 Task: Look for space in Mossendjo, Republic of the Congo from 9th June, 2023 to 16th June, 2023 for 2 adults in price range Rs.8000 to Rs.16000. Place can be entire place with 2 bedrooms having 2 beds and 1 bathroom. Property type can be house, flat, guest house. Booking option can be shelf check-in. Required host language is English.
Action: Mouse moved to (544, 102)
Screenshot: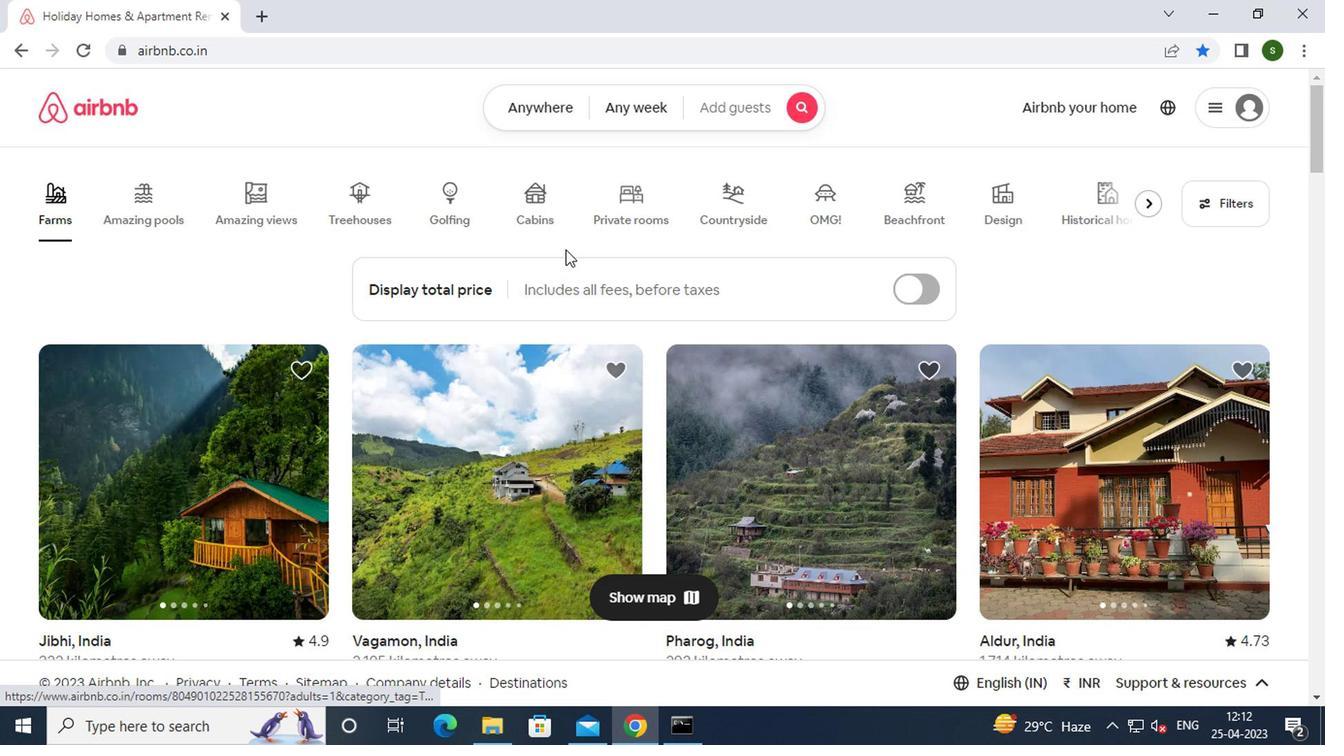 
Action: Mouse pressed left at (544, 102)
Screenshot: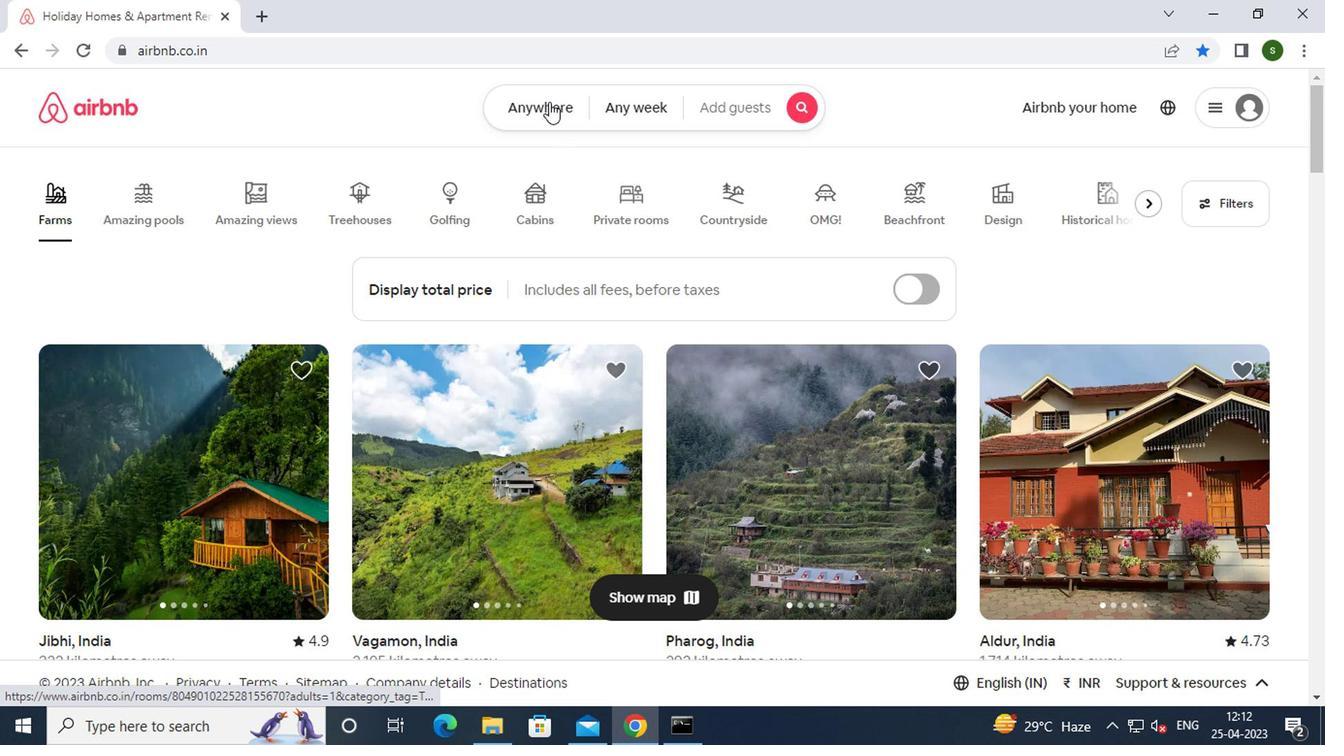 
Action: Mouse moved to (411, 193)
Screenshot: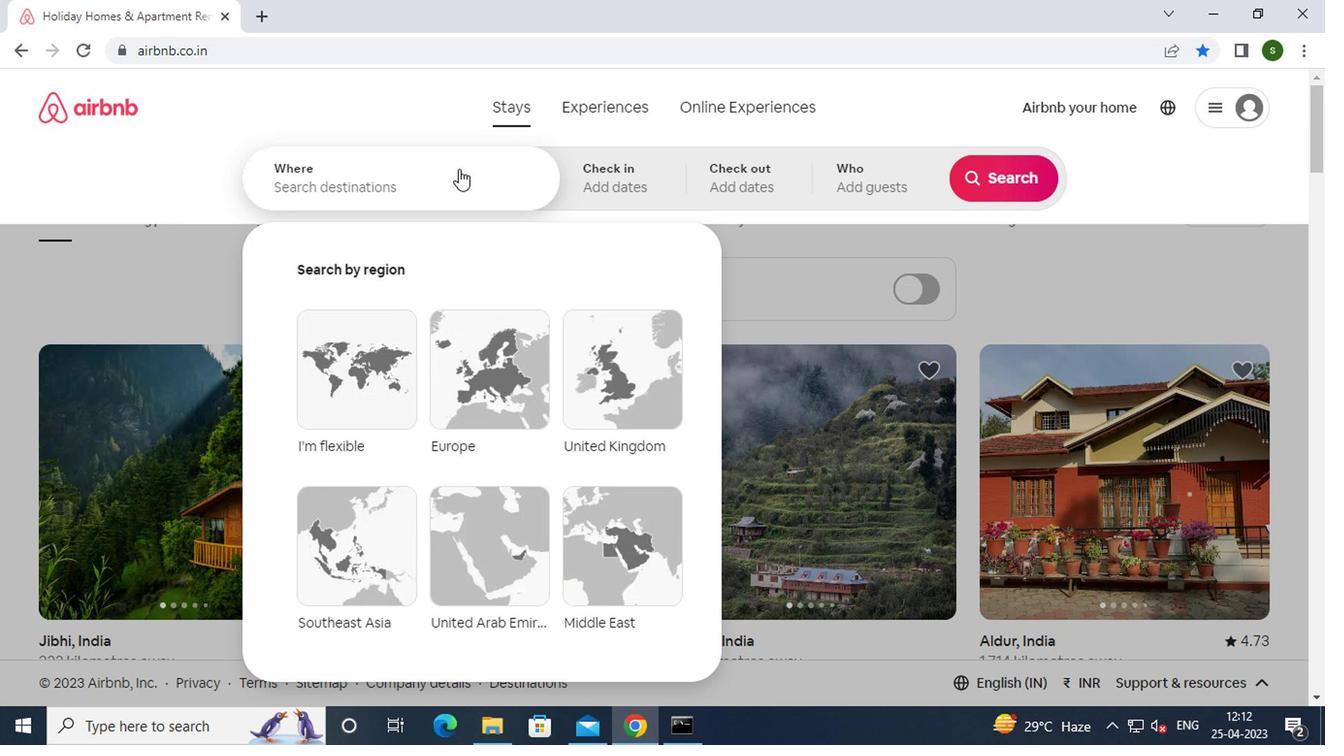
Action: Mouse pressed left at (411, 193)
Screenshot: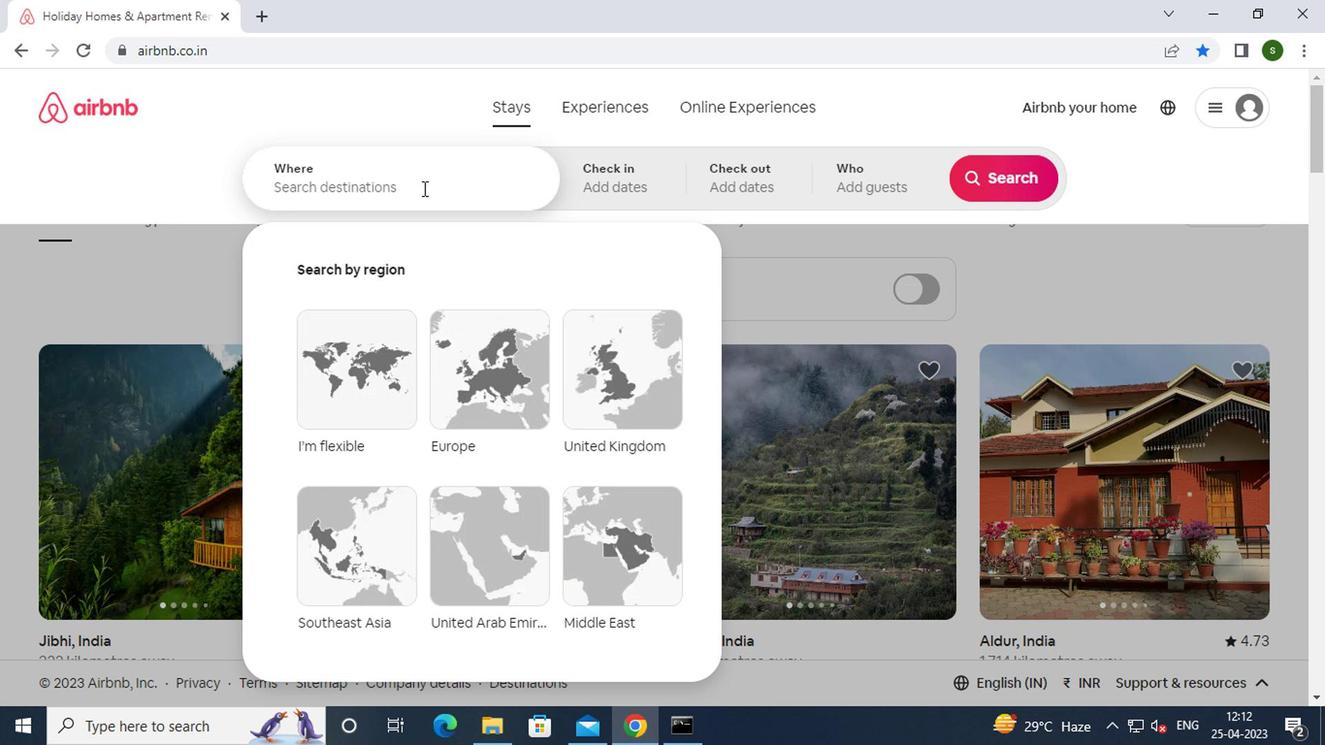 
Action: Key pressed m<Key.caps_lock>ossendjo
Screenshot: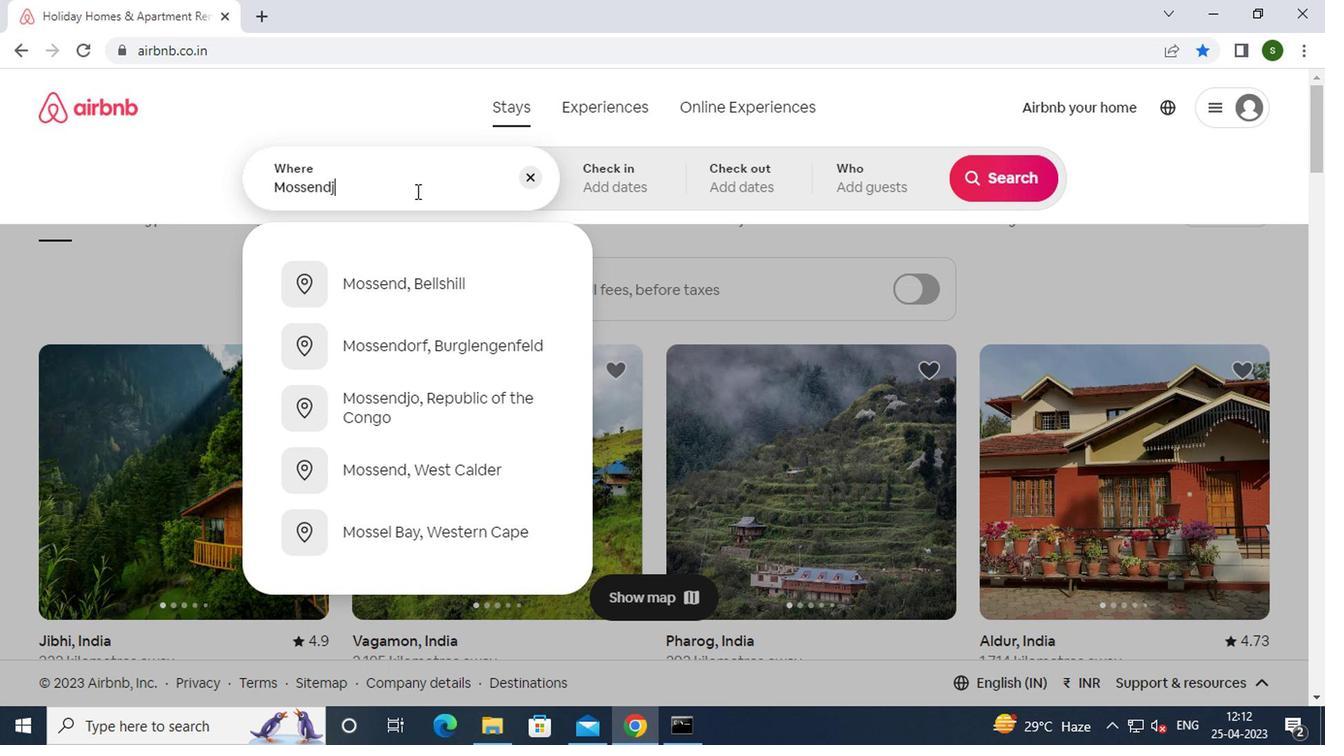 
Action: Mouse moved to (429, 278)
Screenshot: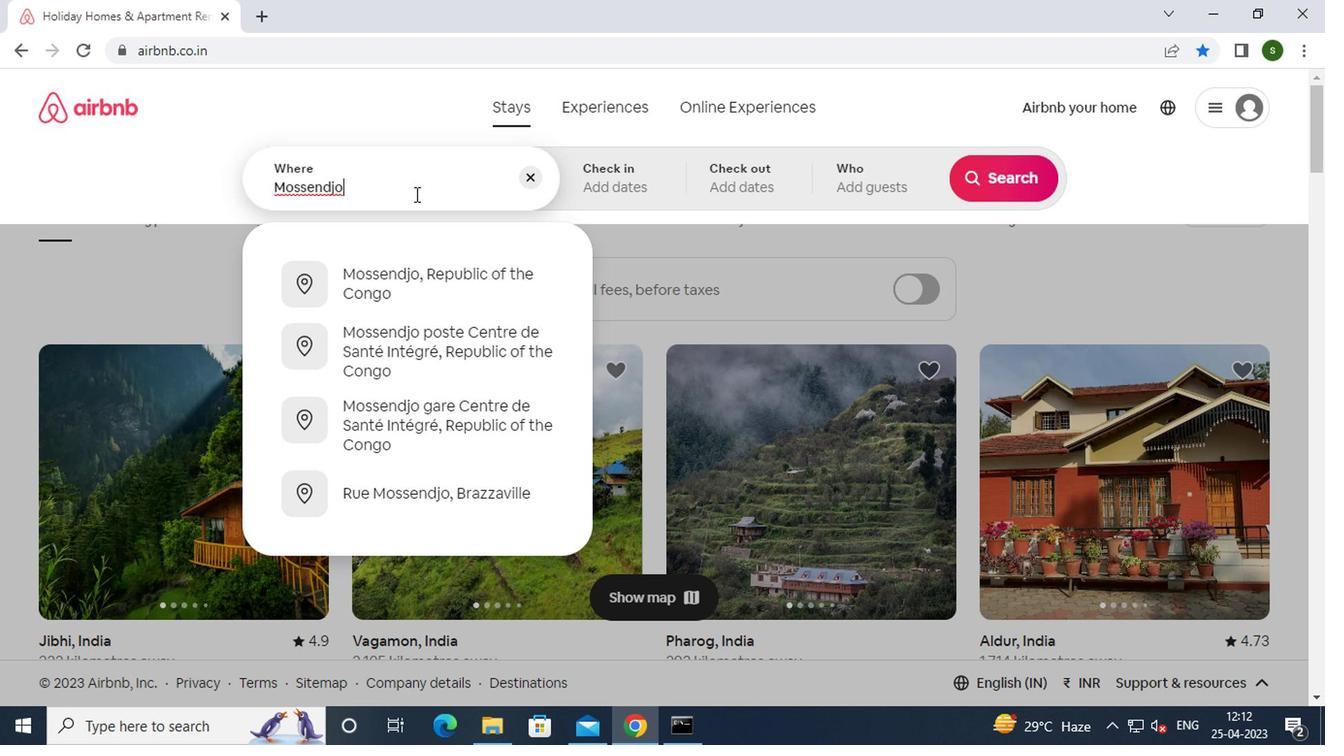 
Action: Mouse pressed left at (429, 278)
Screenshot: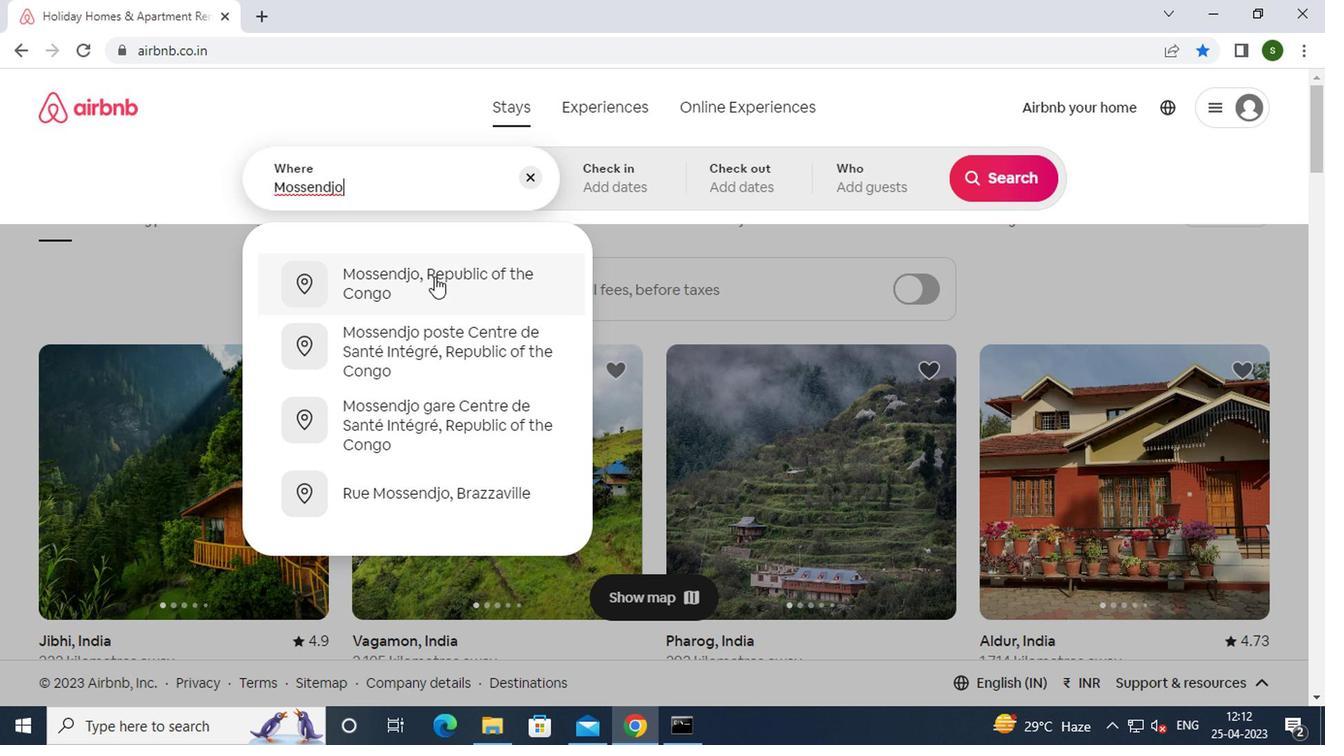 
Action: Mouse moved to (977, 329)
Screenshot: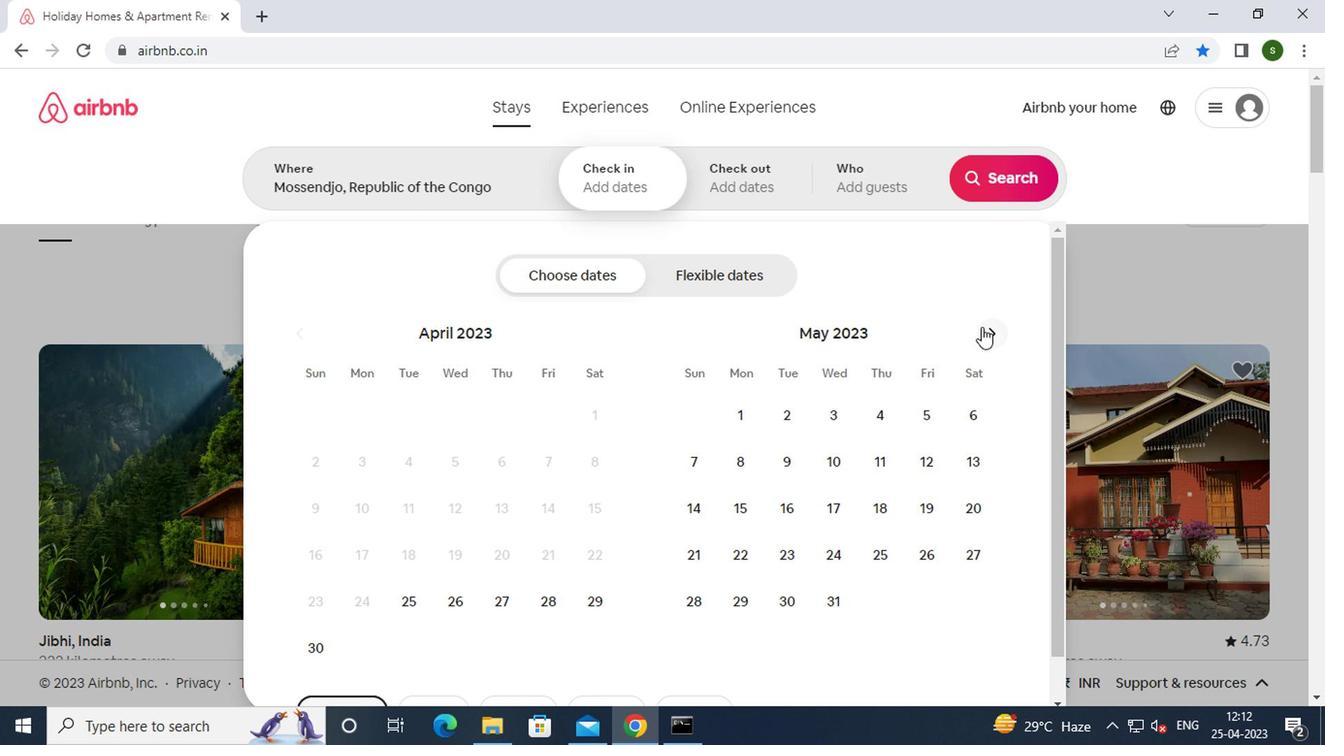 
Action: Mouse pressed left at (977, 329)
Screenshot: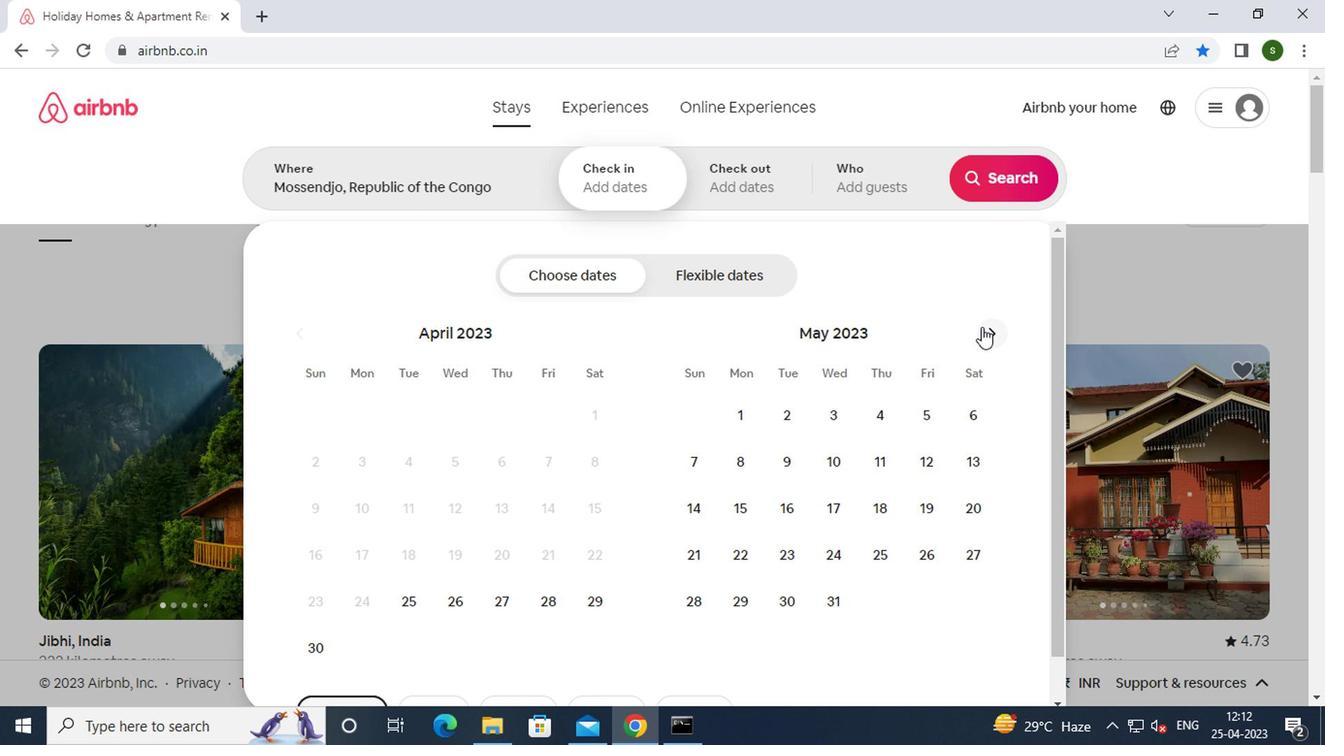 
Action: Mouse moved to (931, 460)
Screenshot: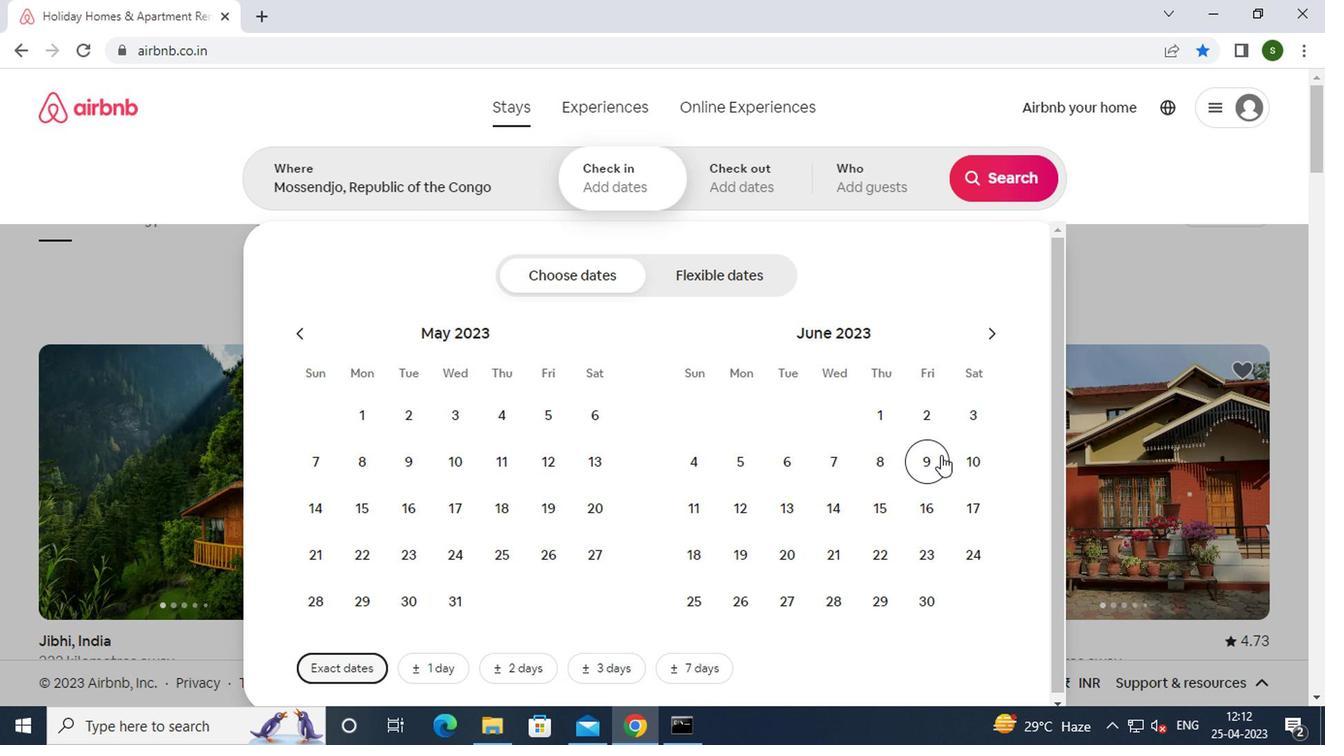 
Action: Mouse pressed left at (931, 460)
Screenshot: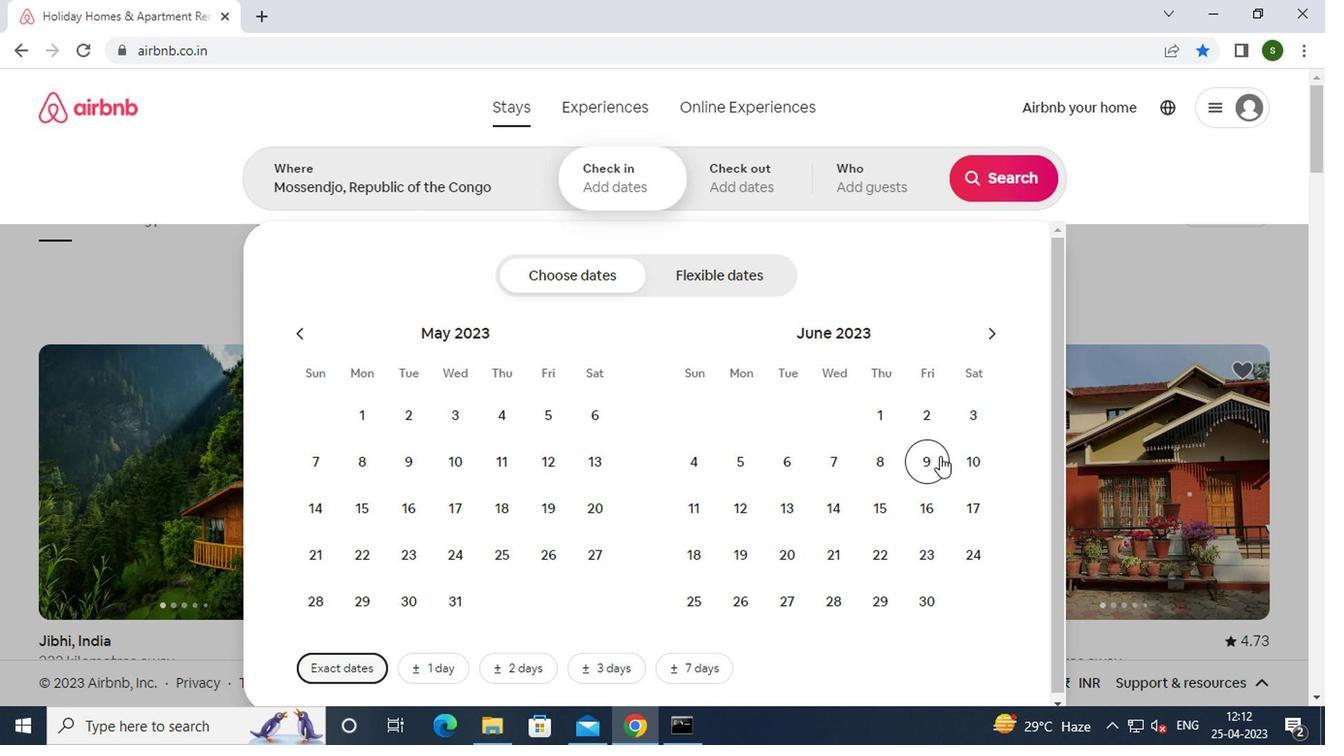 
Action: Mouse moved to (923, 501)
Screenshot: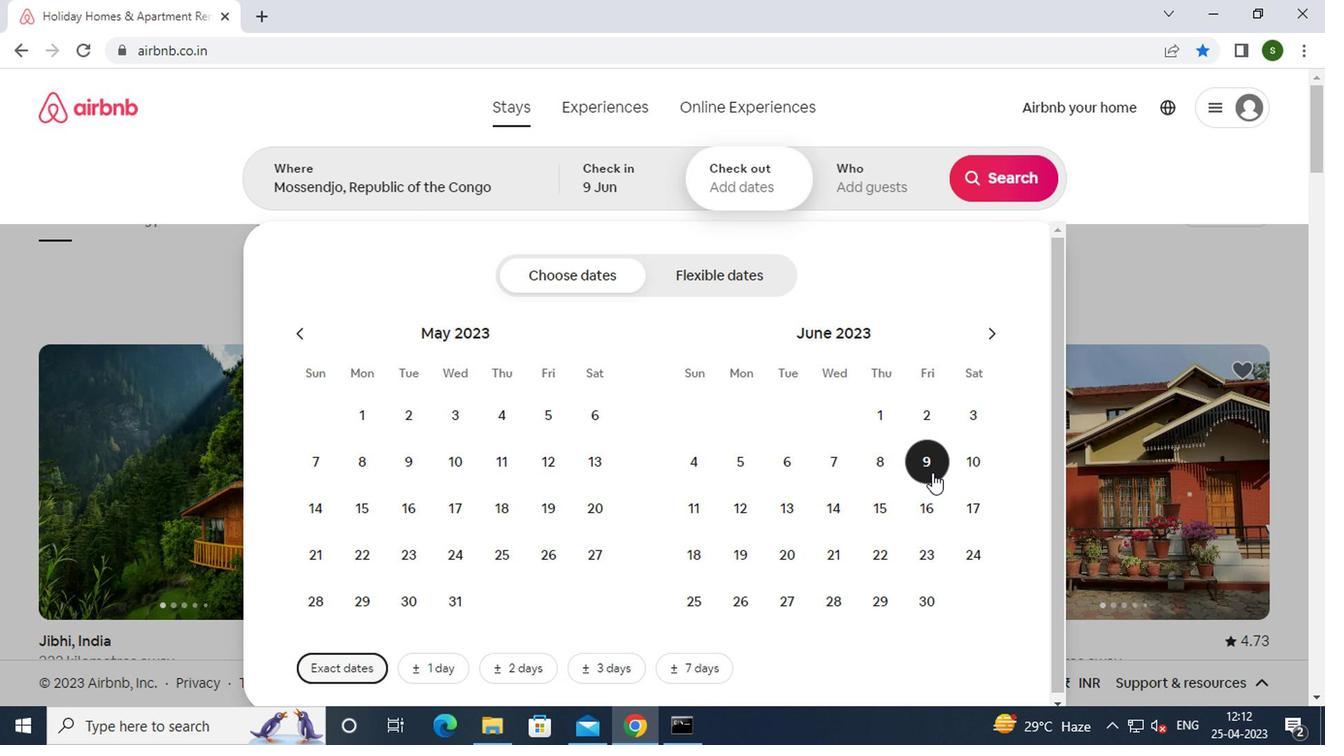 
Action: Mouse pressed left at (923, 501)
Screenshot: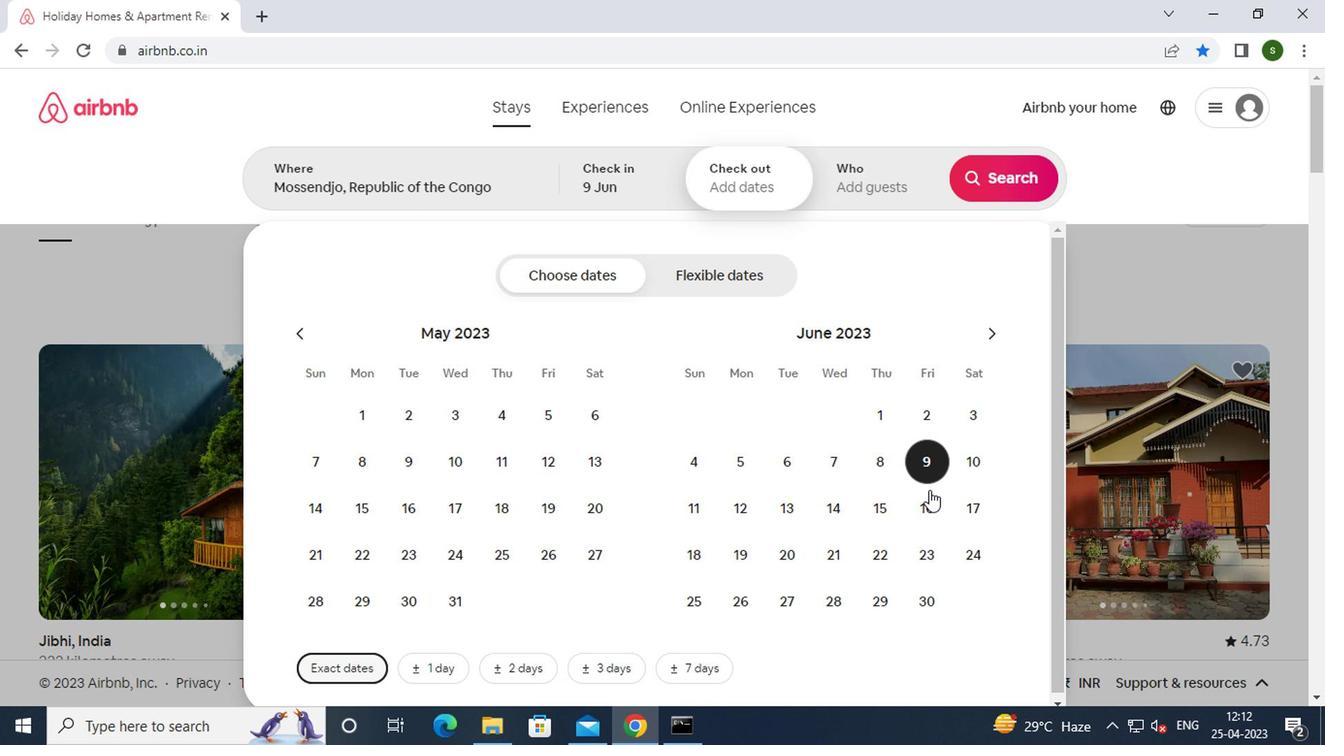 
Action: Mouse moved to (876, 198)
Screenshot: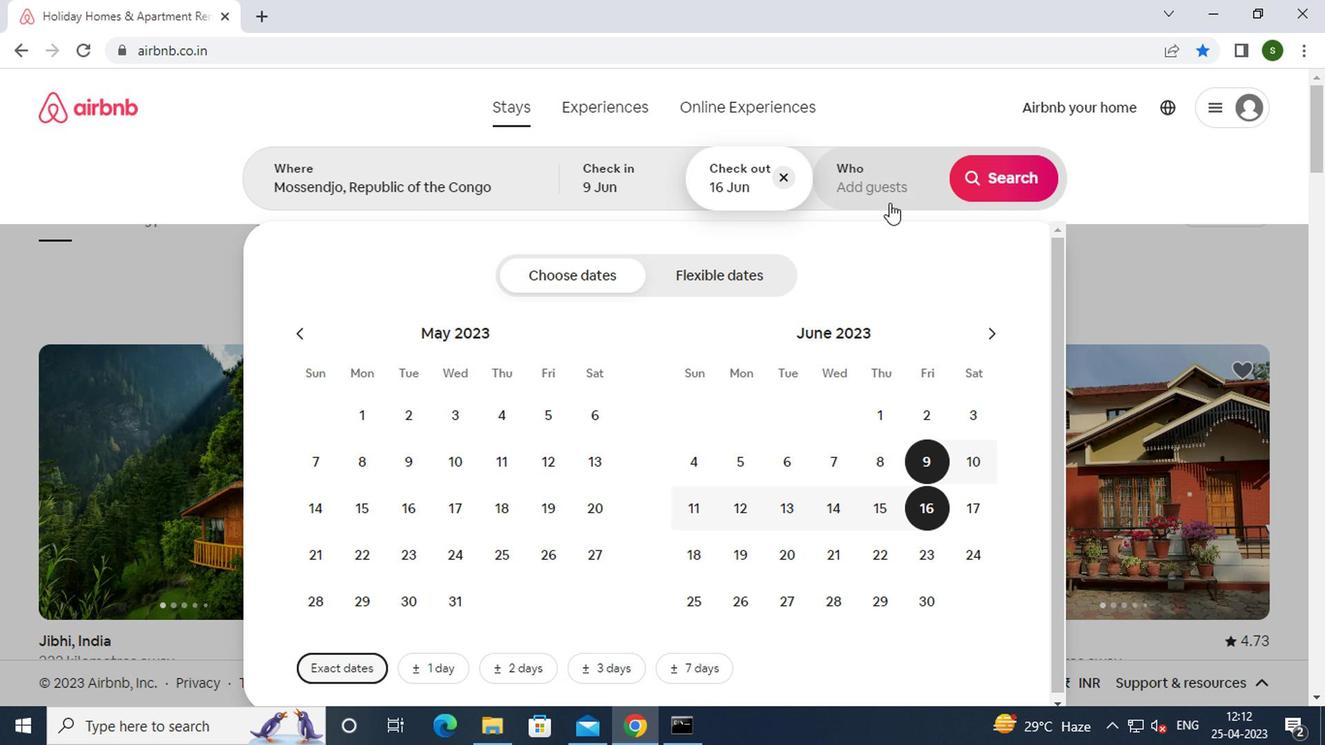 
Action: Mouse pressed left at (876, 198)
Screenshot: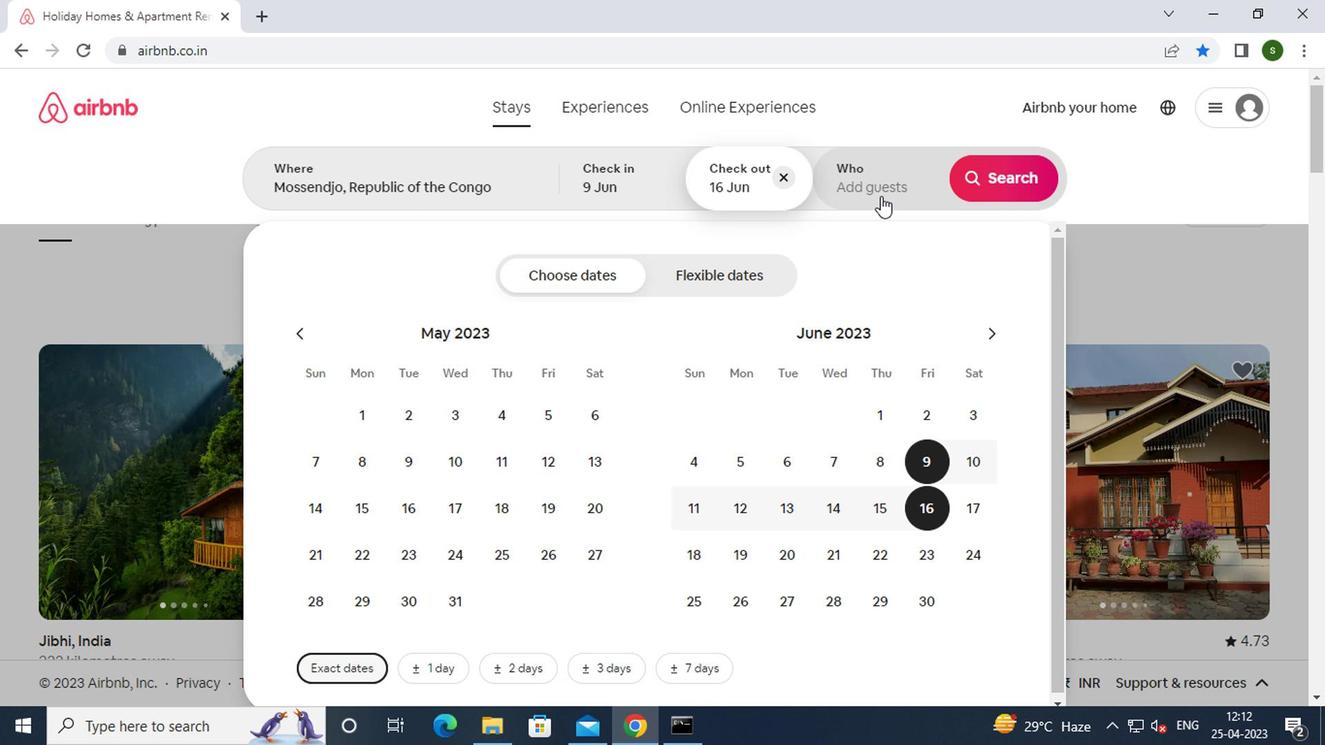 
Action: Mouse moved to (1013, 285)
Screenshot: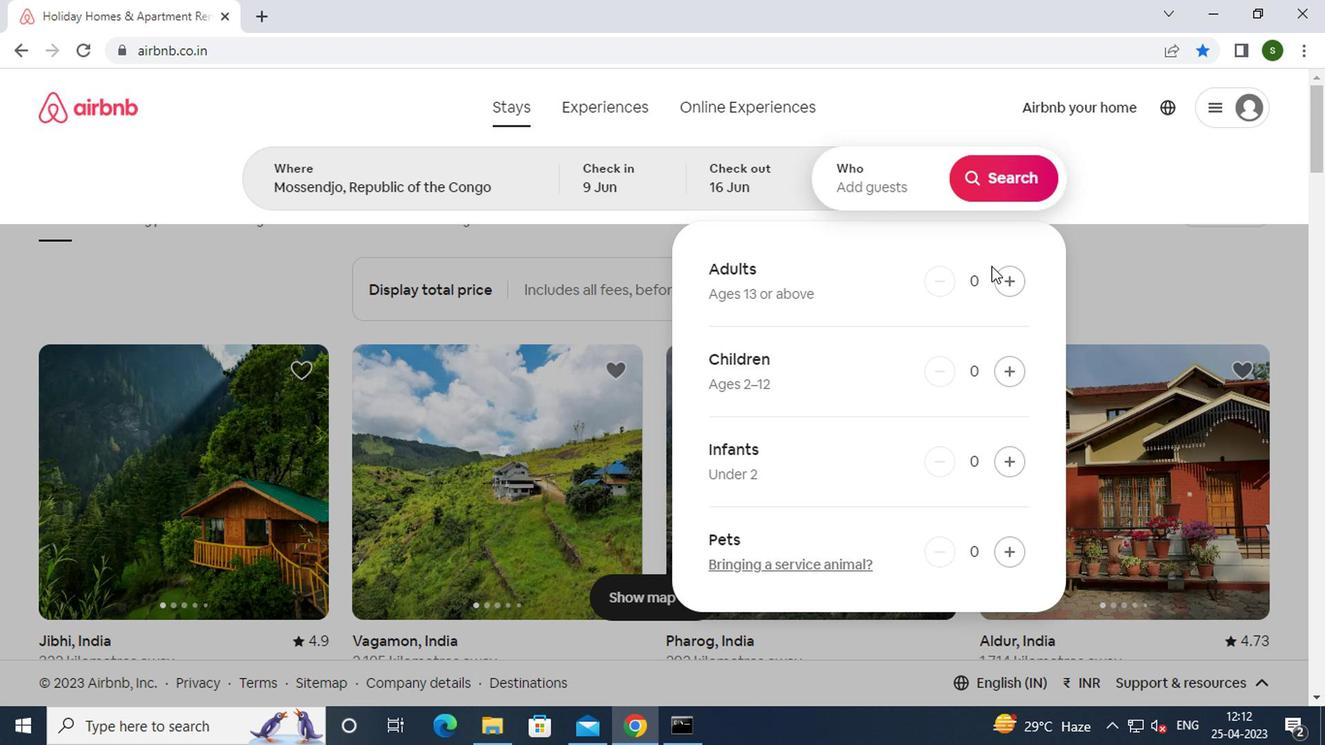 
Action: Mouse pressed left at (1013, 285)
Screenshot: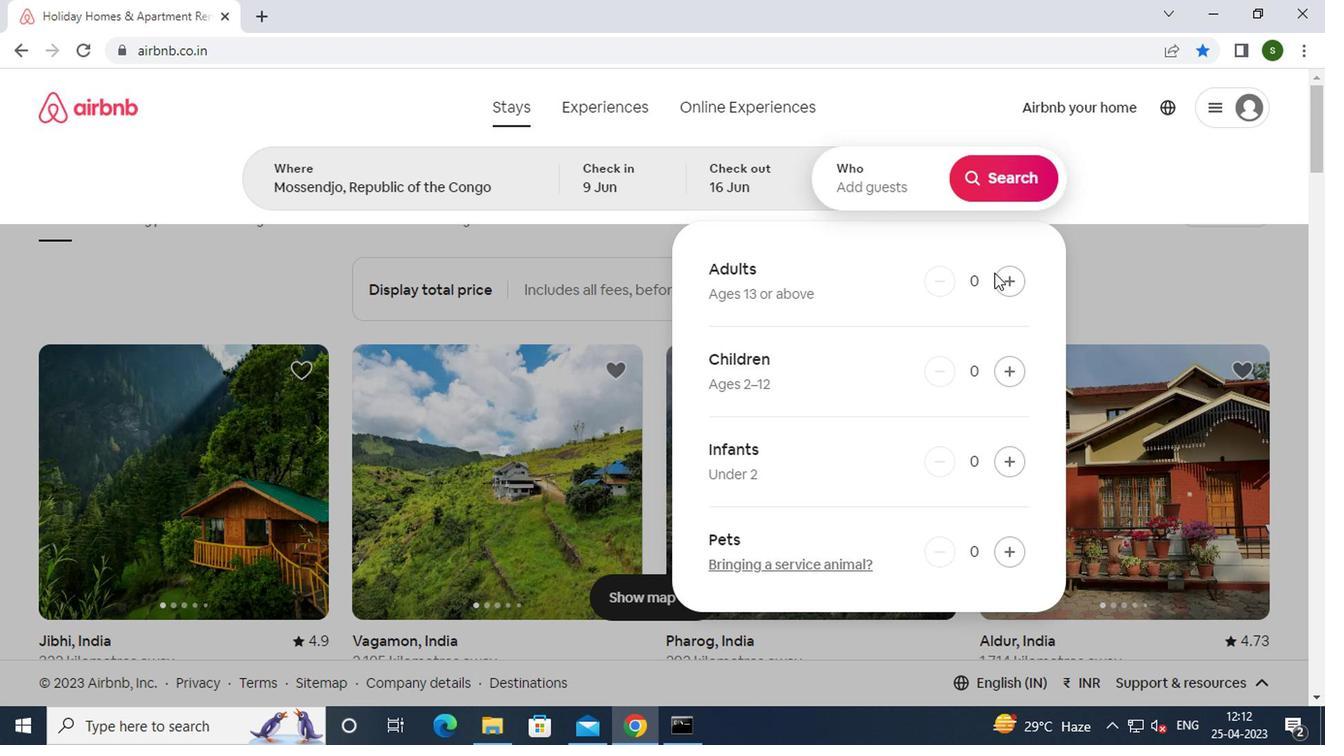 
Action: Mouse pressed left at (1013, 285)
Screenshot: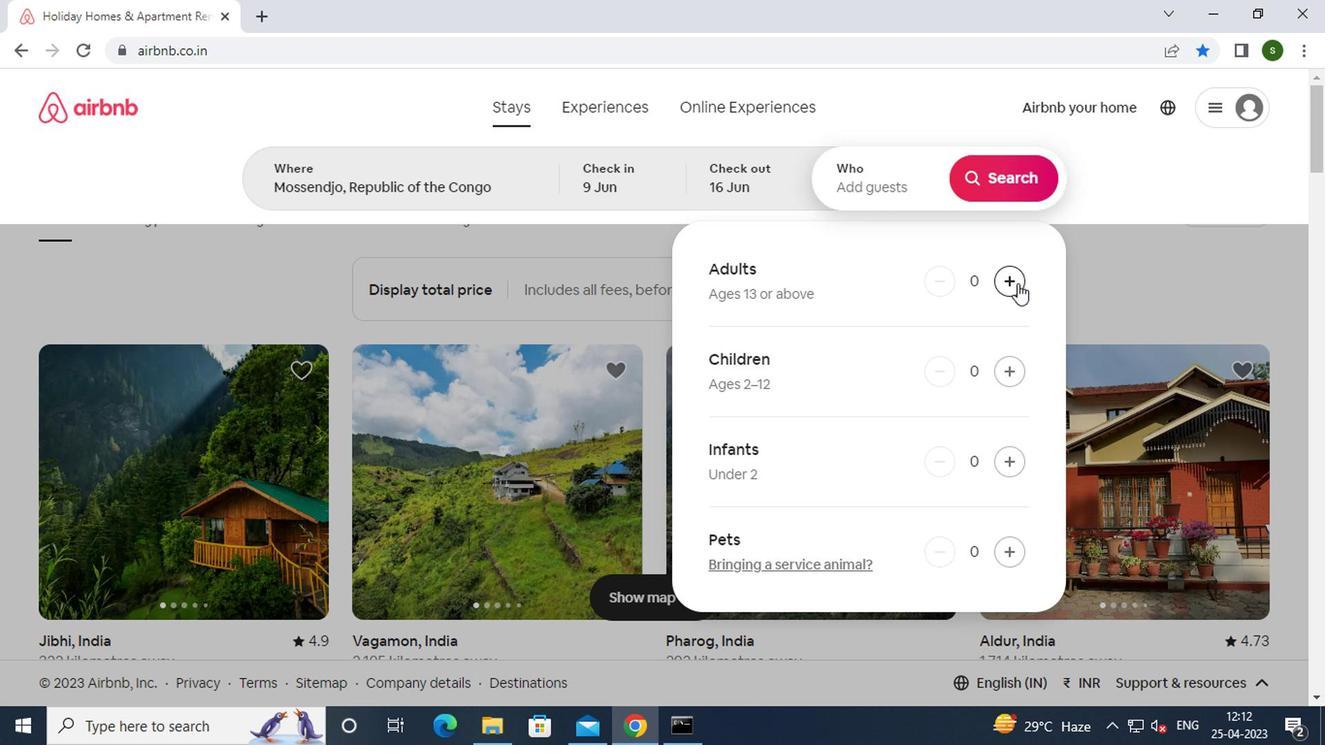 
Action: Mouse moved to (1021, 177)
Screenshot: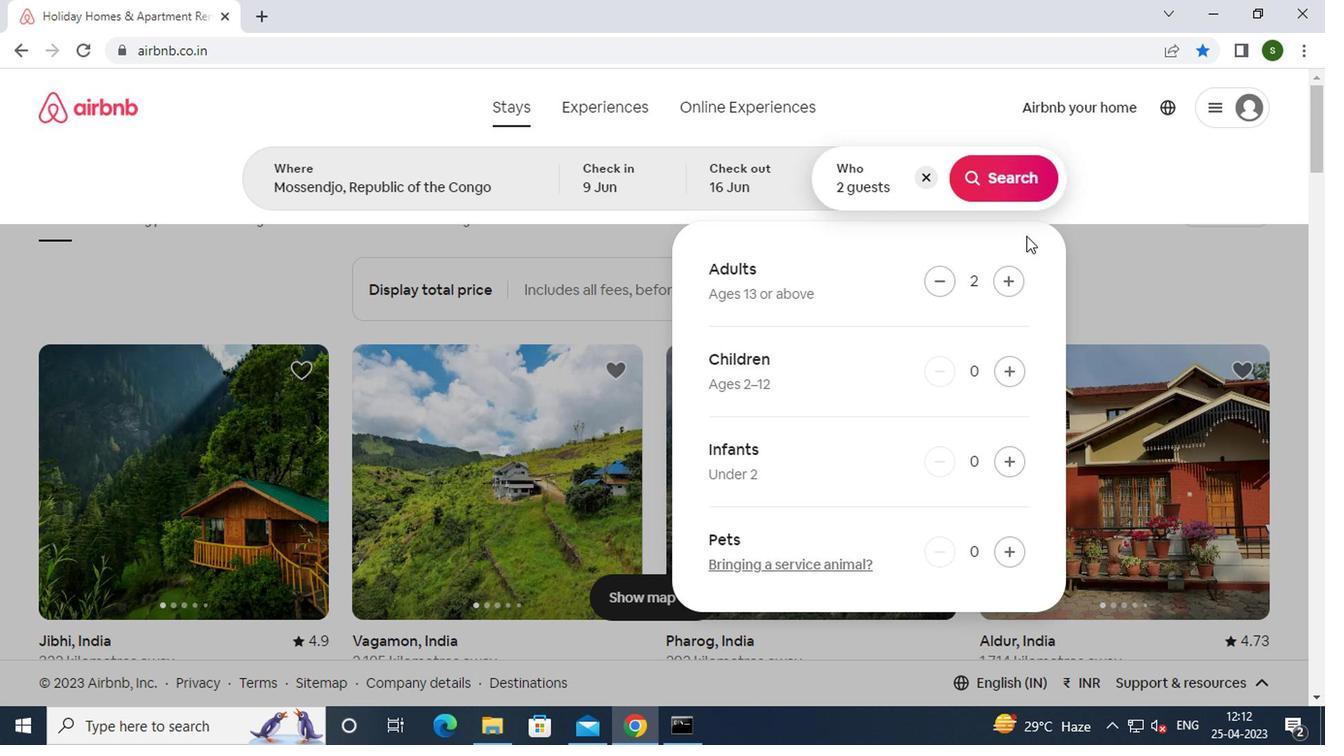 
Action: Mouse pressed left at (1021, 177)
Screenshot: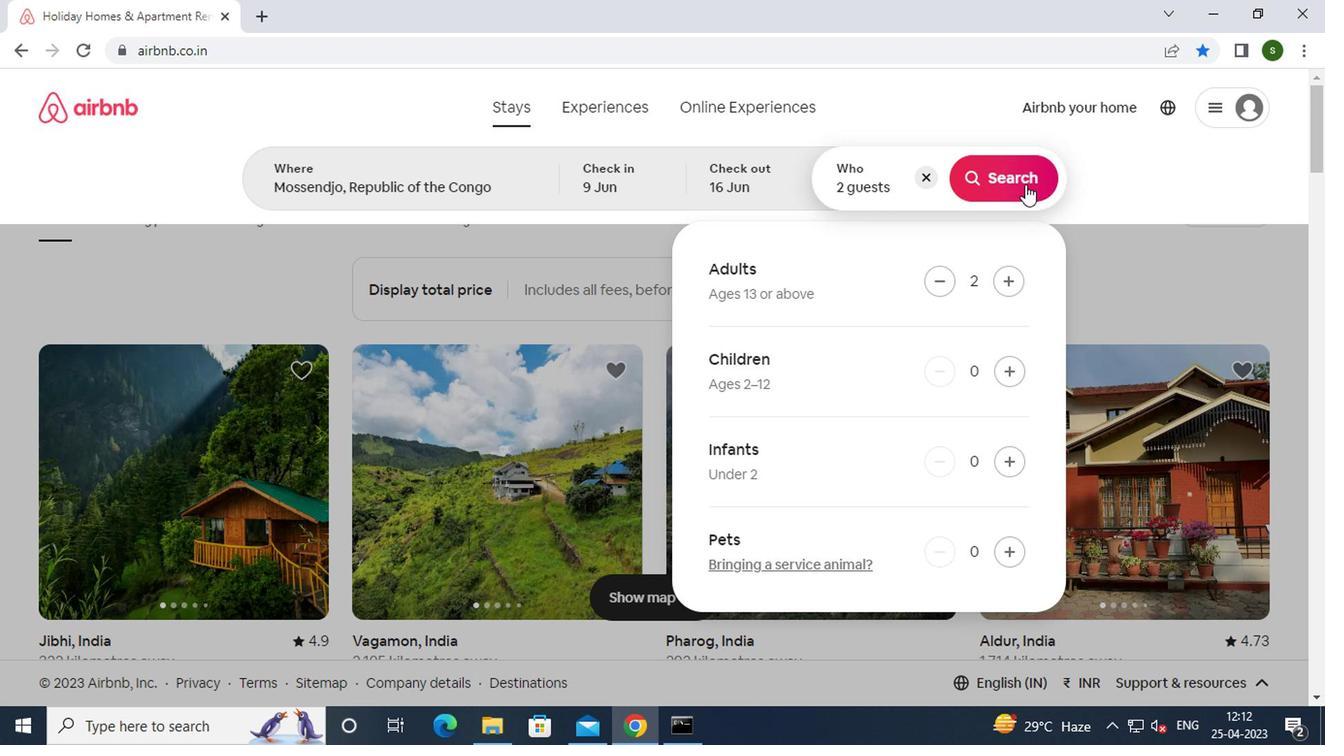 
Action: Mouse moved to (1221, 196)
Screenshot: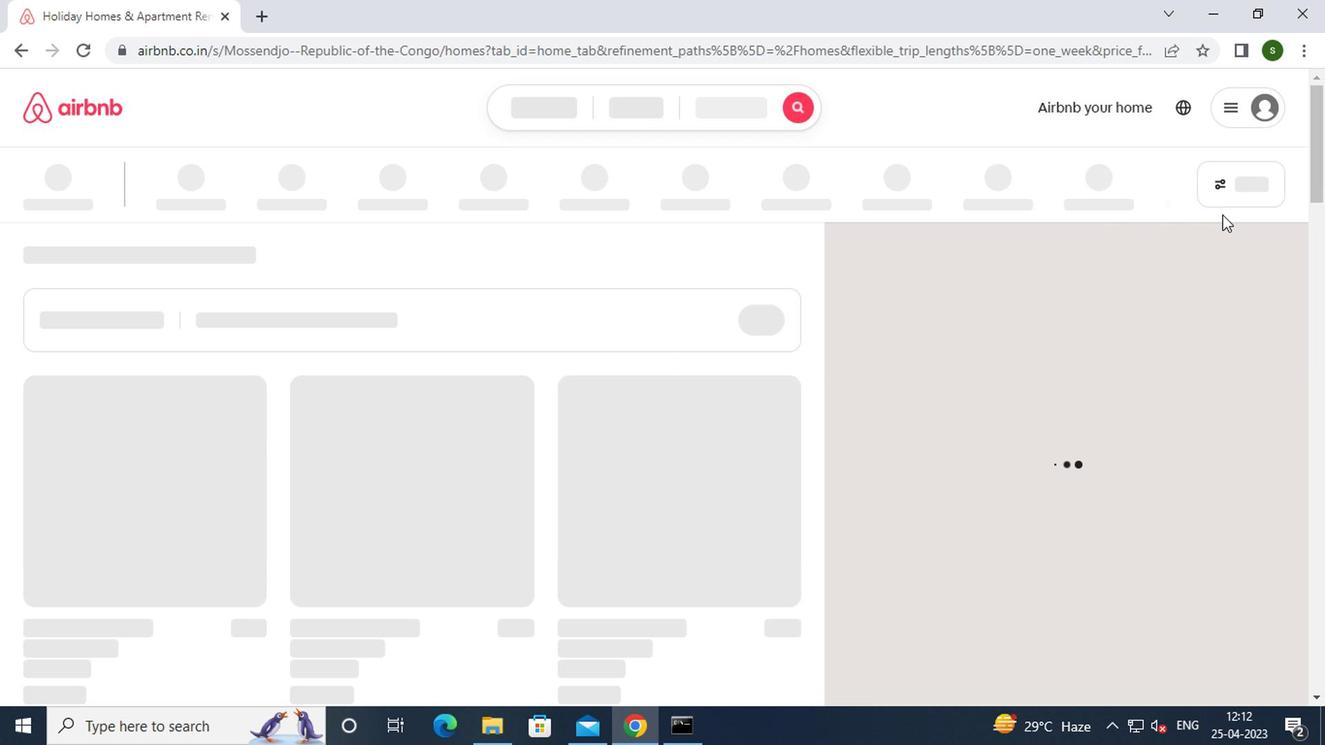 
Action: Mouse pressed left at (1221, 196)
Screenshot: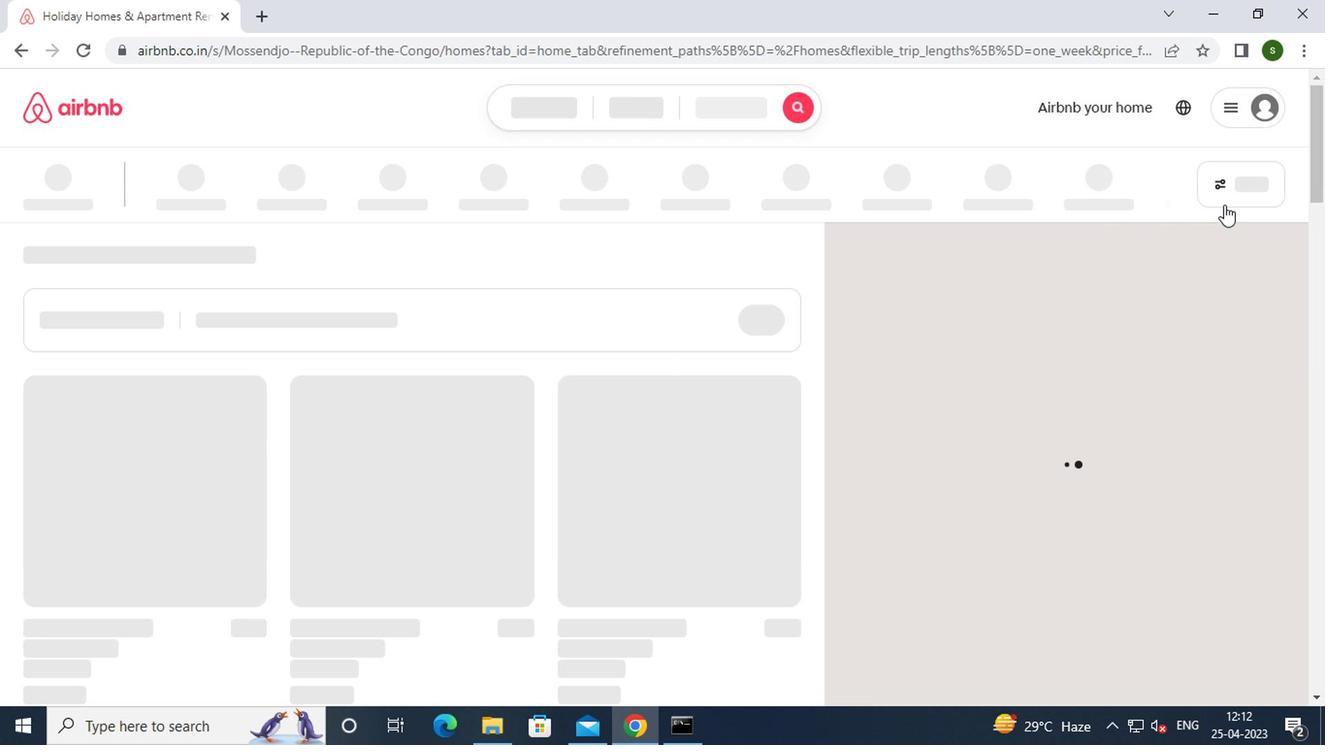 
Action: Mouse moved to (461, 429)
Screenshot: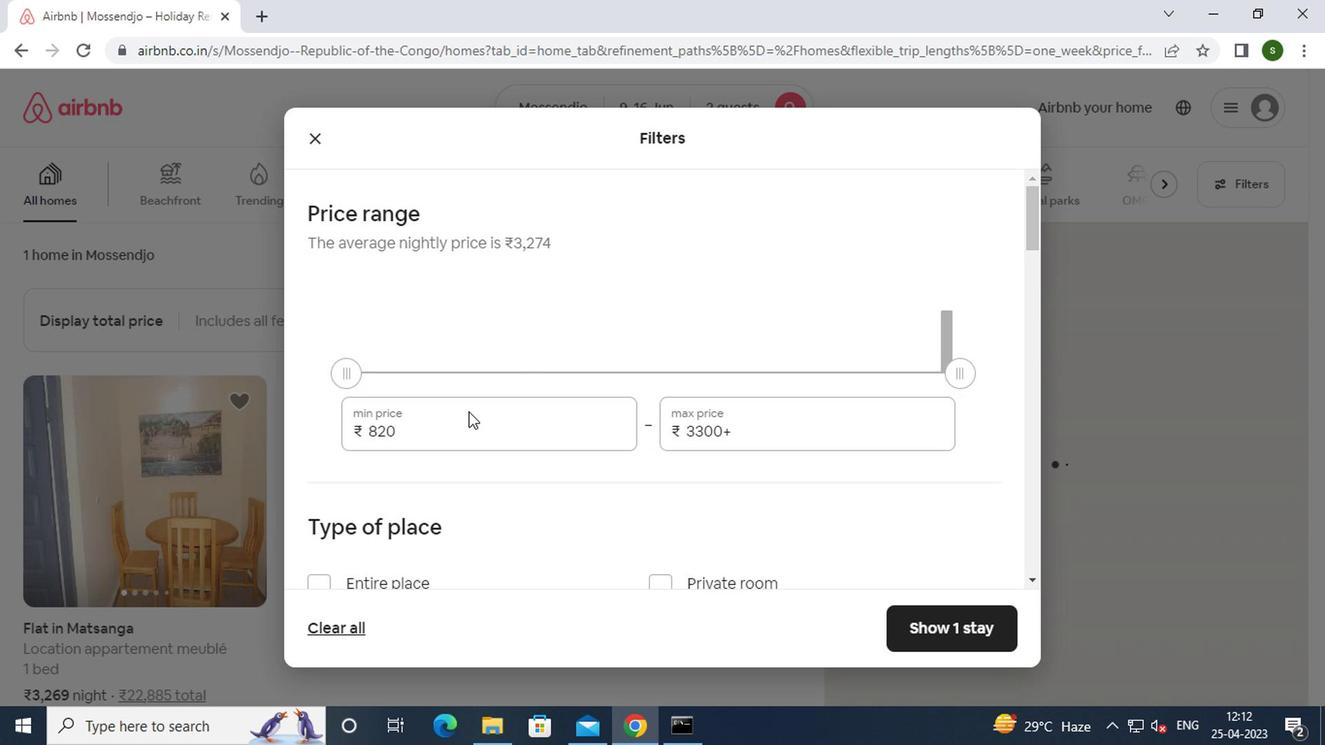 
Action: Mouse pressed left at (461, 429)
Screenshot: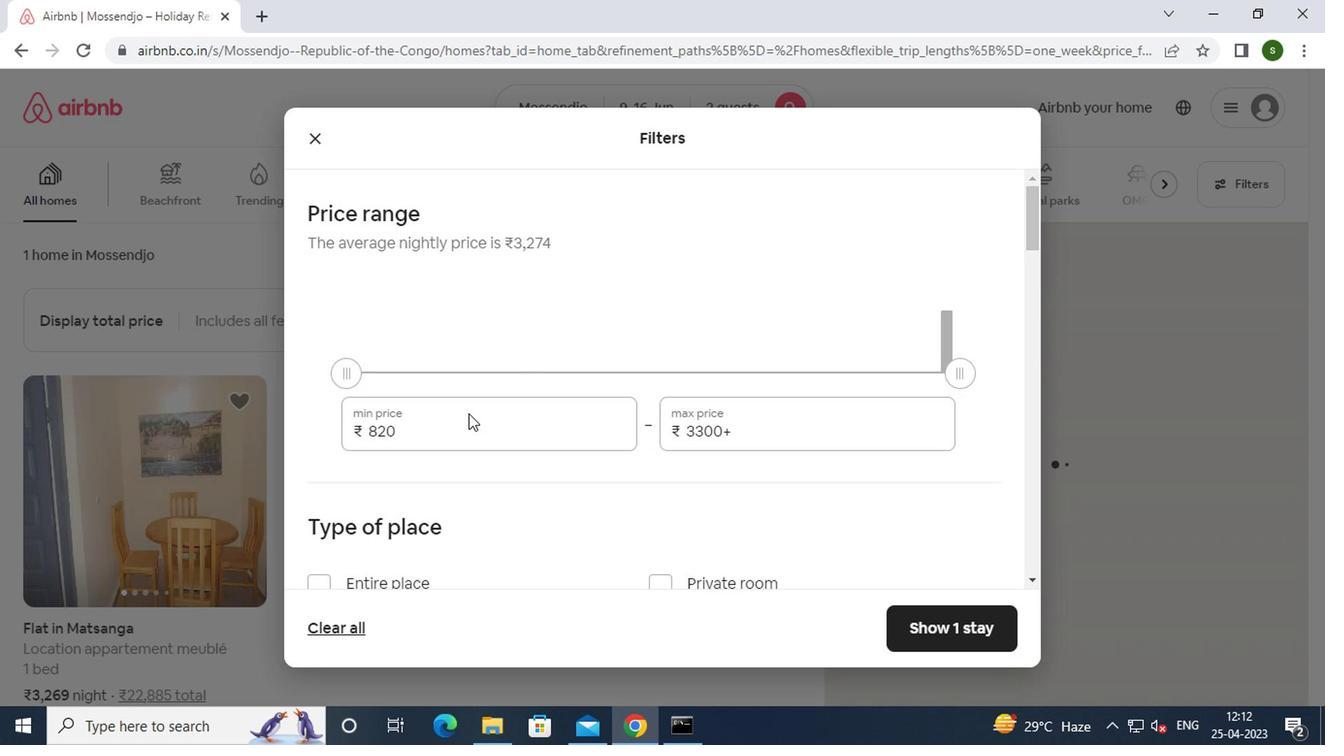 
Action: Key pressed <Key.backspace><Key.backspace><Key.backspace><Key.backspace>8000
Screenshot: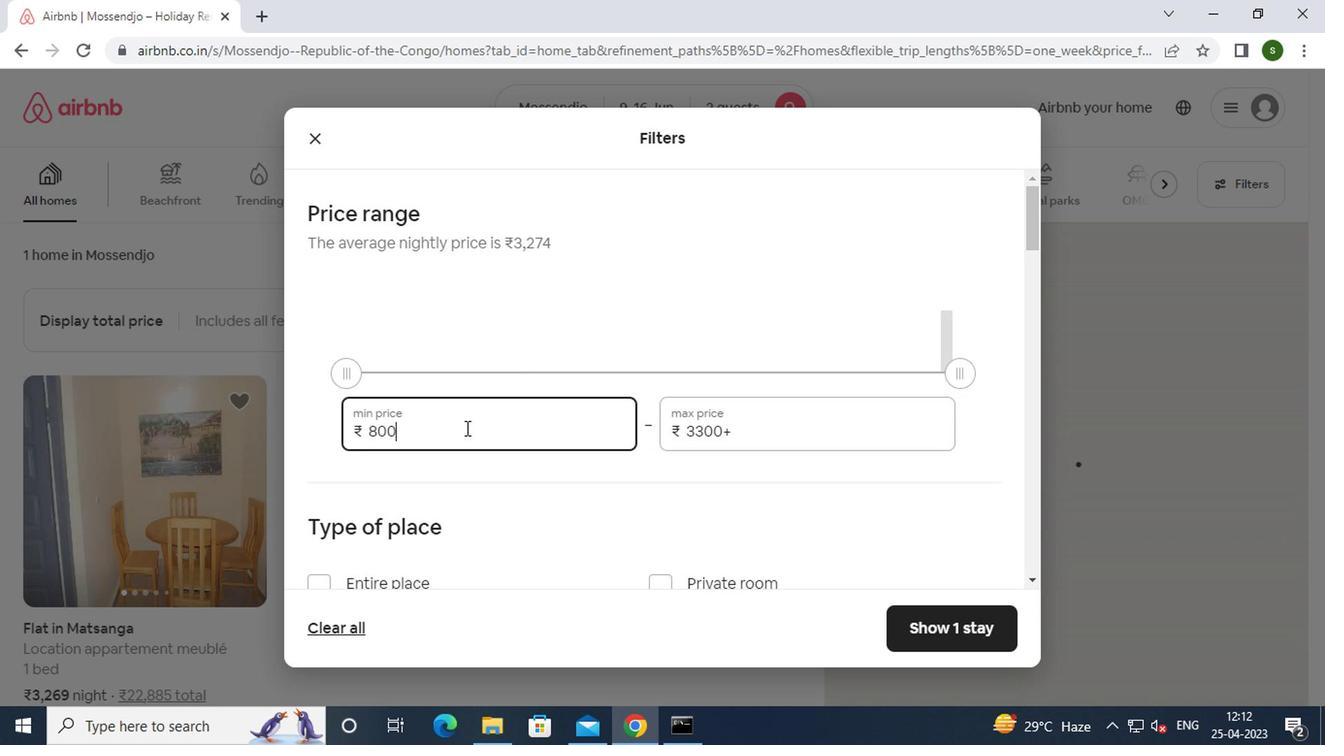 
Action: Mouse moved to (769, 421)
Screenshot: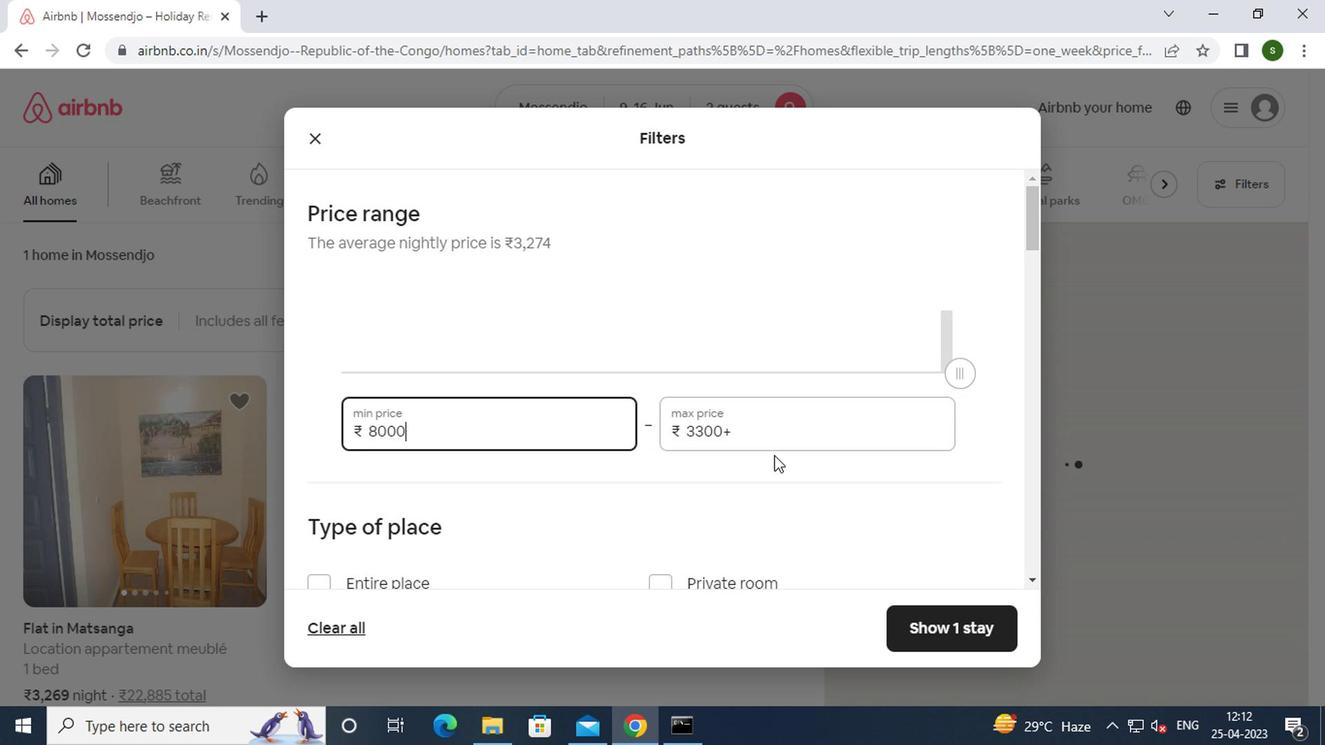 
Action: Mouse pressed left at (769, 421)
Screenshot: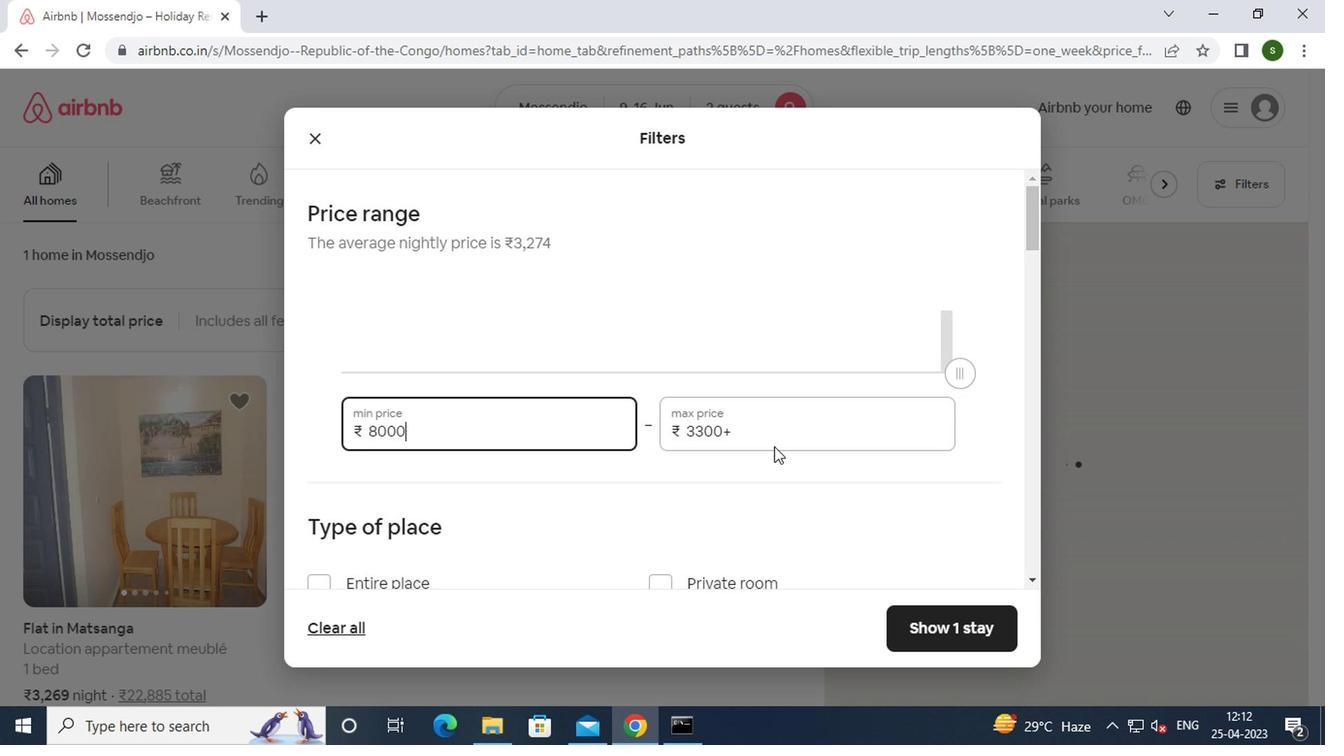 
Action: Mouse moved to (766, 420)
Screenshot: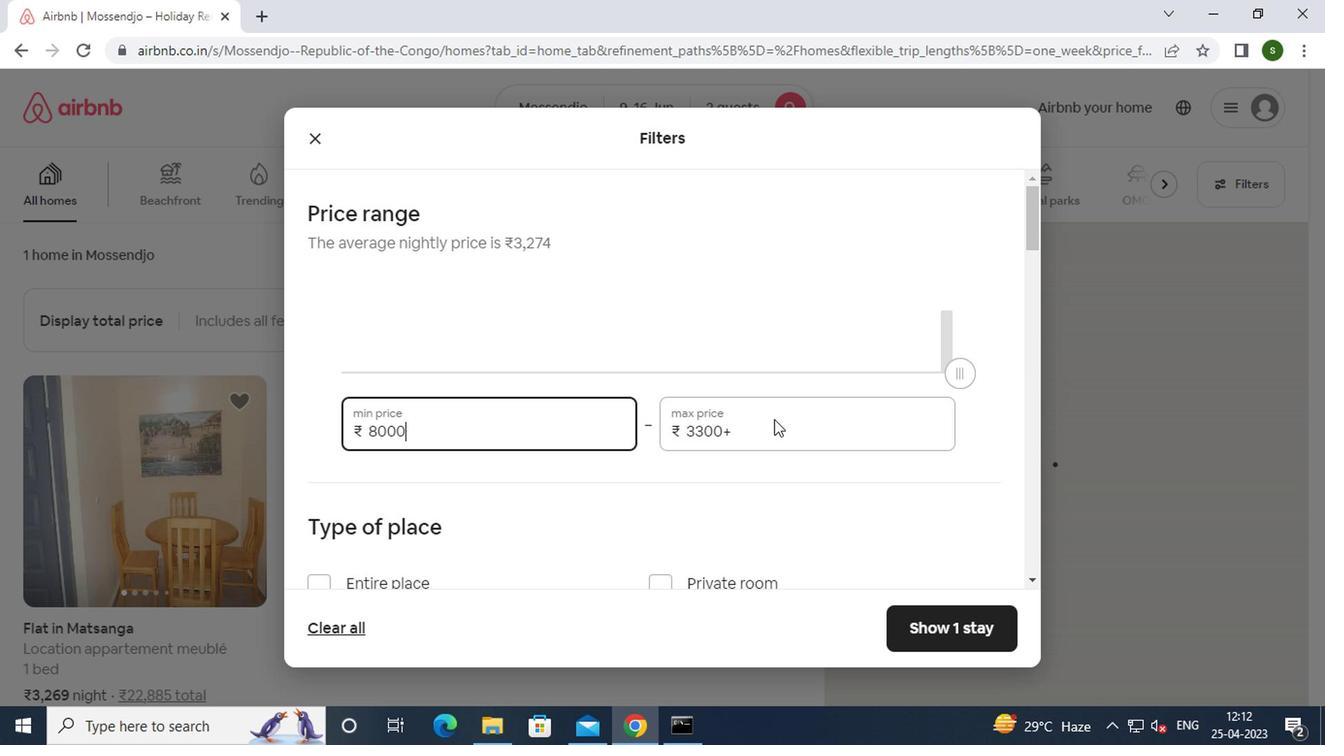 
Action: Key pressed <Key.backspace><Key.backspace><Key.backspace><Key.backspace><Key.backspace><Key.backspace><Key.backspace><Key.backspace><Key.backspace><Key.backspace><Key.backspace>16000
Screenshot: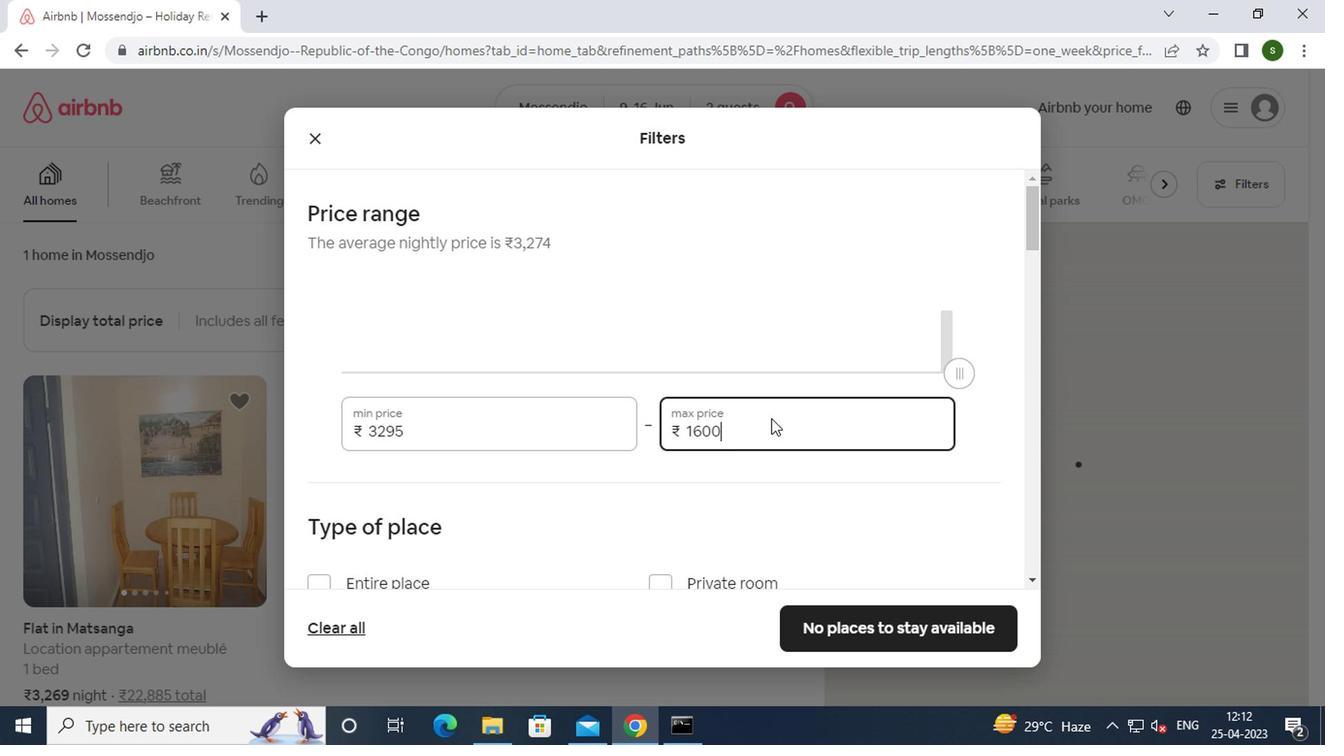 
Action: Mouse moved to (648, 466)
Screenshot: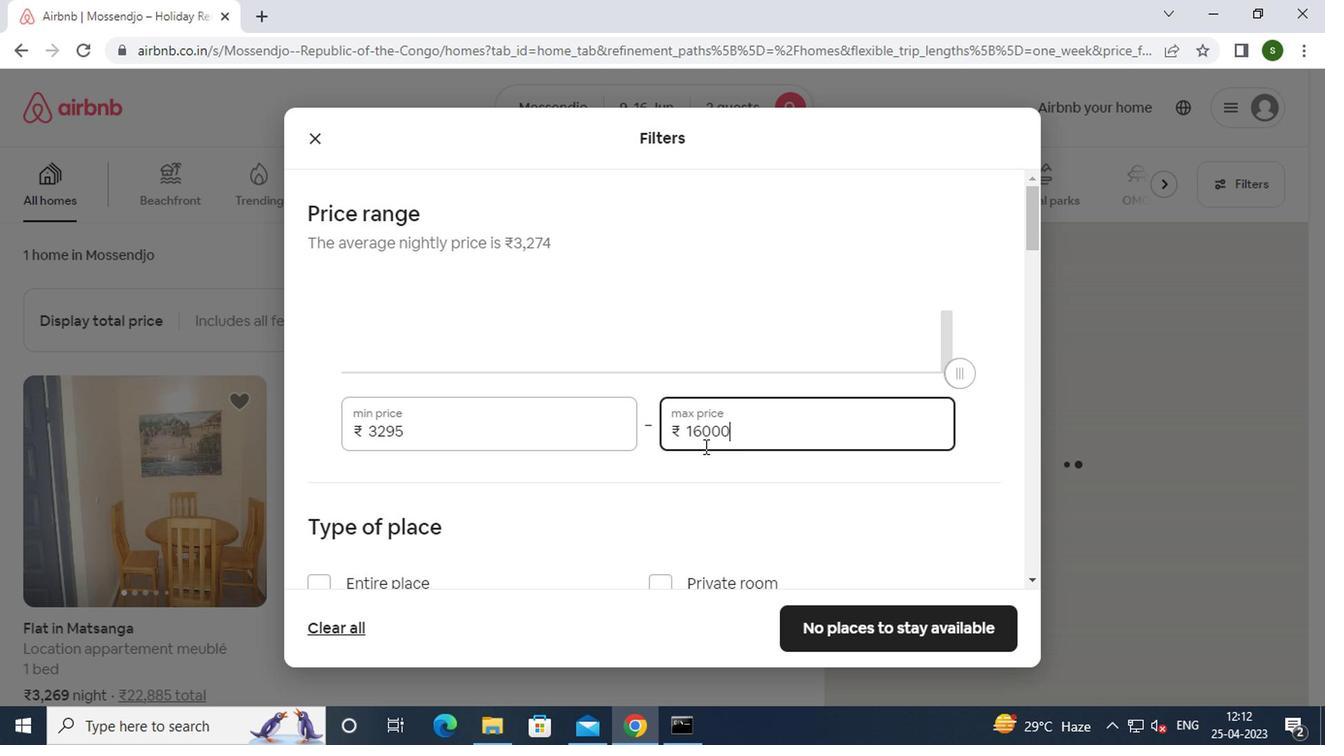 
Action: Mouse scrolled (648, 465) with delta (0, 0)
Screenshot: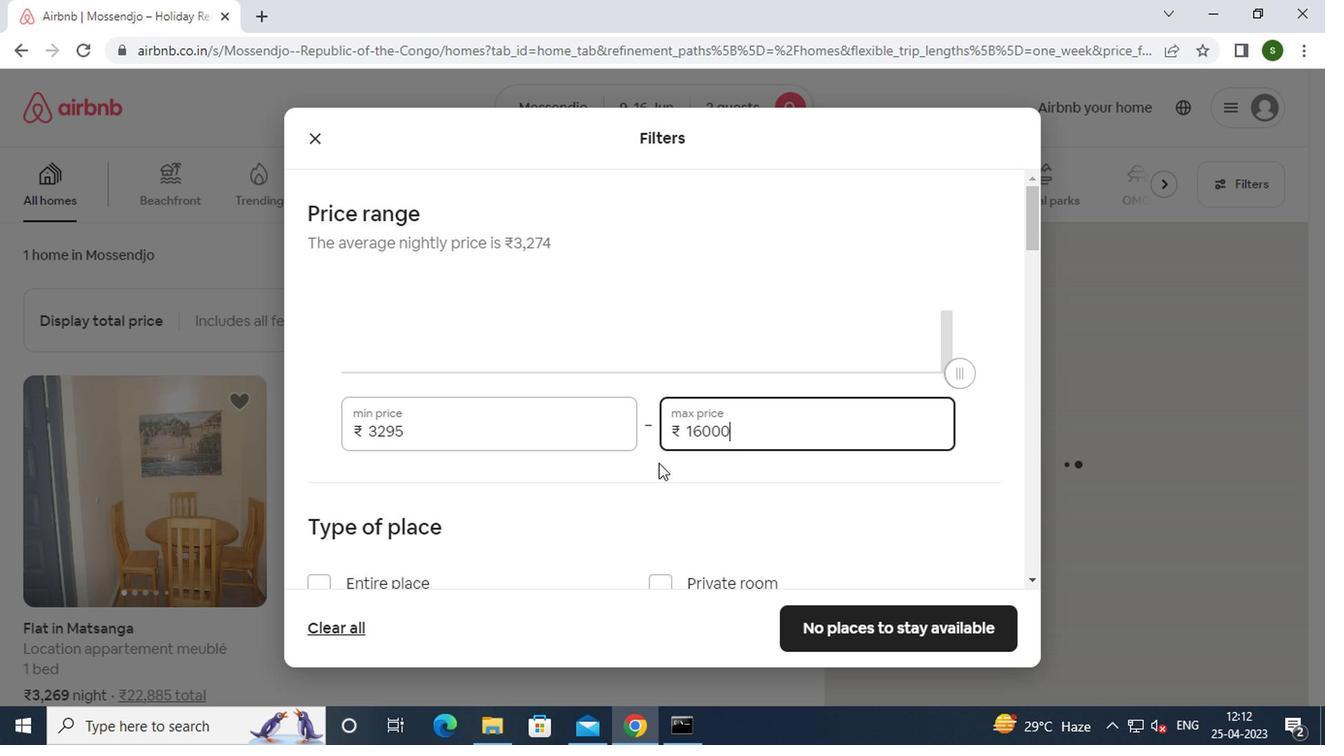 
Action: Mouse scrolled (648, 465) with delta (0, 0)
Screenshot: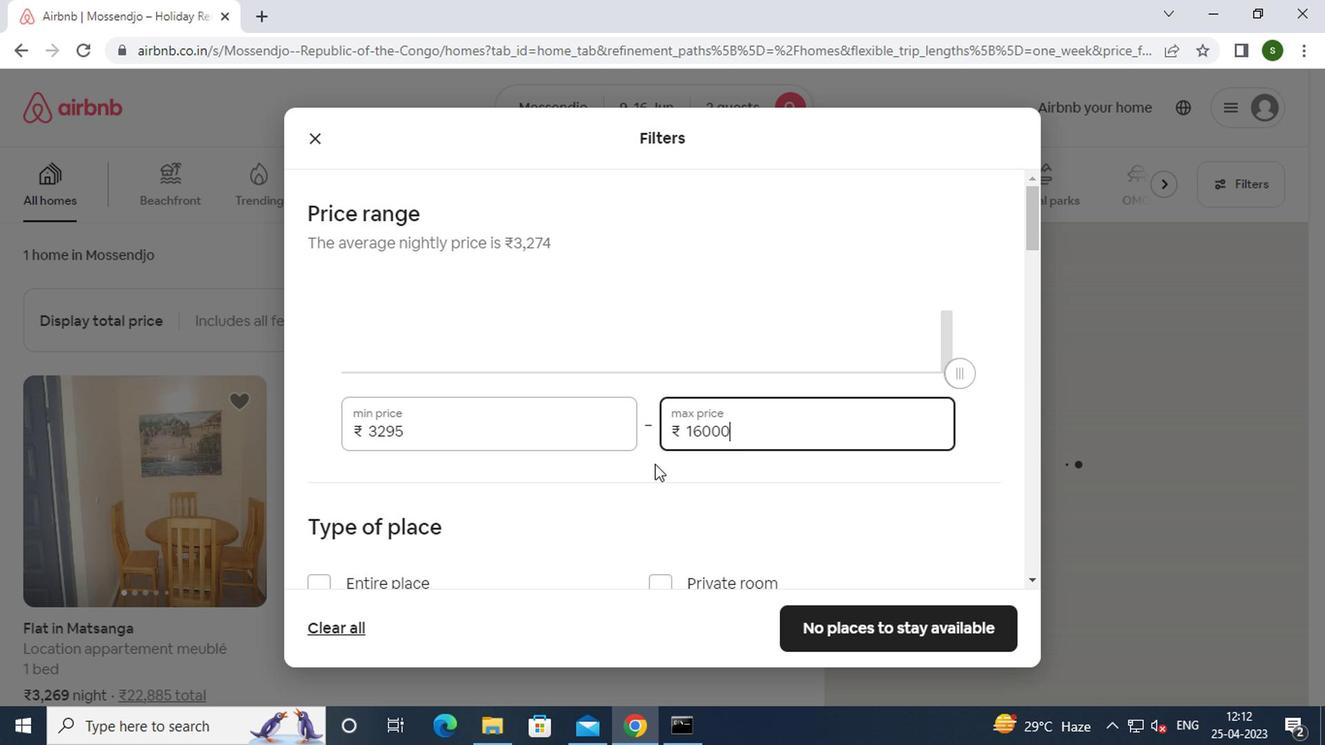 
Action: Mouse moved to (349, 398)
Screenshot: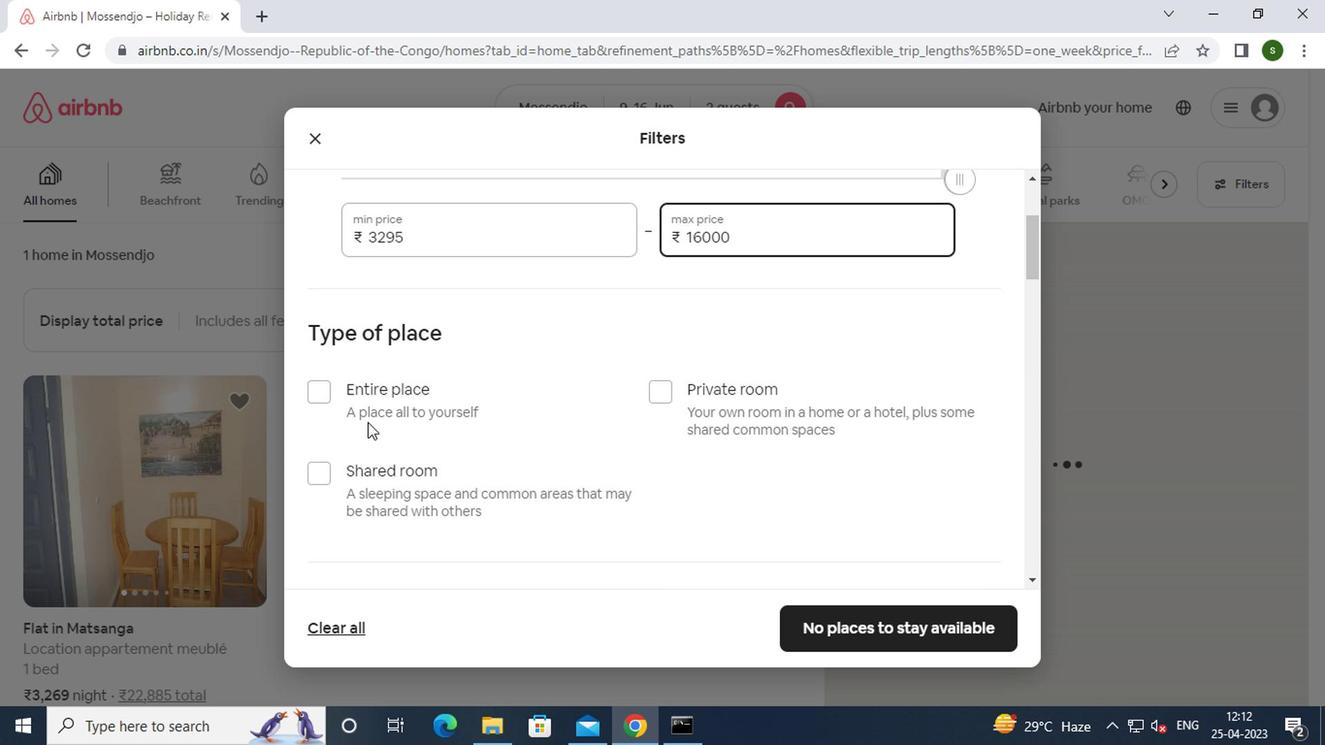 
Action: Mouse pressed left at (349, 398)
Screenshot: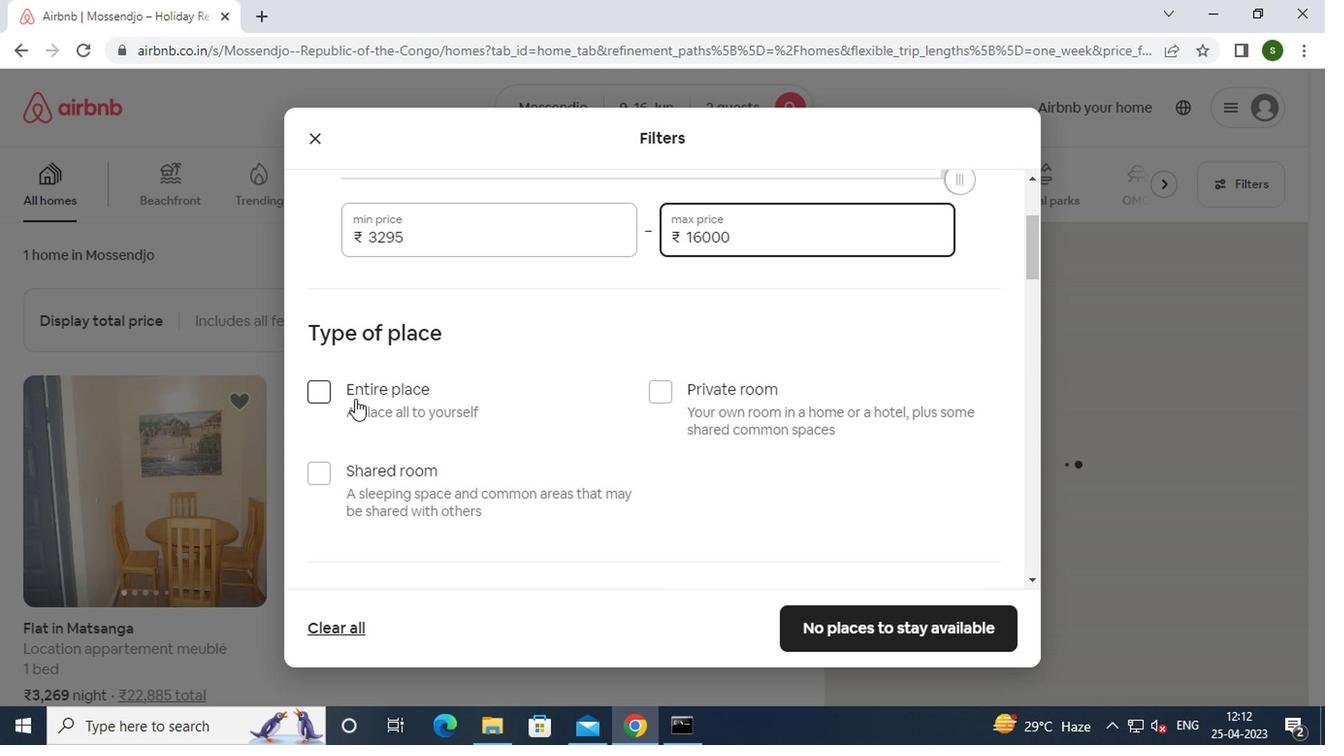 
Action: Mouse moved to (483, 372)
Screenshot: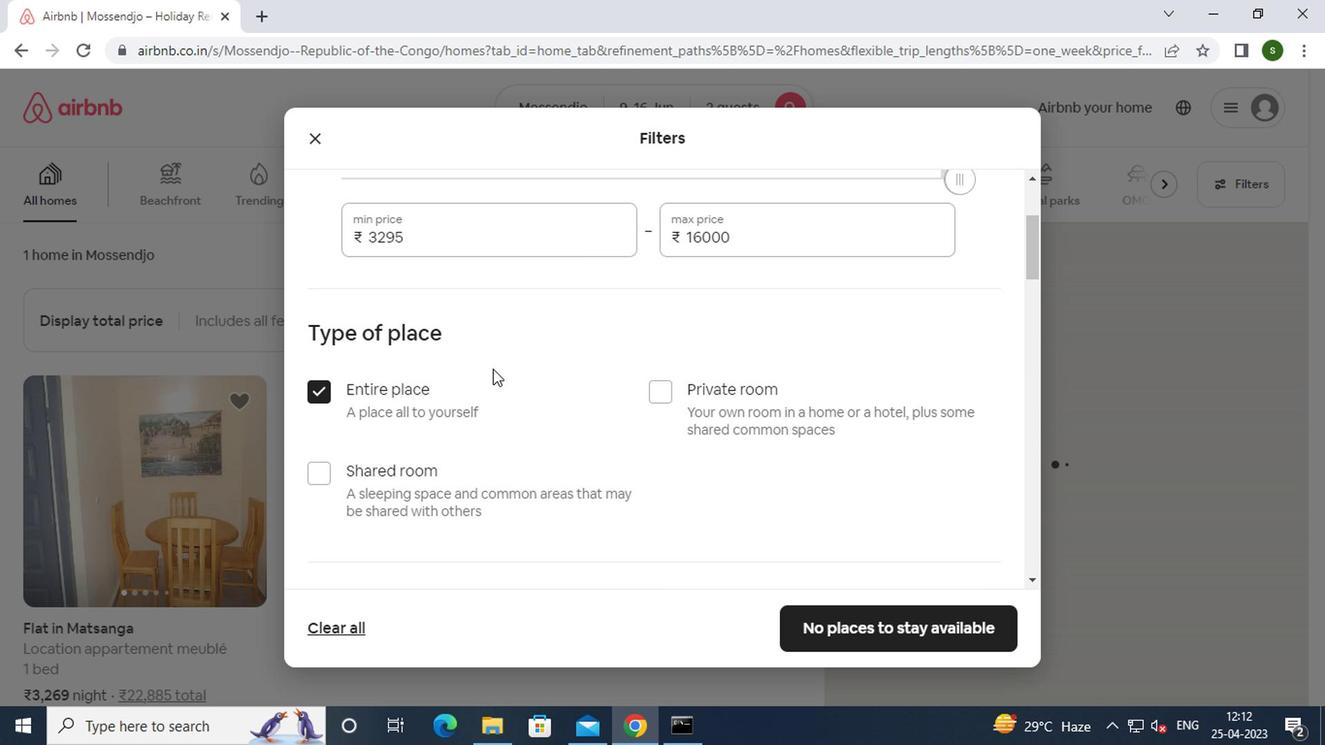 
Action: Mouse scrolled (483, 371) with delta (0, 0)
Screenshot: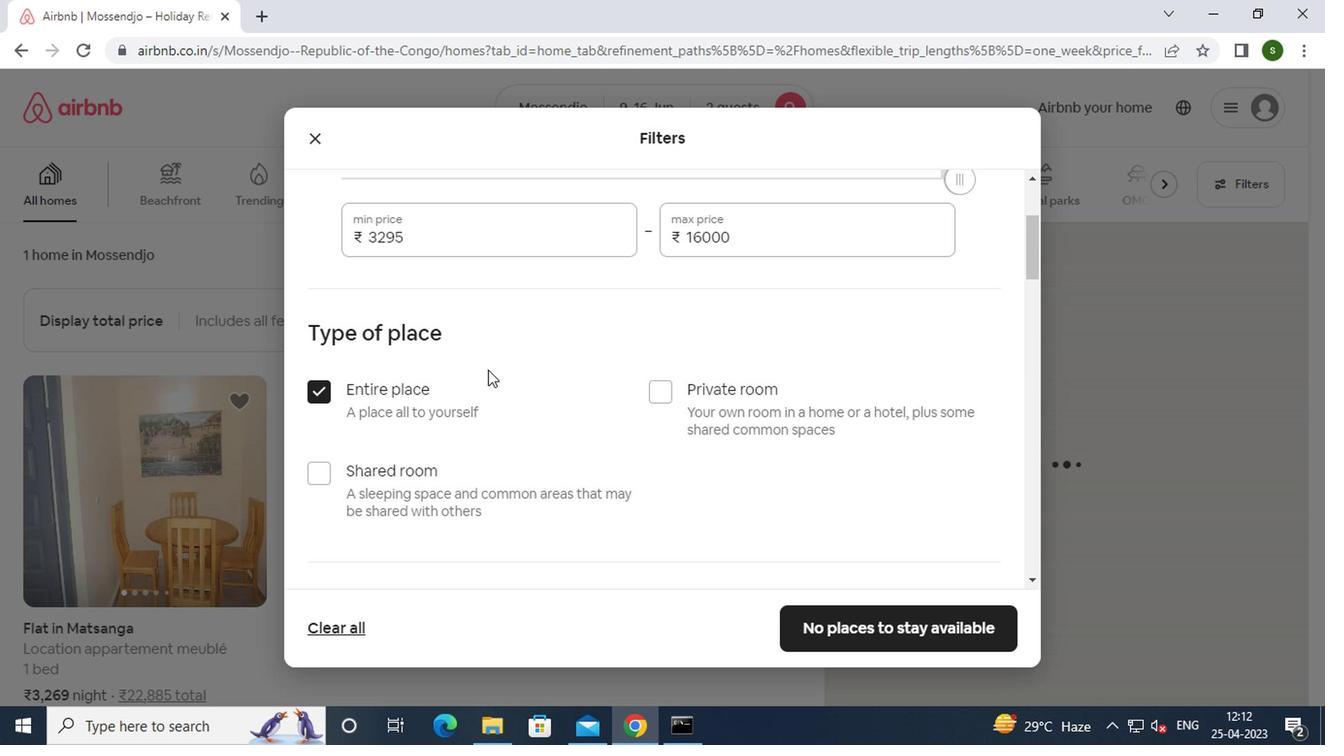 
Action: Mouse scrolled (483, 371) with delta (0, 0)
Screenshot: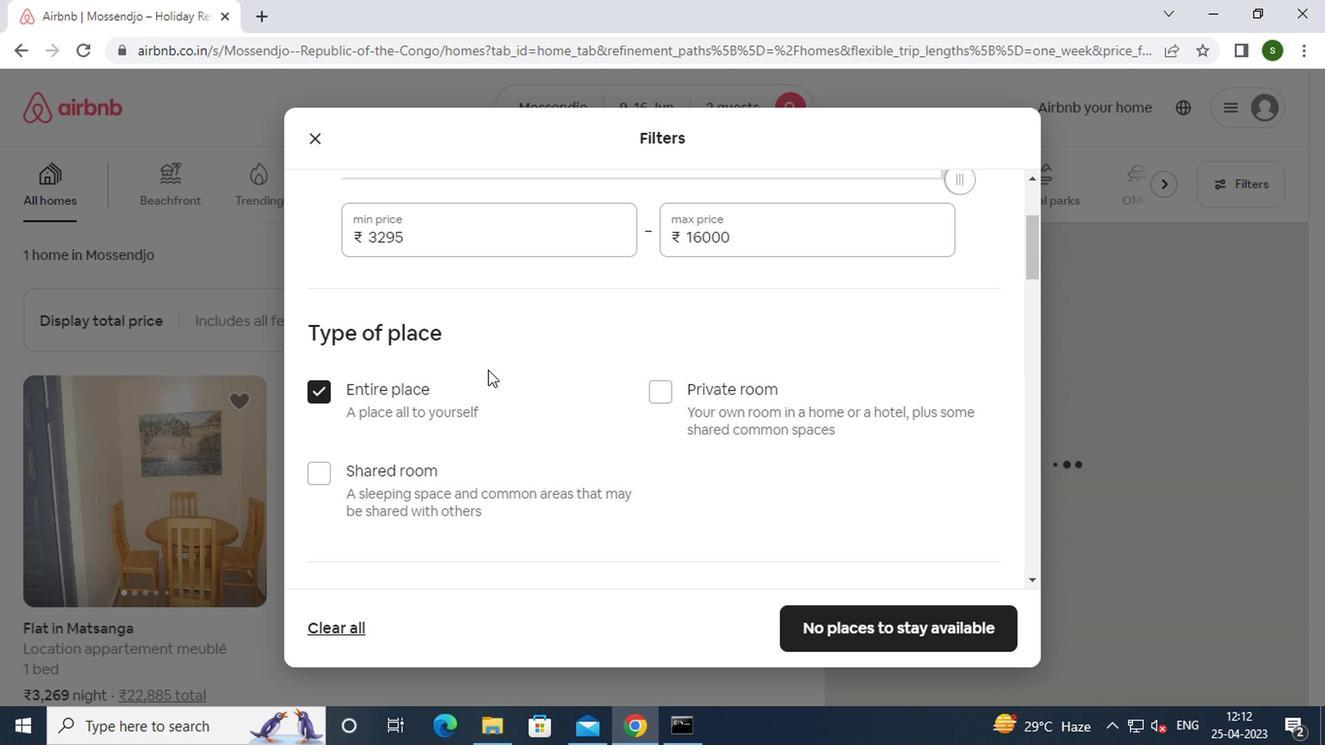 
Action: Mouse scrolled (483, 371) with delta (0, 0)
Screenshot: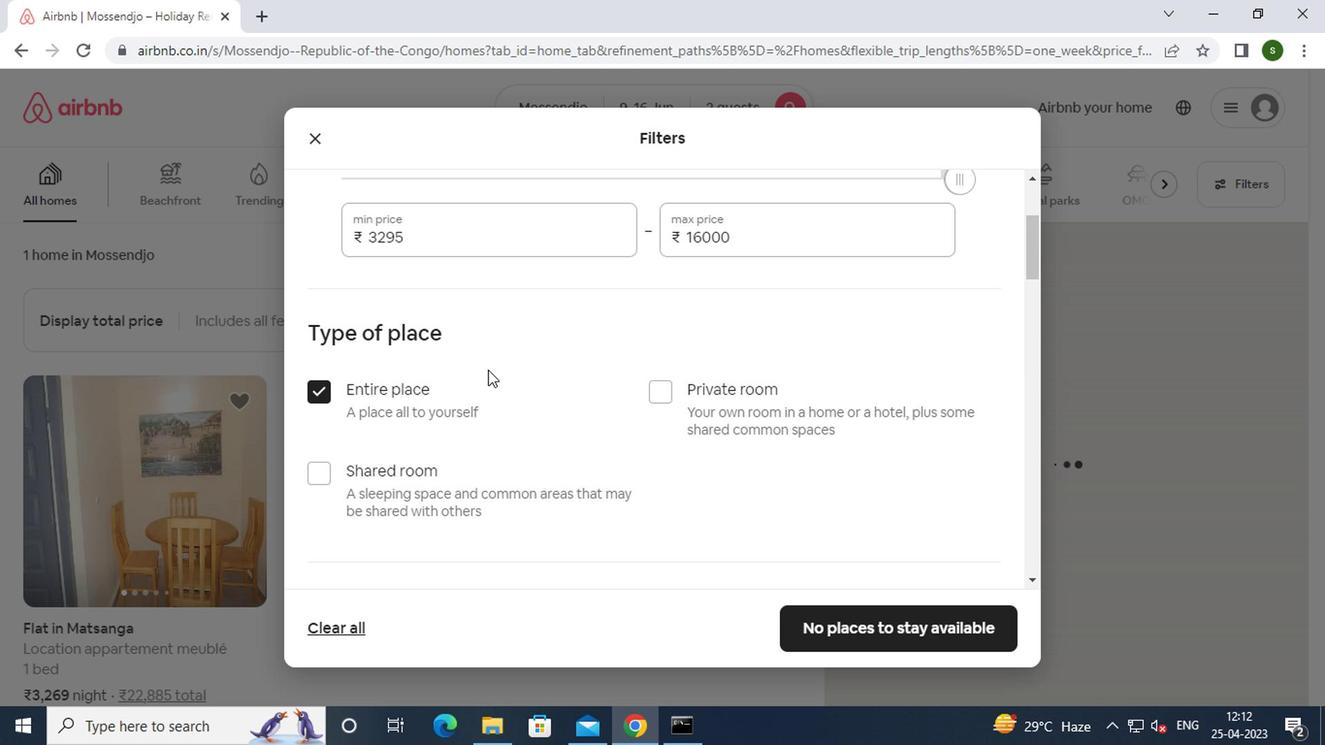 
Action: Mouse moved to (499, 419)
Screenshot: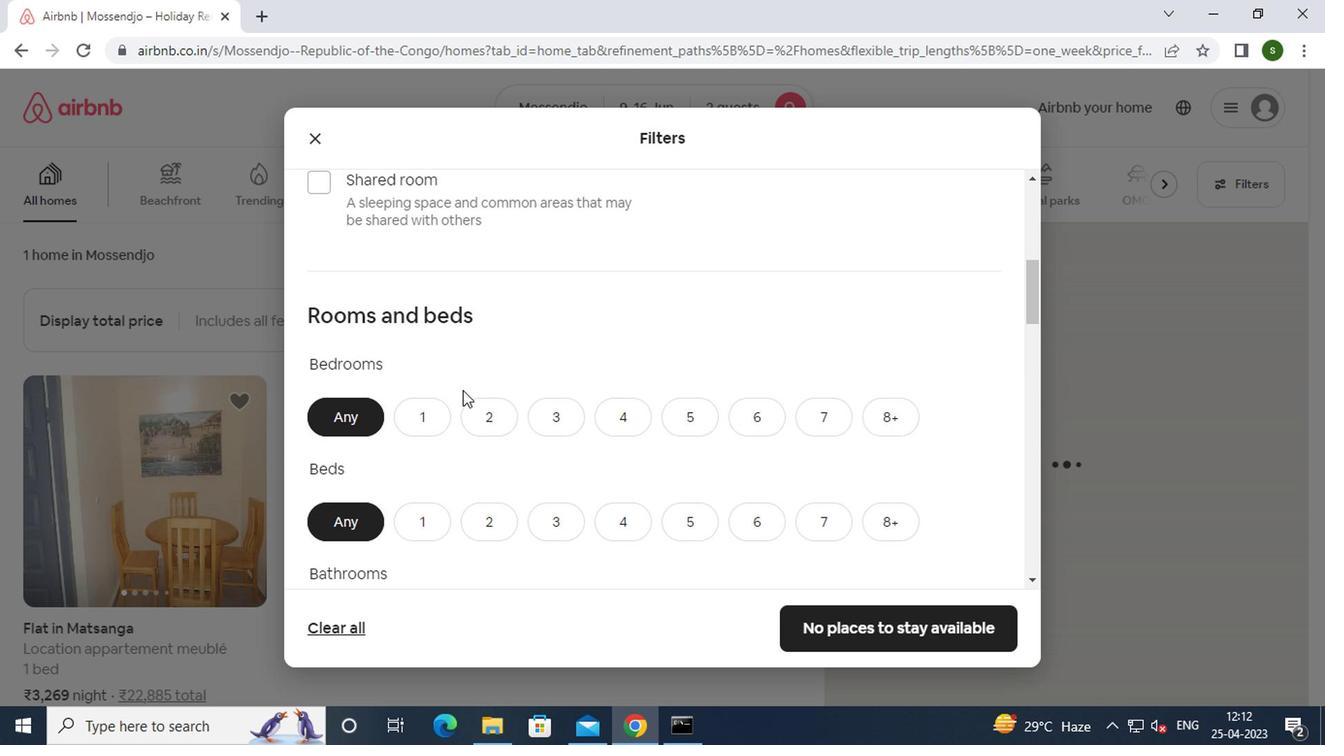 
Action: Mouse pressed left at (499, 419)
Screenshot: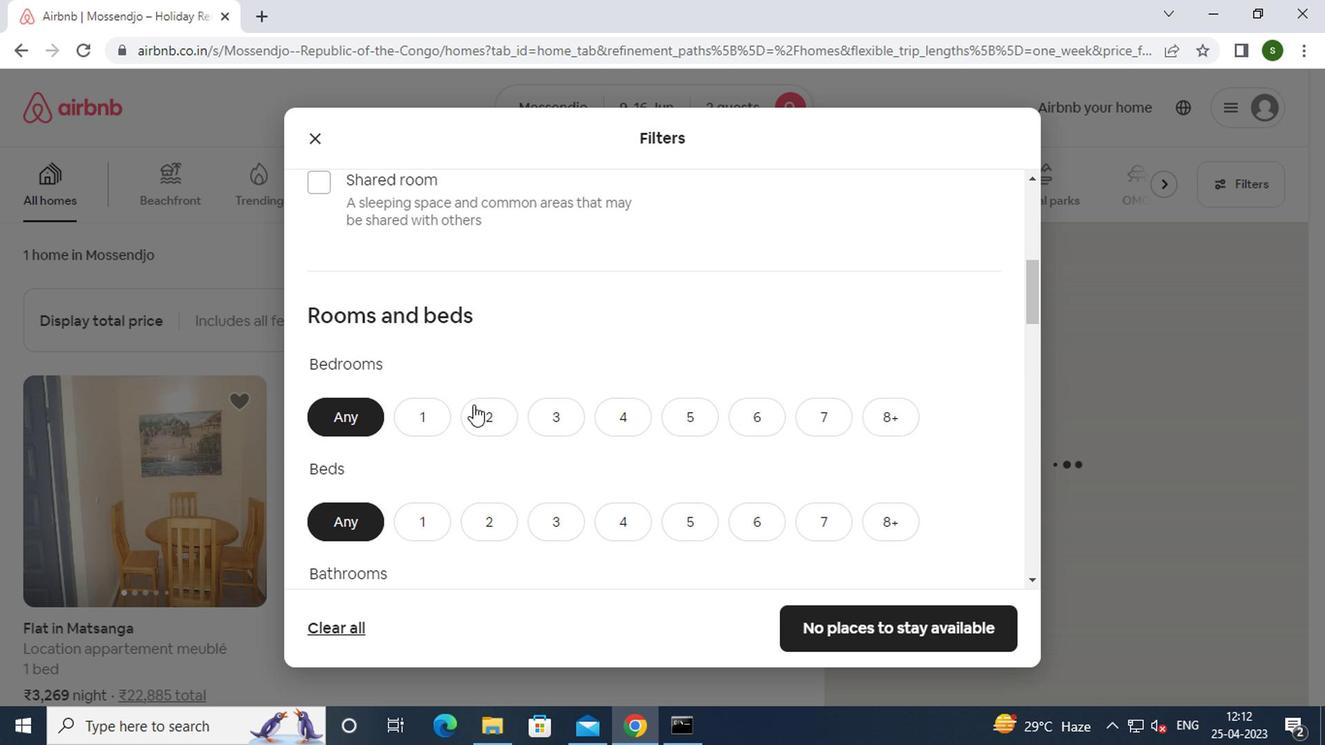 
Action: Mouse moved to (482, 527)
Screenshot: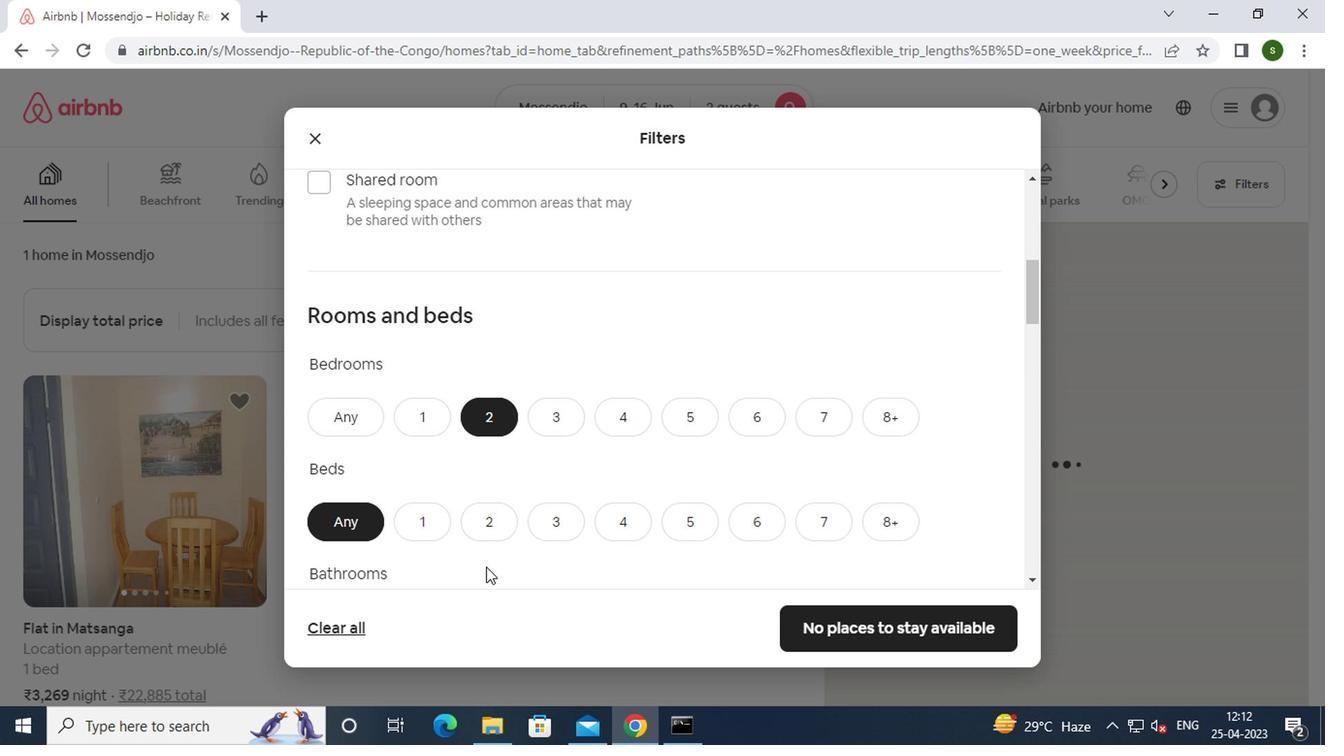 
Action: Mouse pressed left at (482, 527)
Screenshot: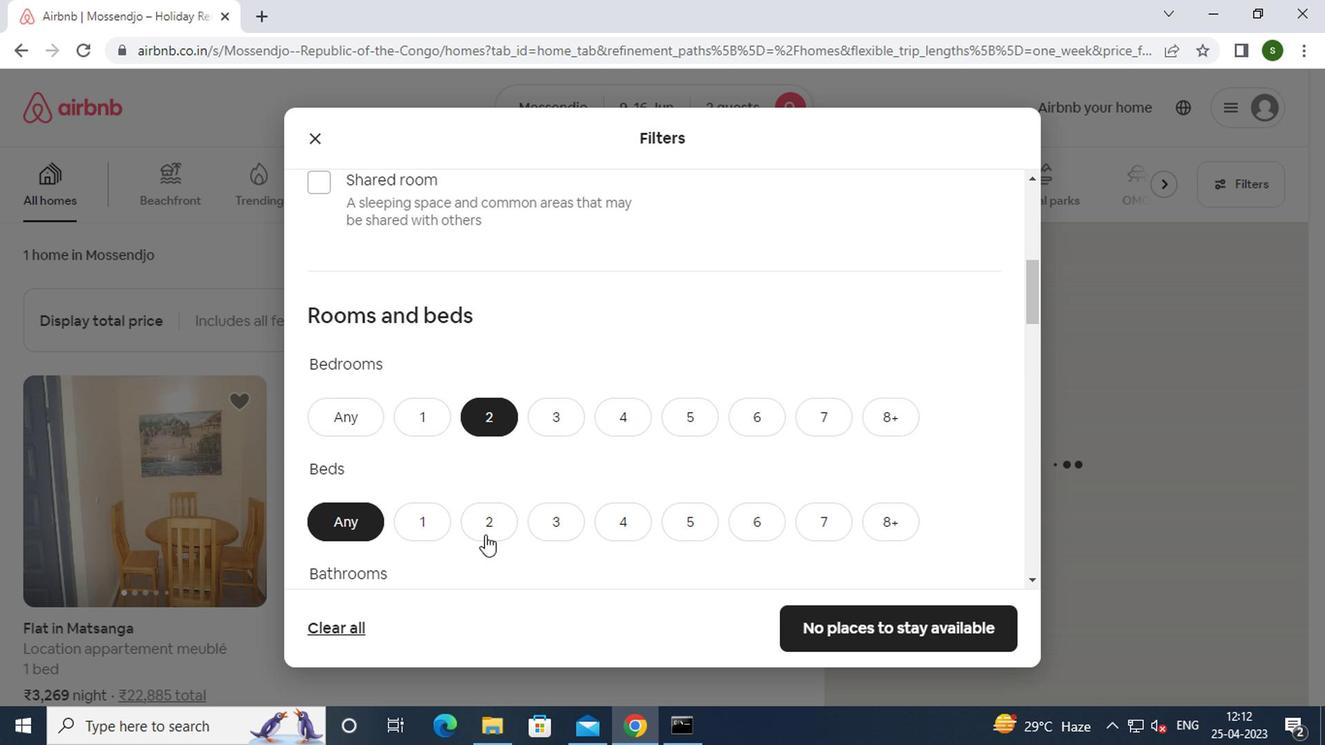
Action: Mouse moved to (511, 463)
Screenshot: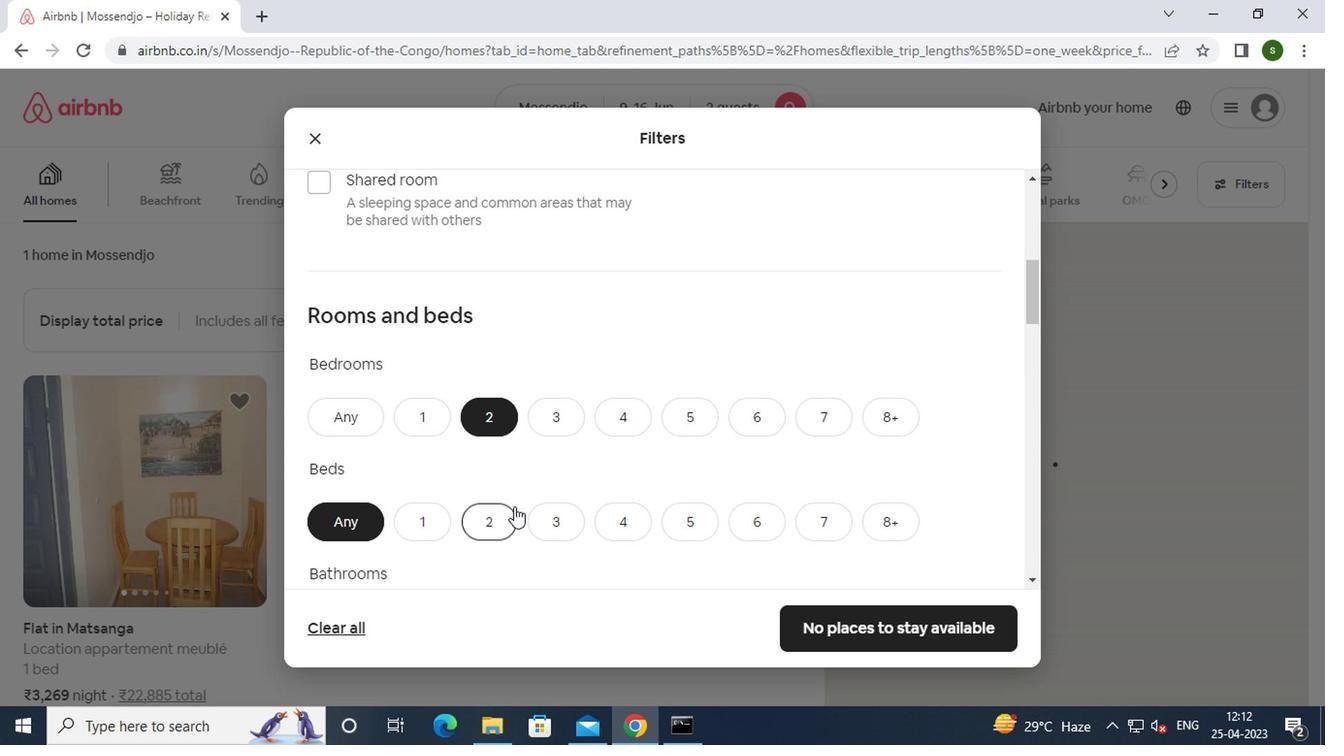 
Action: Mouse scrolled (511, 463) with delta (0, 0)
Screenshot: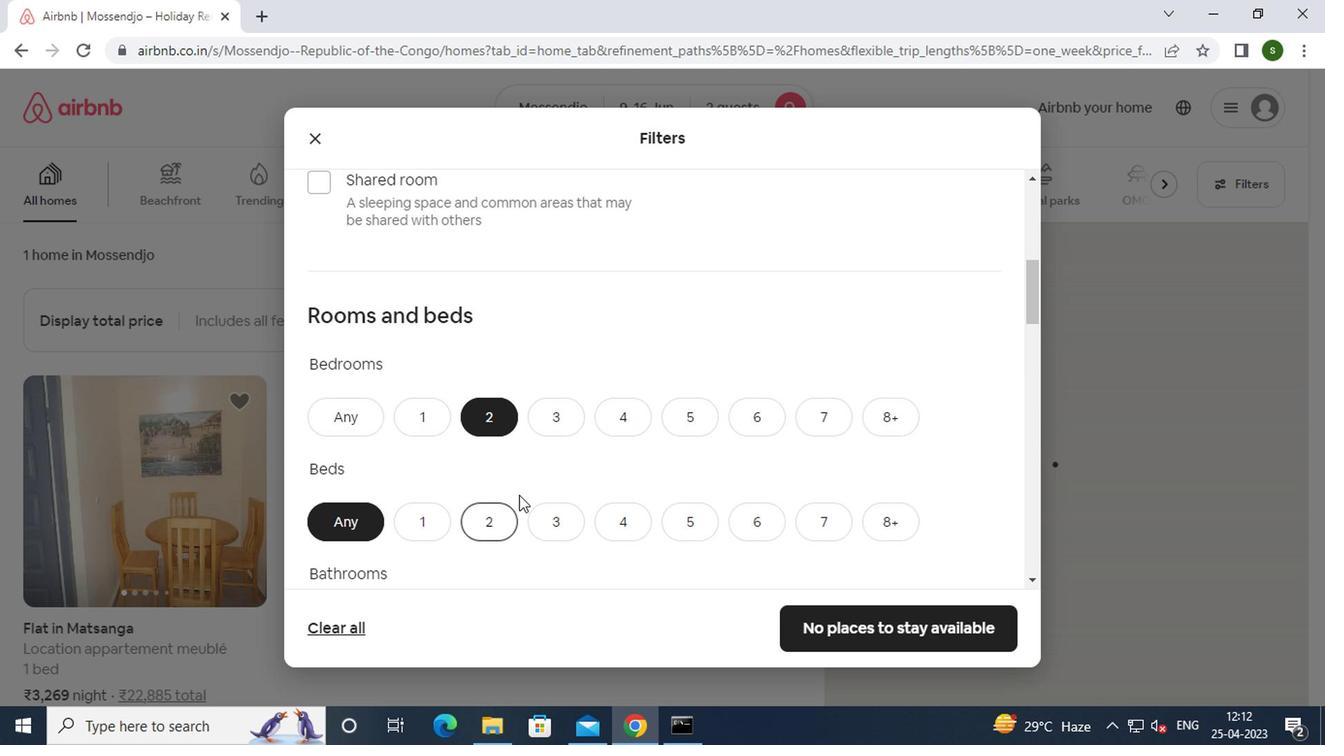 
Action: Mouse scrolled (511, 463) with delta (0, 0)
Screenshot: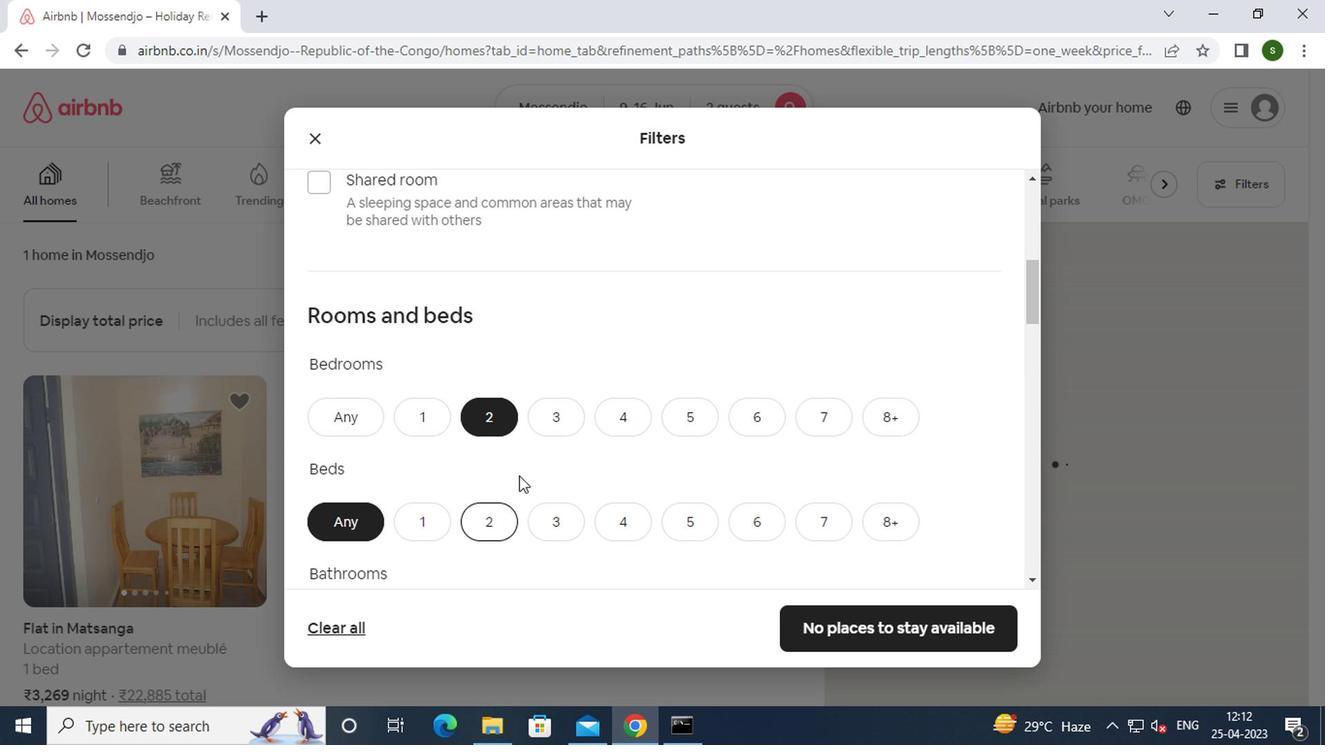 
Action: Mouse moved to (406, 421)
Screenshot: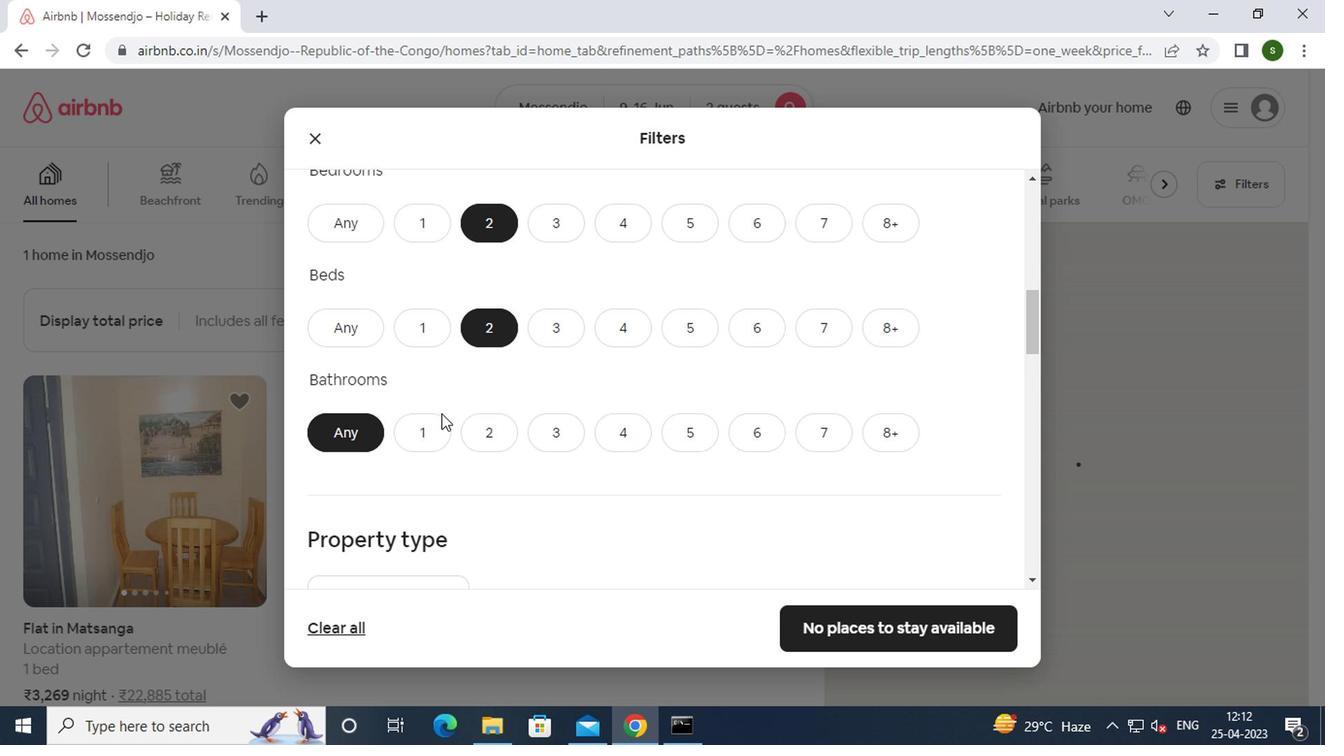 
Action: Mouse pressed left at (406, 421)
Screenshot: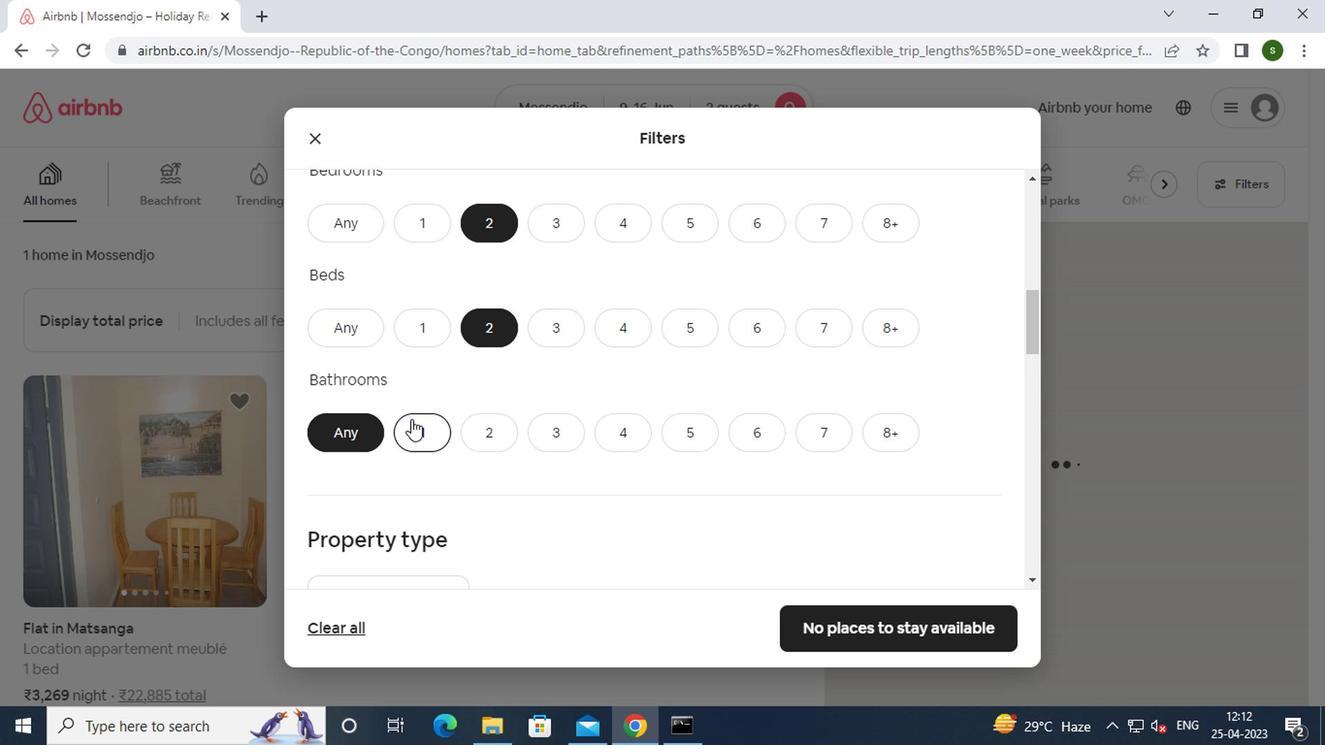 
Action: Mouse moved to (638, 400)
Screenshot: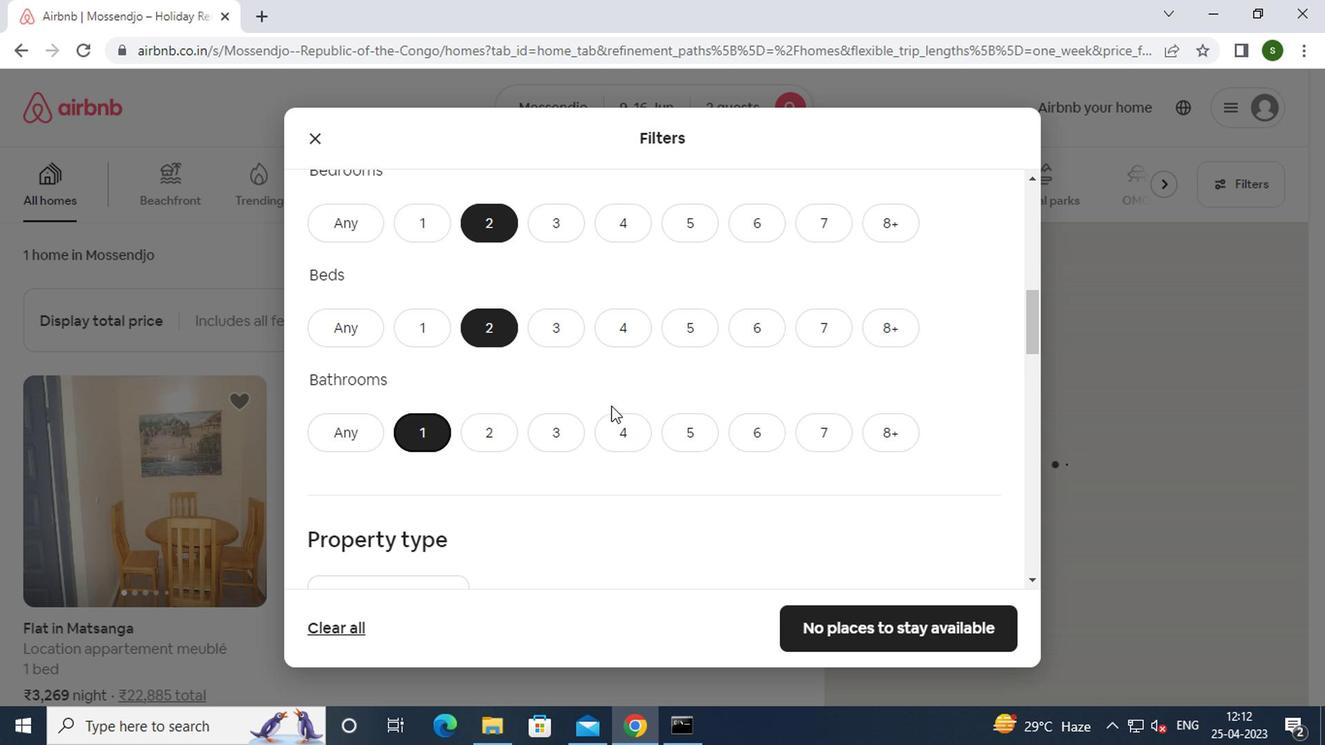 
Action: Mouse scrolled (638, 400) with delta (0, 0)
Screenshot: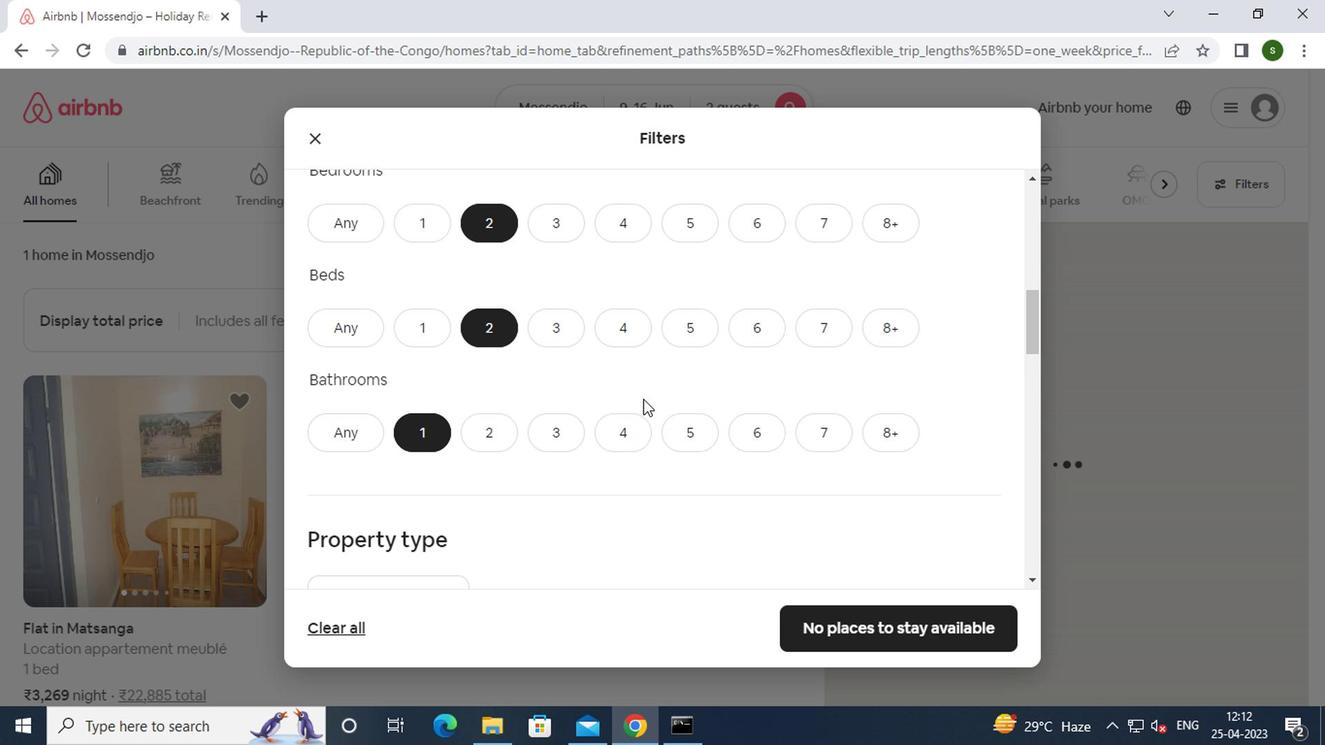 
Action: Mouse scrolled (638, 400) with delta (0, 0)
Screenshot: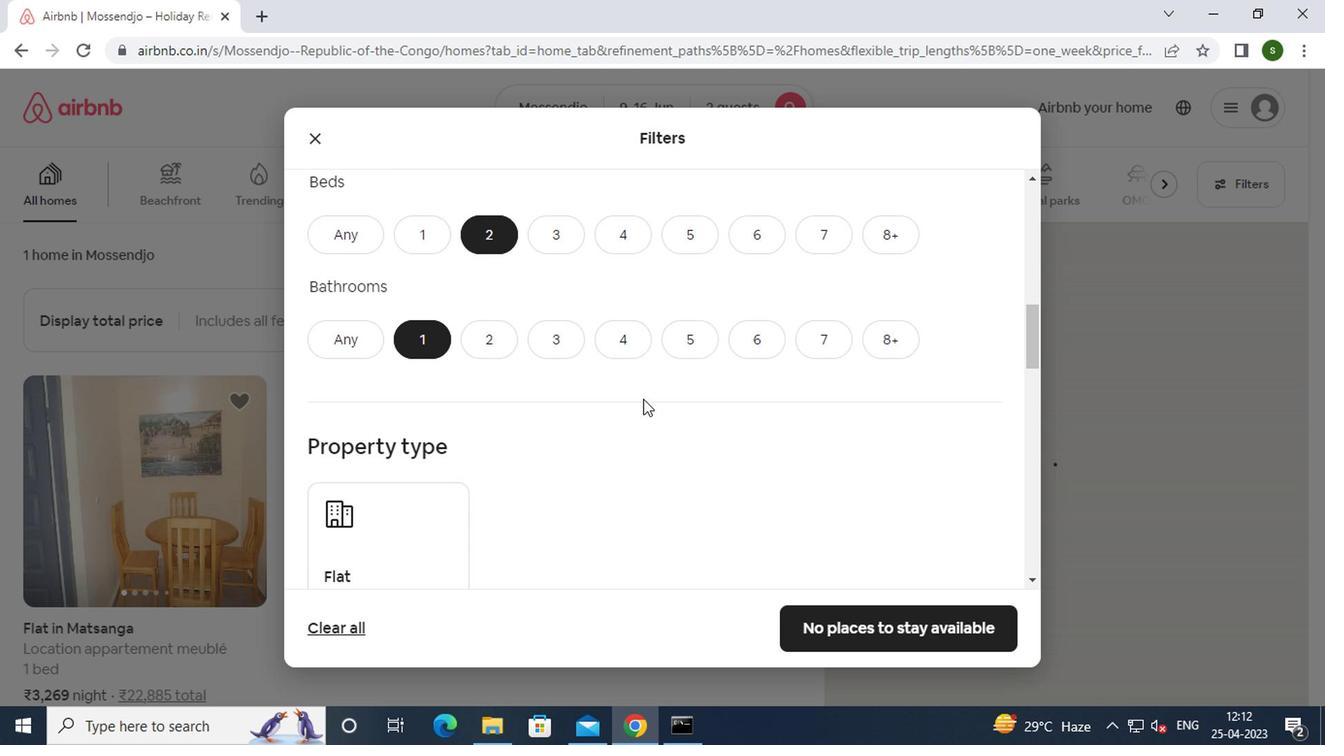 
Action: Mouse moved to (421, 414)
Screenshot: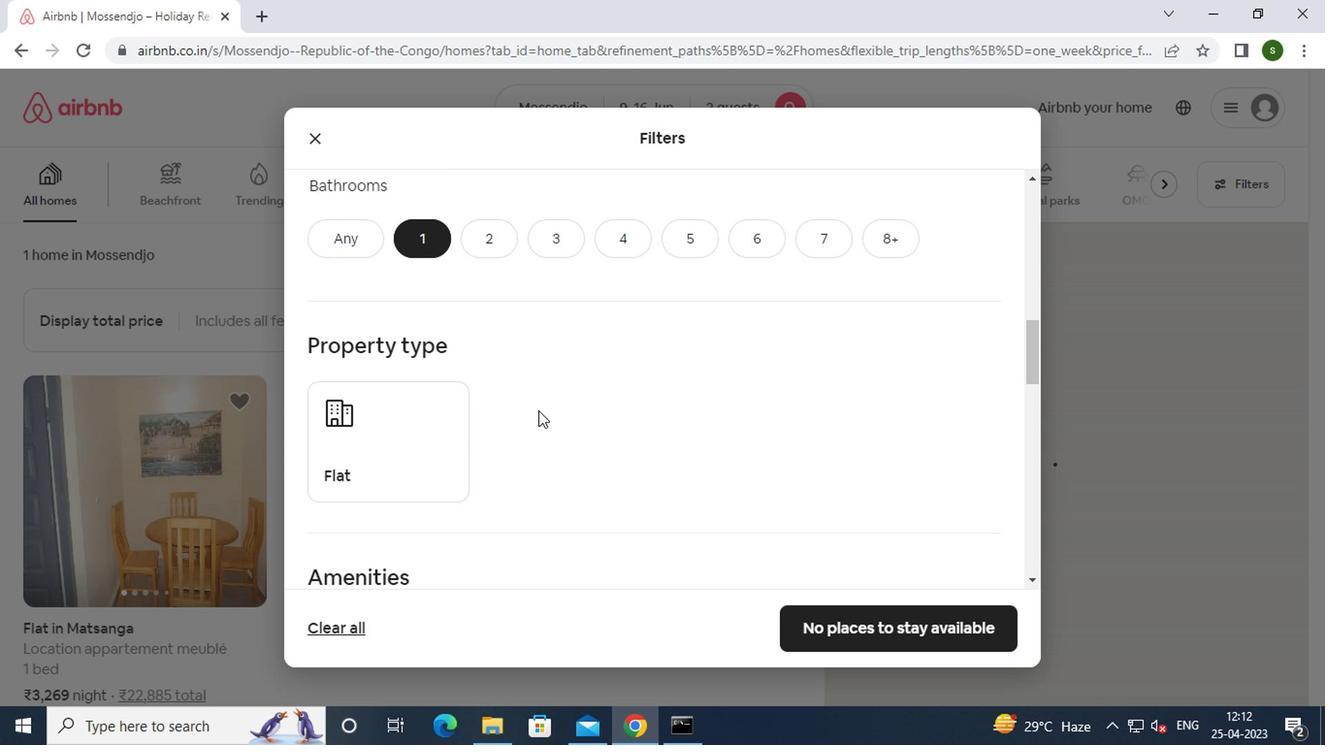 
Action: Mouse pressed left at (421, 414)
Screenshot: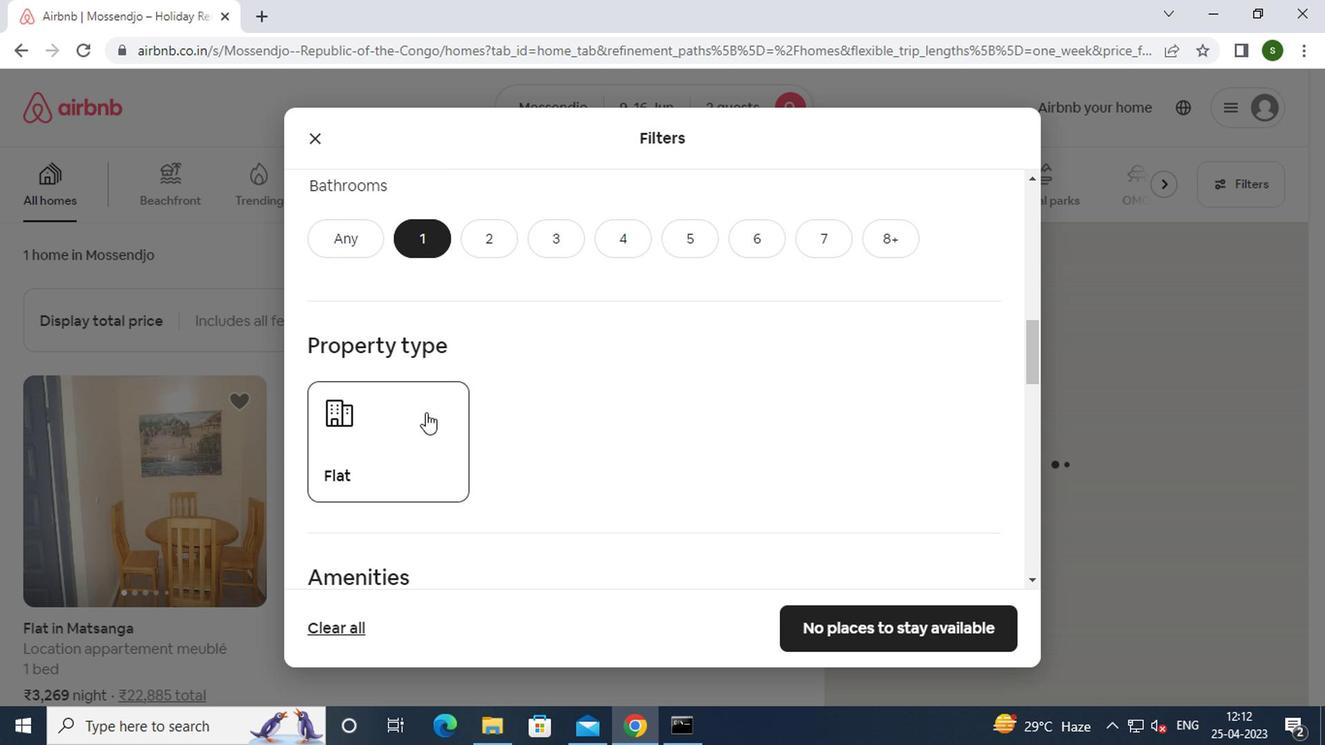 
Action: Mouse moved to (630, 406)
Screenshot: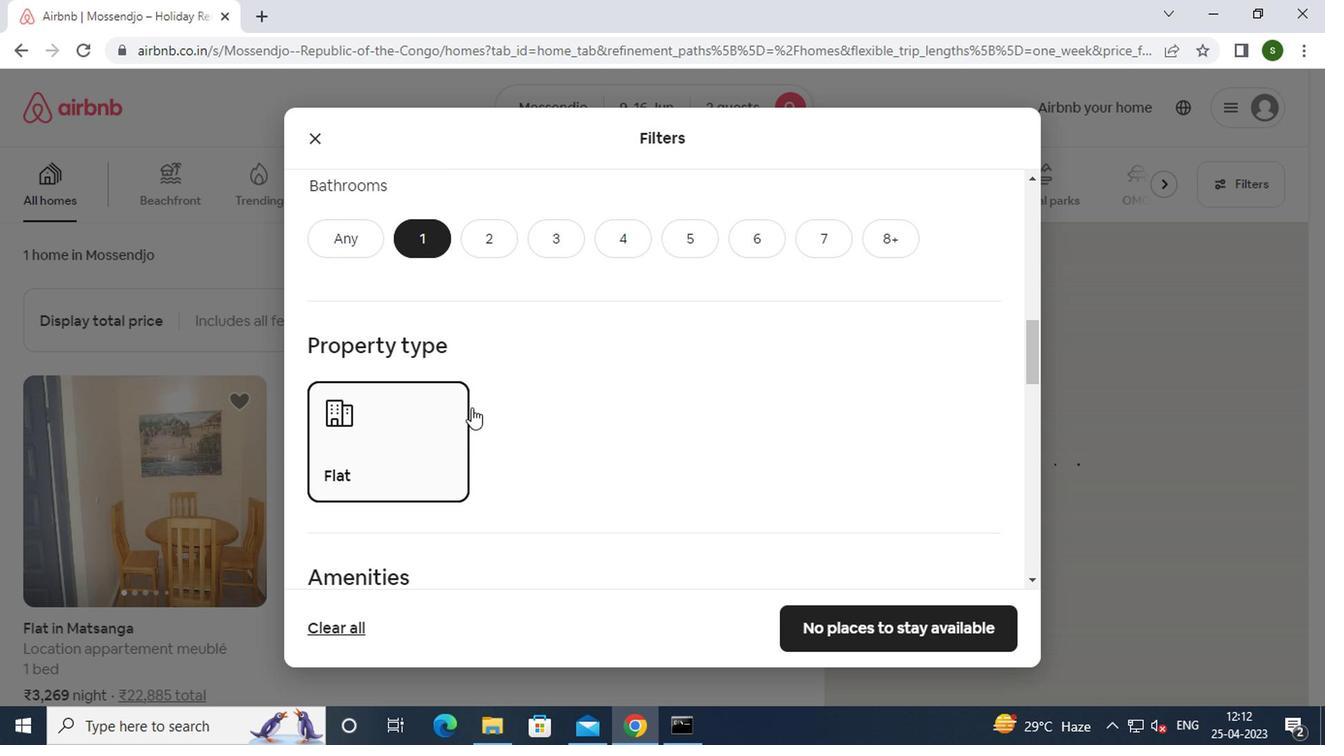 
Action: Mouse scrolled (630, 405) with delta (0, 0)
Screenshot: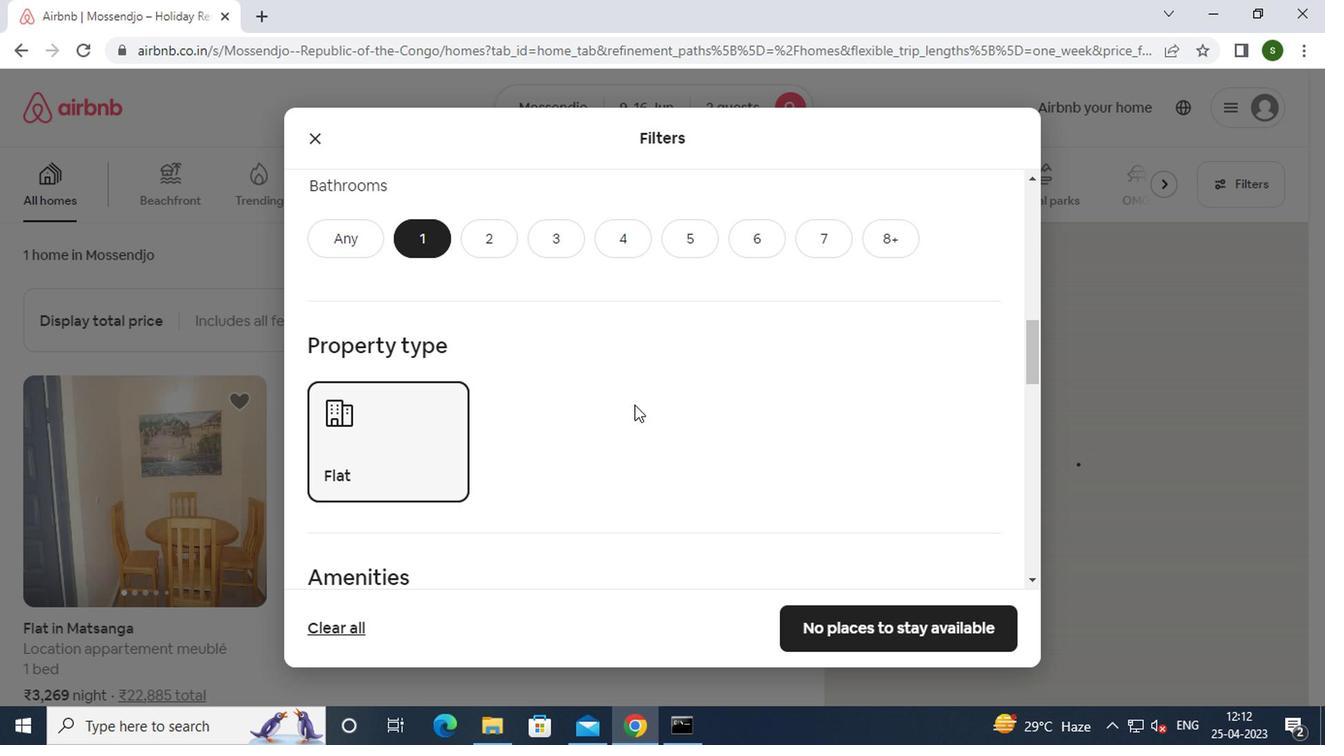 
Action: Mouse scrolled (630, 405) with delta (0, 0)
Screenshot: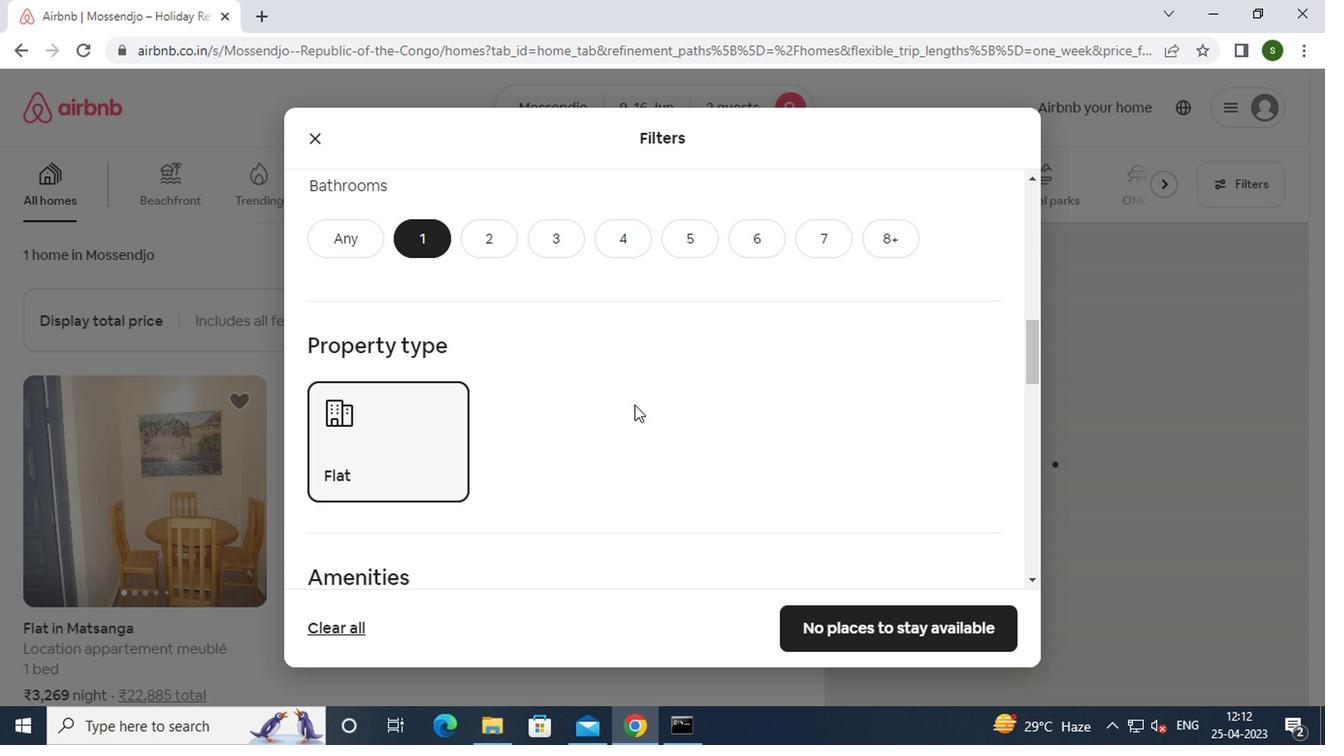 
Action: Mouse scrolled (630, 405) with delta (0, 0)
Screenshot: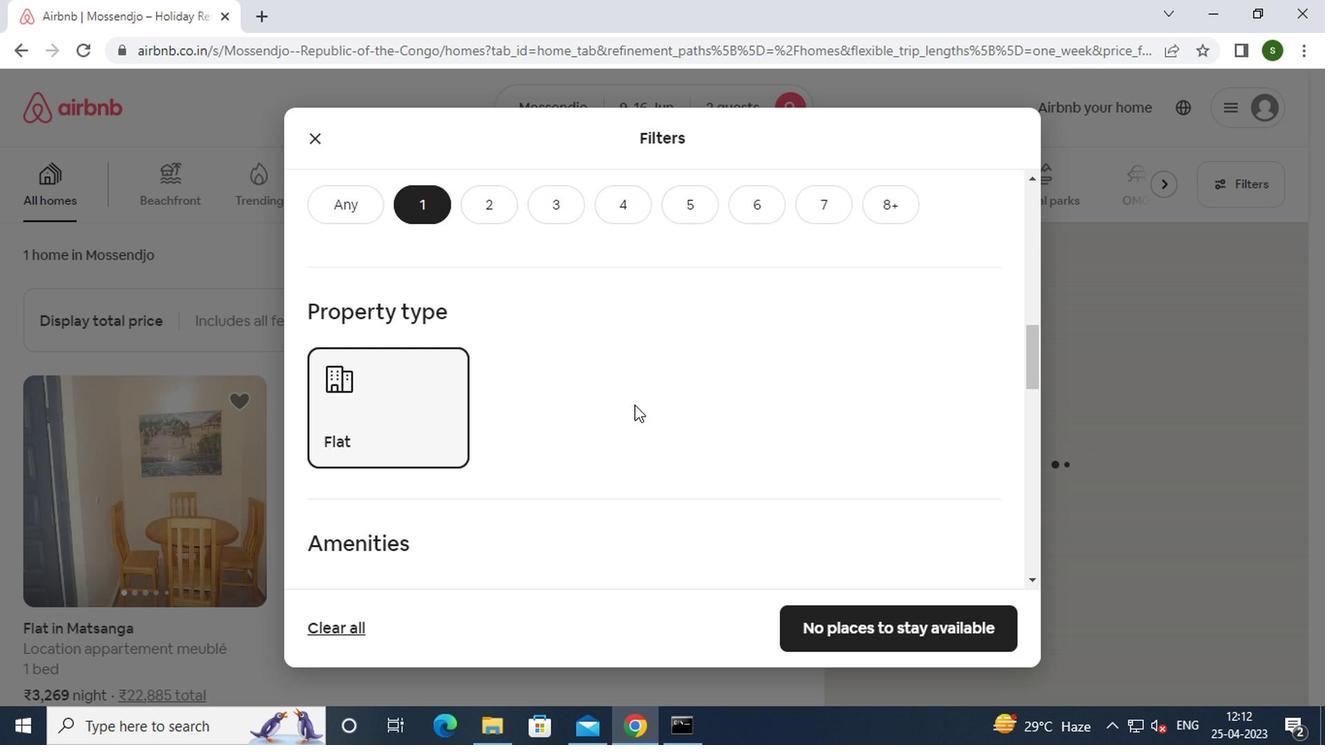 
Action: Mouse scrolled (630, 405) with delta (0, 0)
Screenshot: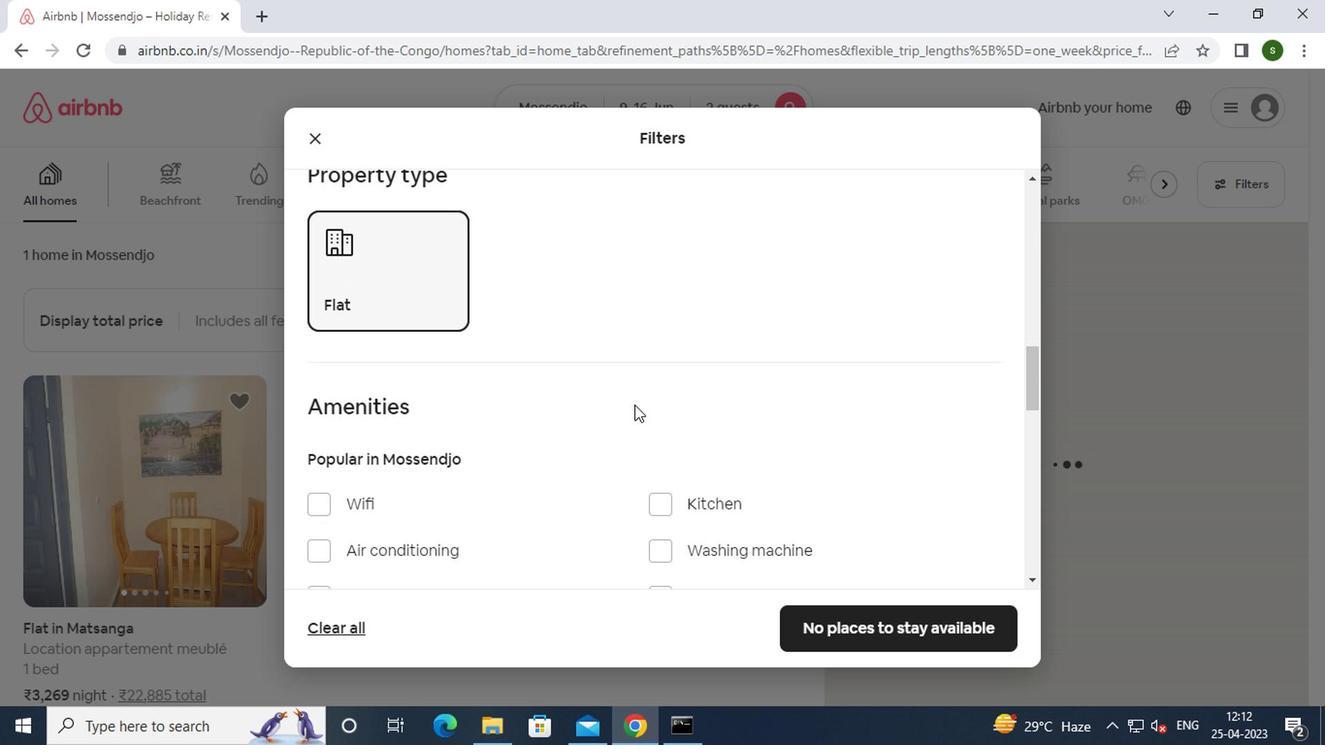 
Action: Mouse scrolled (630, 405) with delta (0, 0)
Screenshot: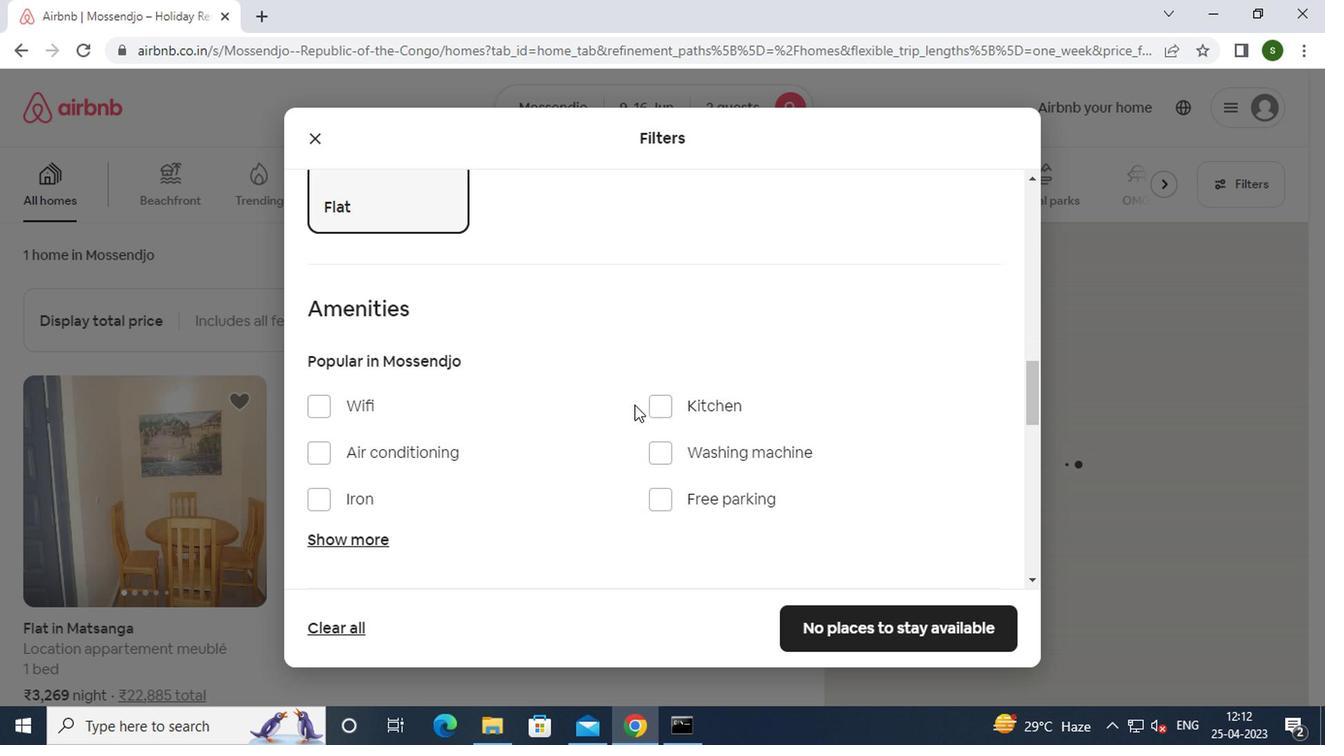 
Action: Mouse moved to (947, 542)
Screenshot: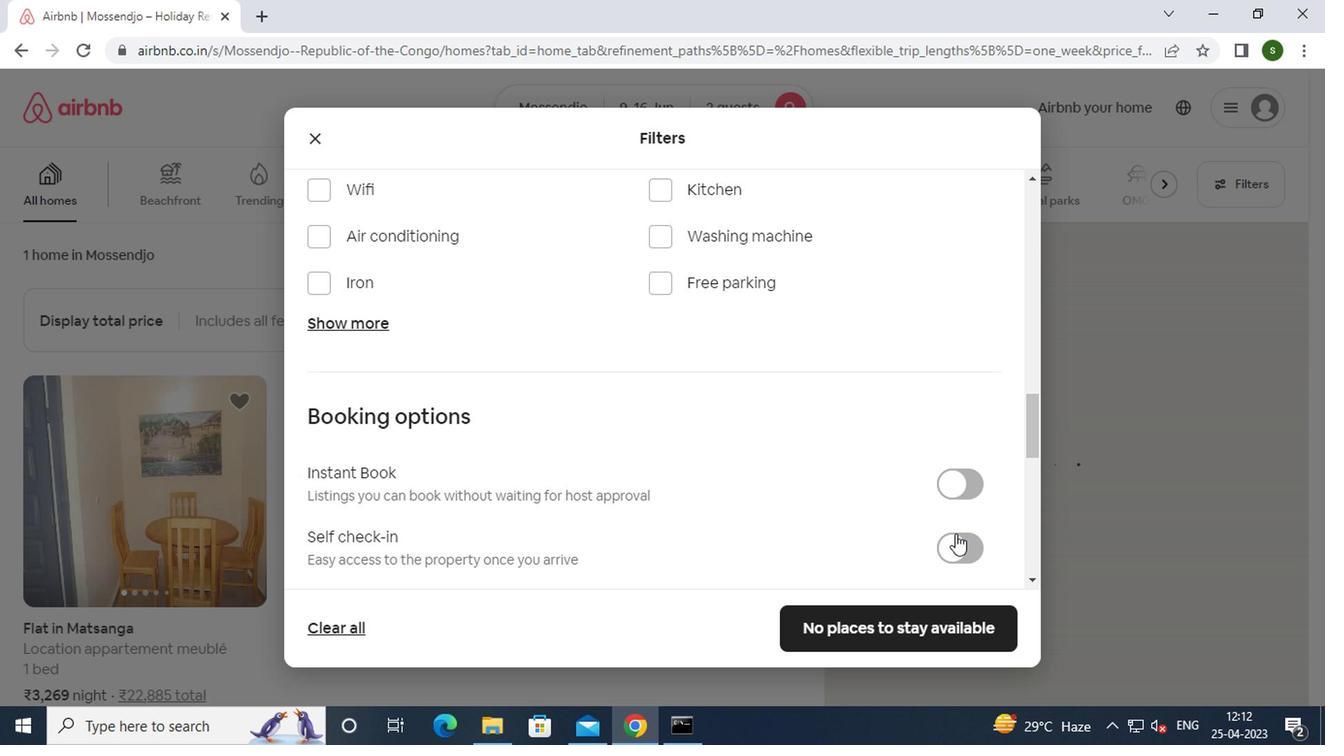 
Action: Mouse pressed left at (947, 542)
Screenshot: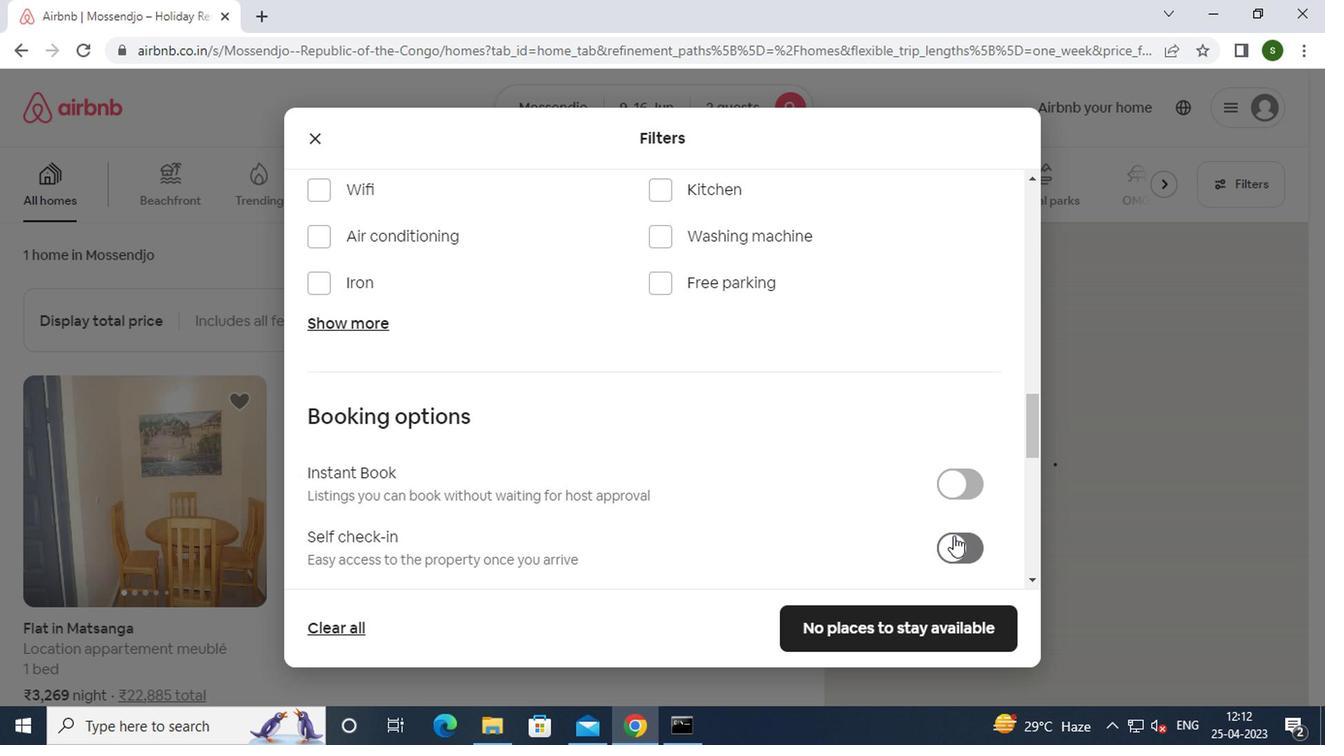 
Action: Mouse moved to (836, 496)
Screenshot: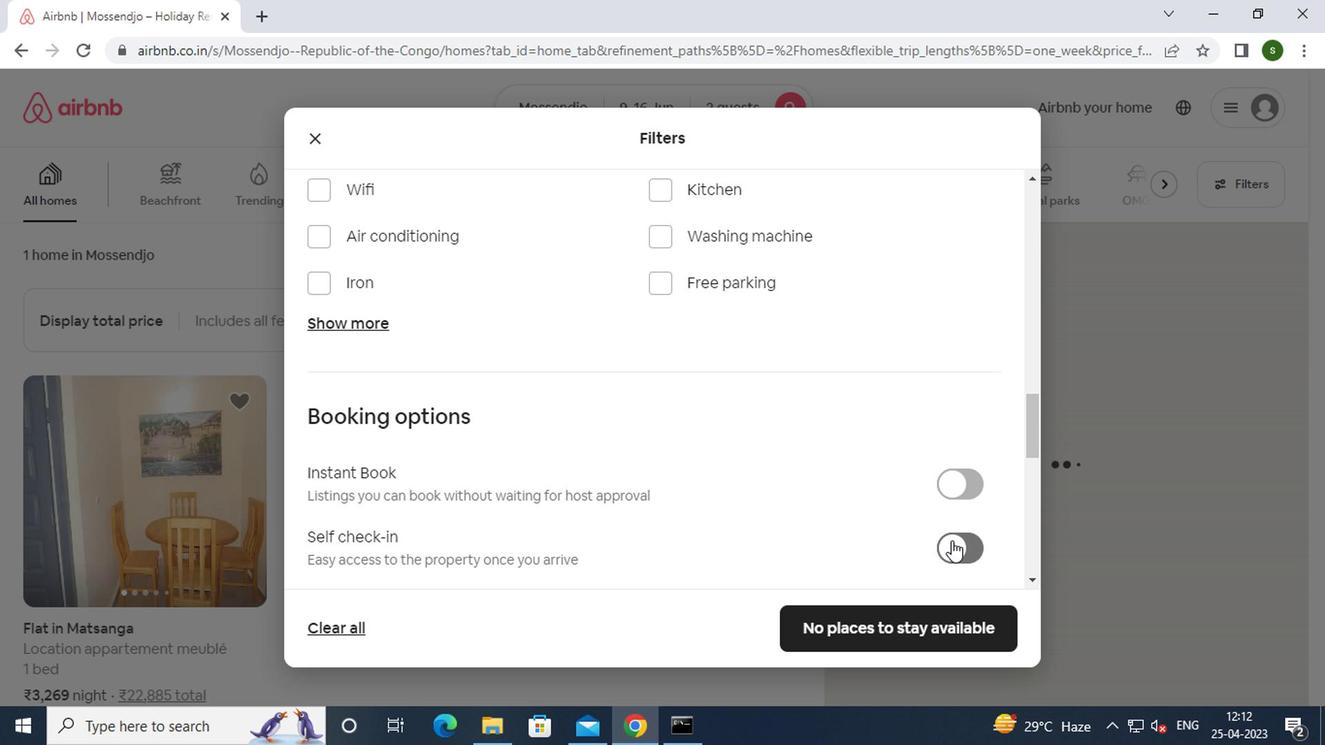 
Action: Mouse scrolled (836, 495) with delta (0, -1)
Screenshot: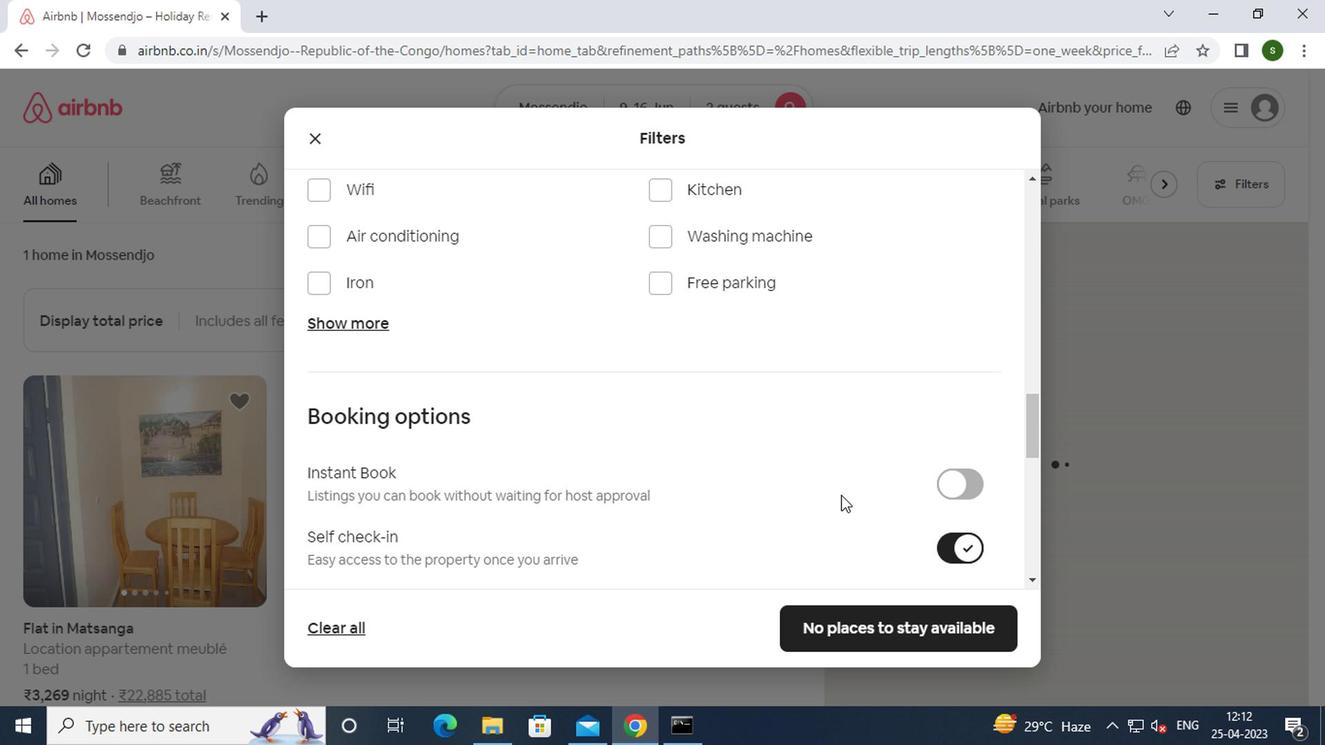 
Action: Mouse scrolled (836, 495) with delta (0, -1)
Screenshot: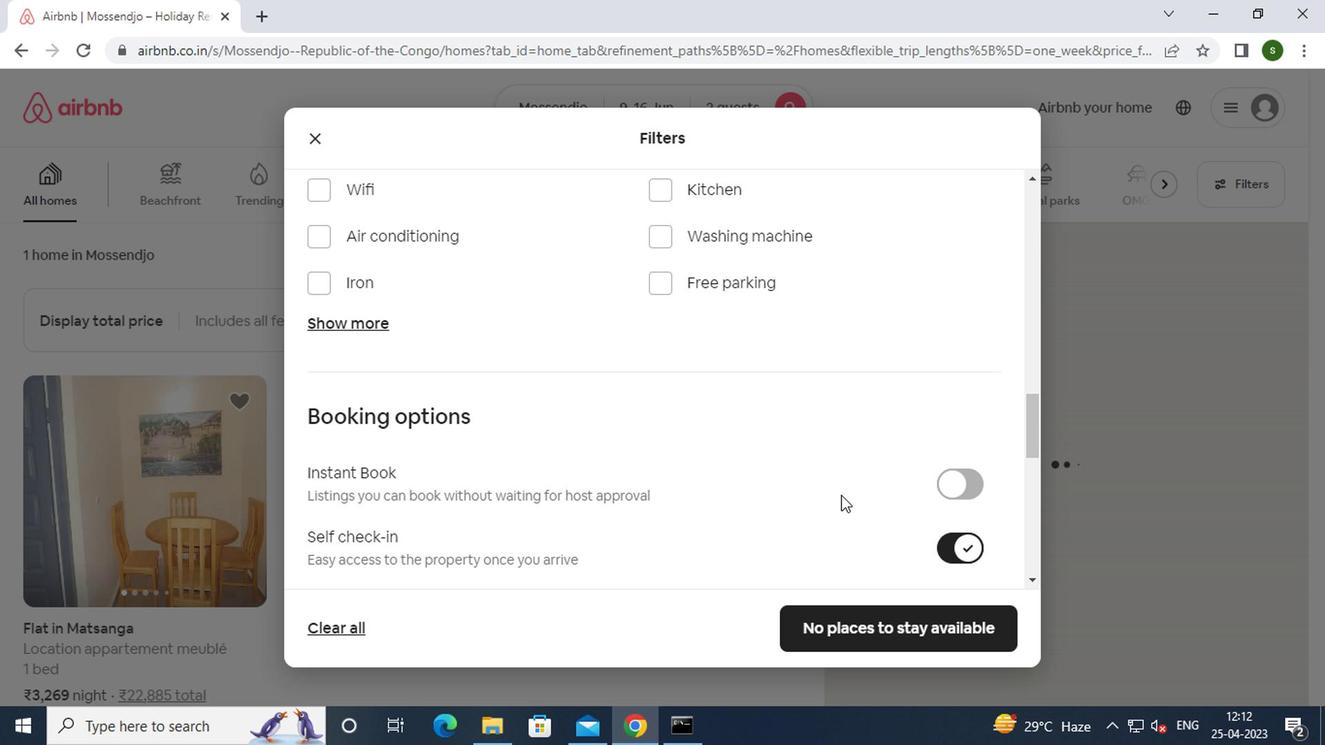 
Action: Mouse scrolled (836, 495) with delta (0, -1)
Screenshot: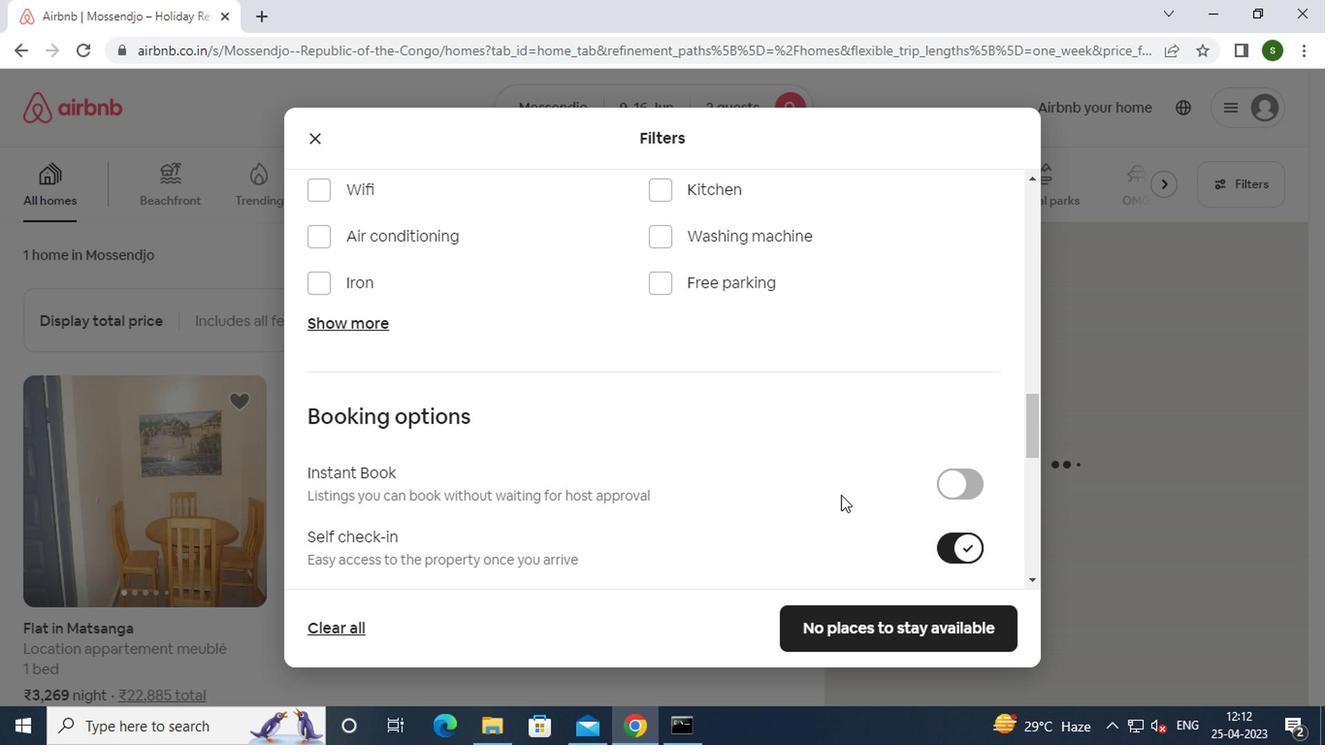
Action: Mouse scrolled (836, 495) with delta (0, -1)
Screenshot: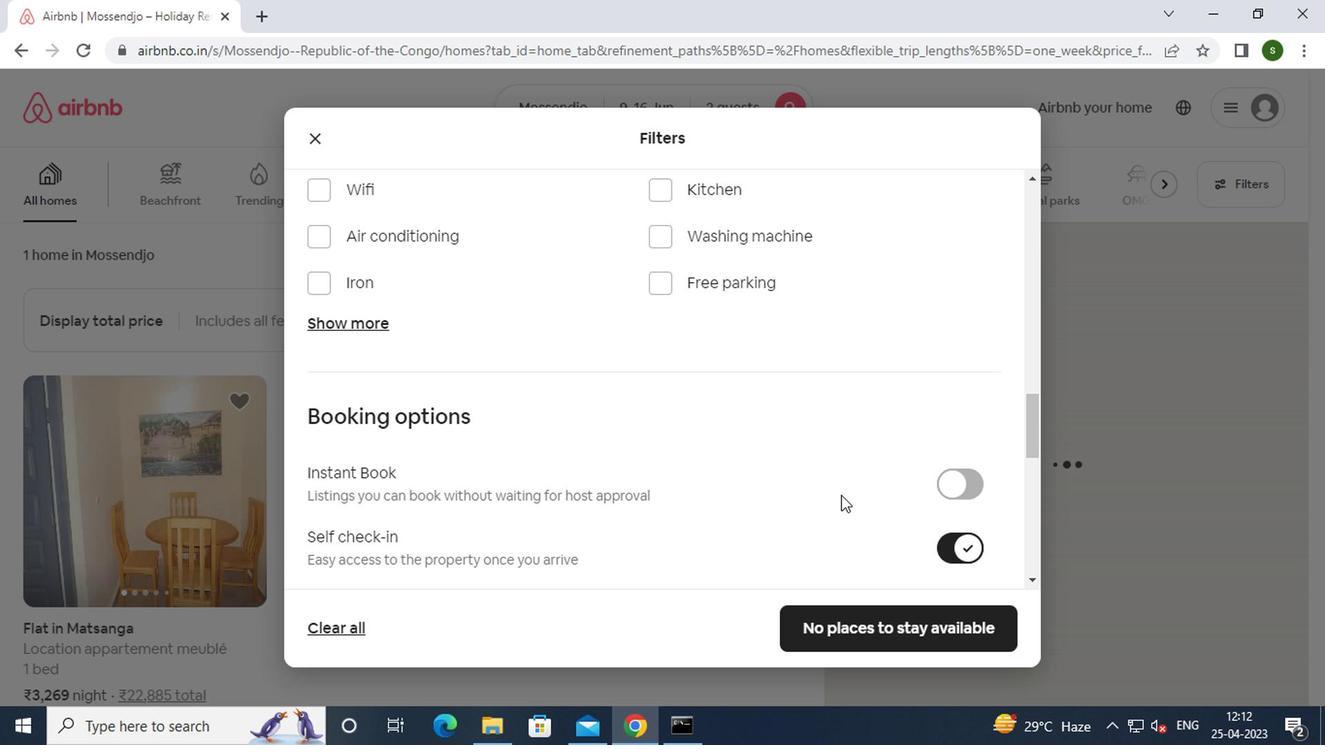 
Action: Mouse scrolled (836, 495) with delta (0, -1)
Screenshot: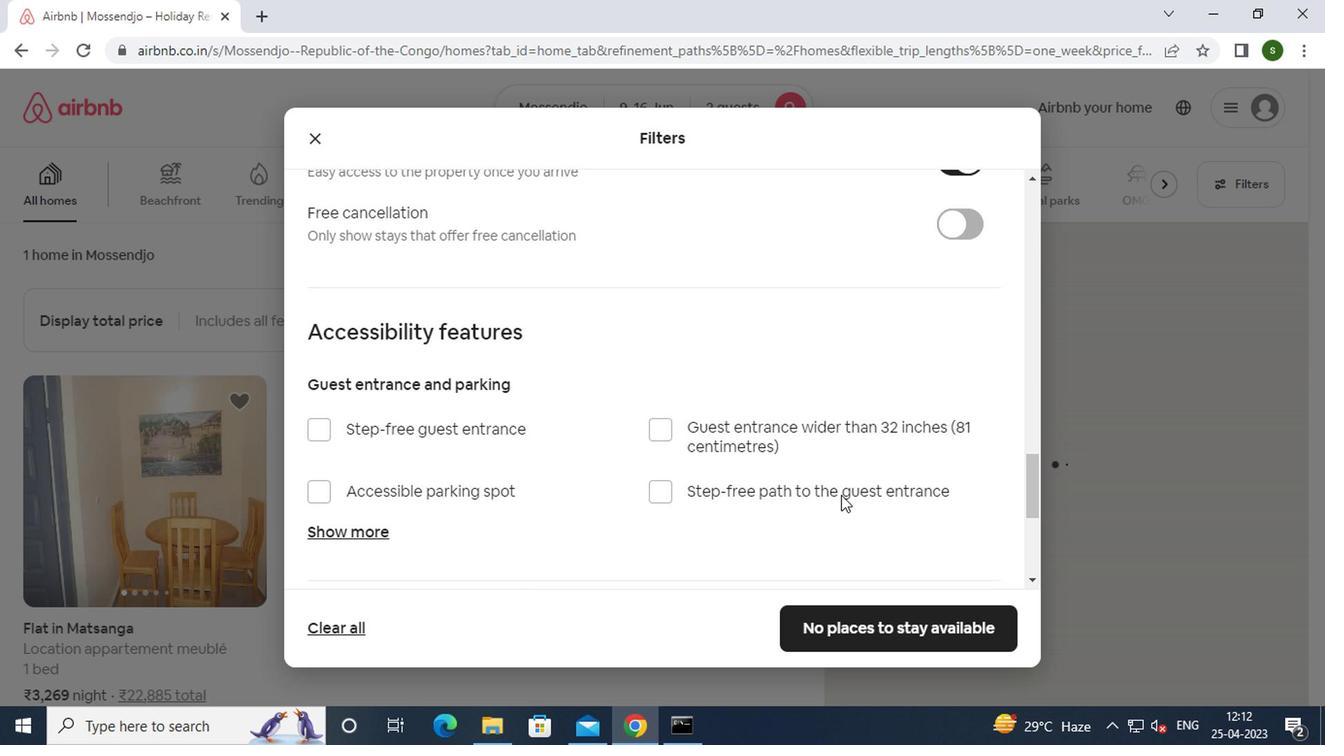 
Action: Mouse scrolled (836, 495) with delta (0, -1)
Screenshot: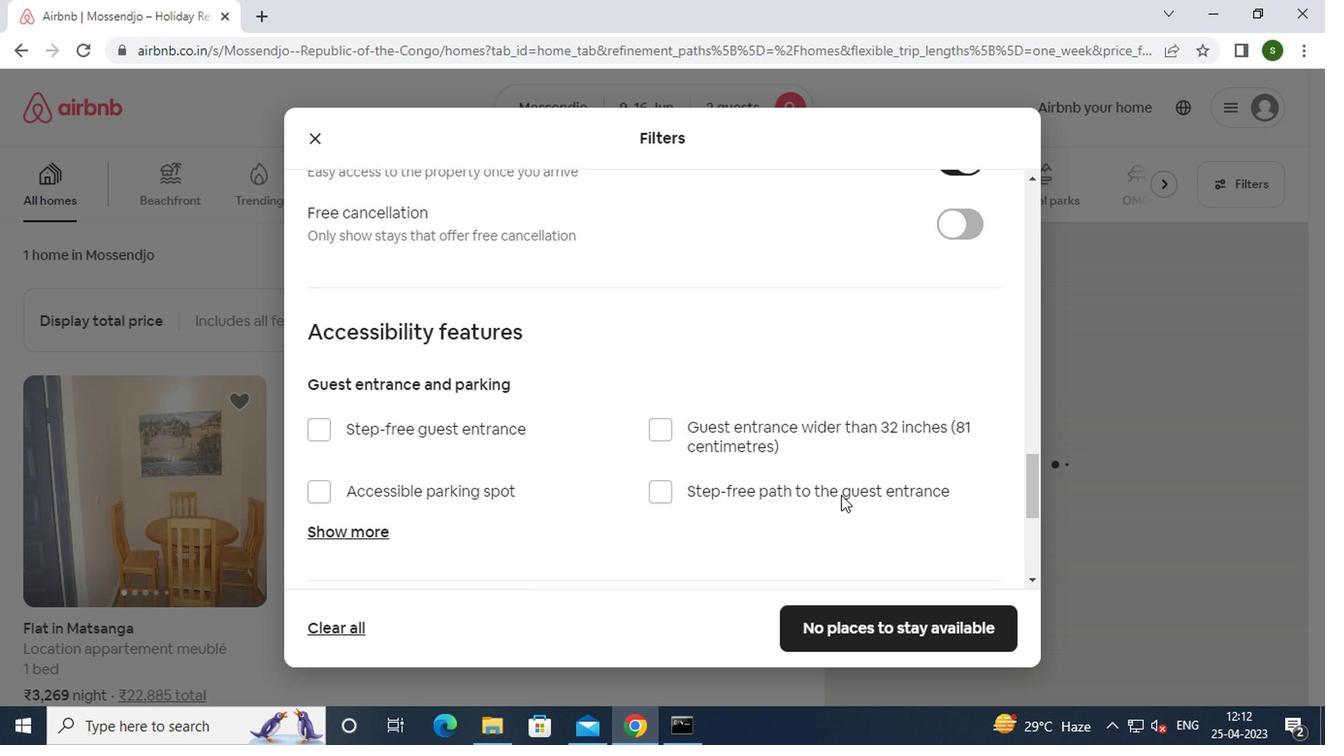 
Action: Mouse scrolled (836, 495) with delta (0, -1)
Screenshot: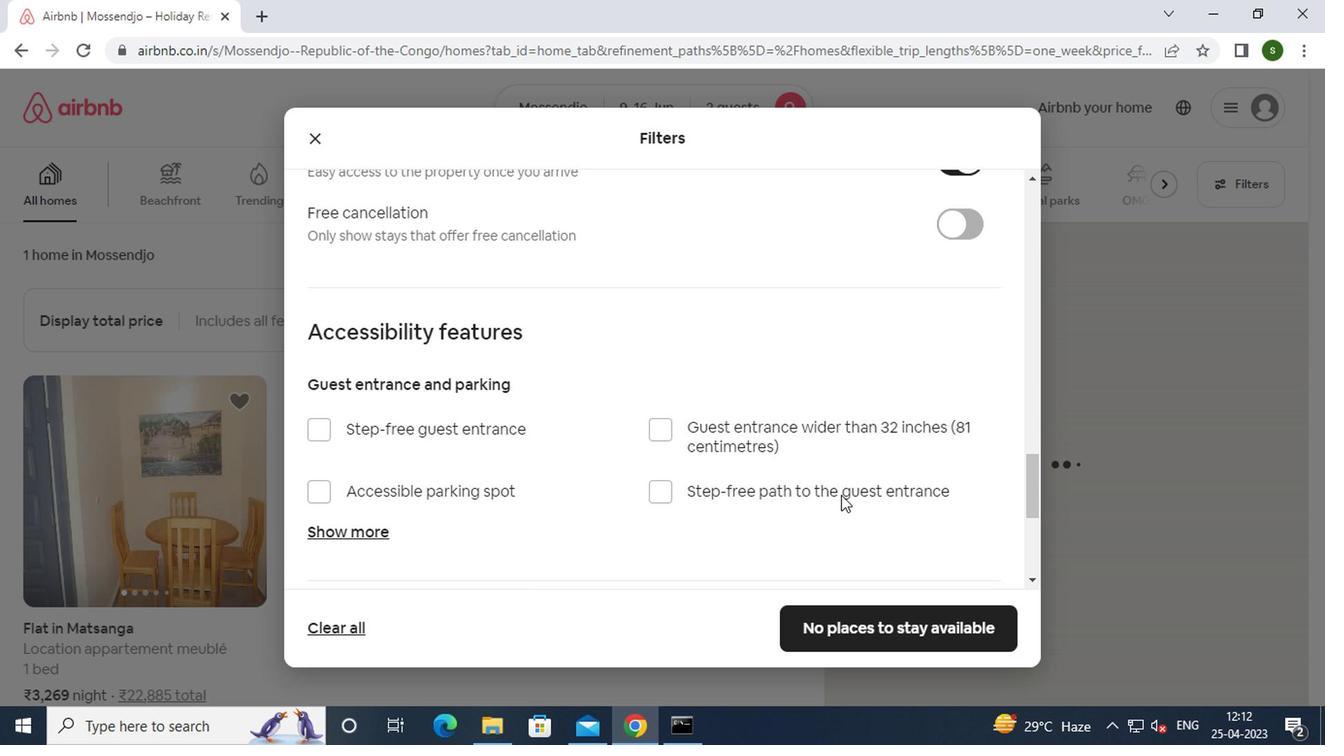
Action: Mouse scrolled (836, 495) with delta (0, -1)
Screenshot: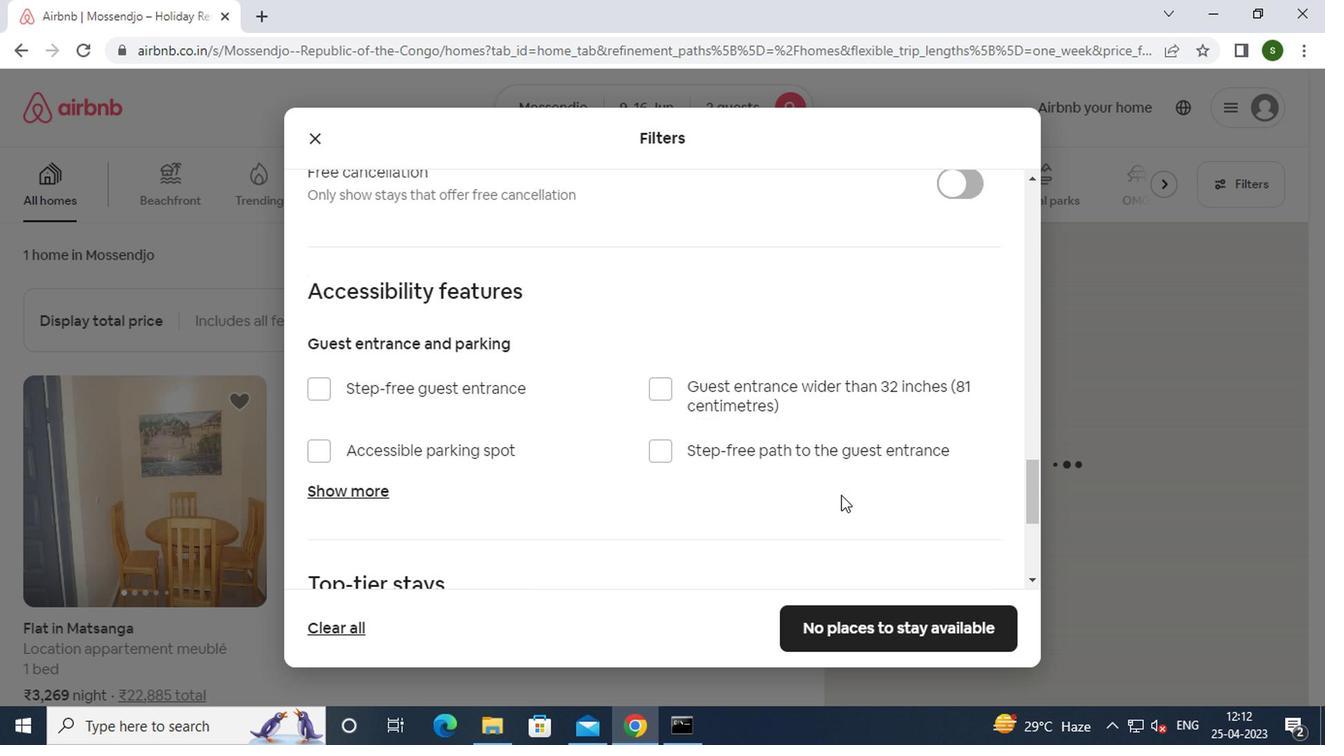 
Action: Mouse scrolled (836, 495) with delta (0, -1)
Screenshot: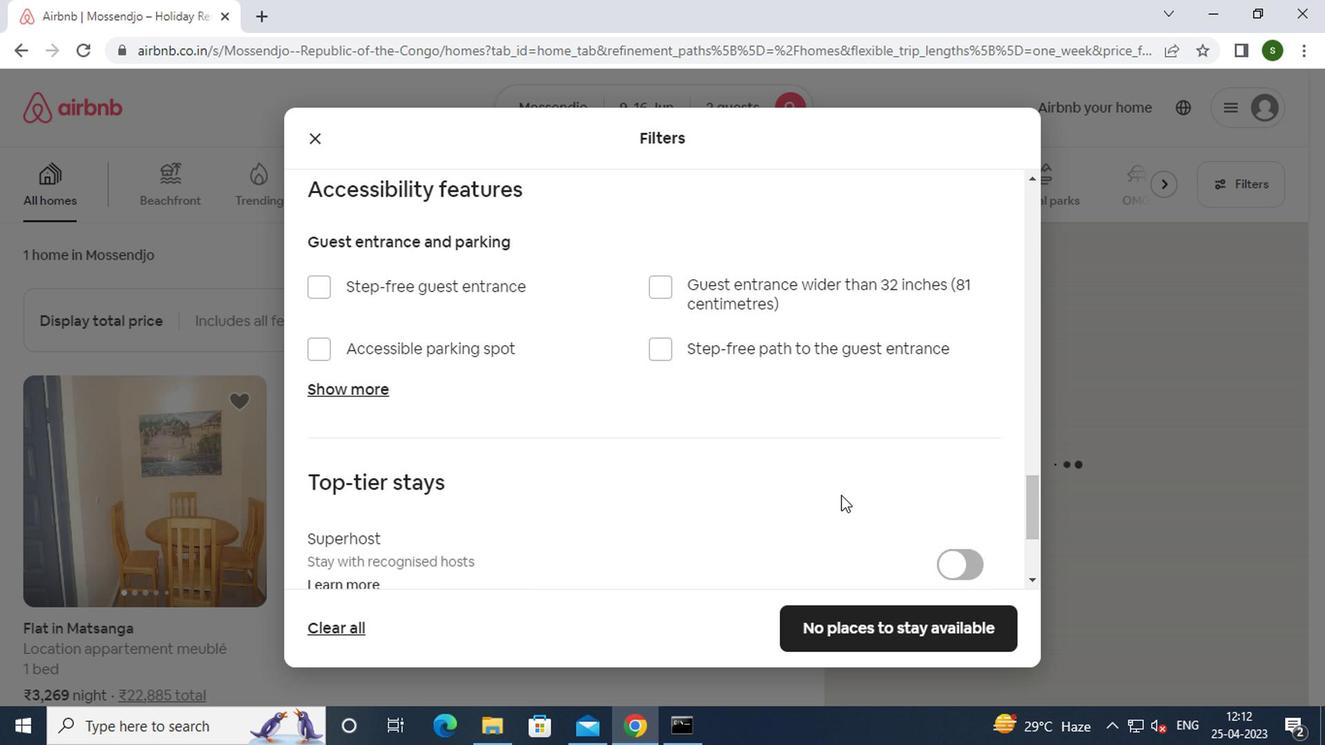
Action: Mouse moved to (831, 625)
Screenshot: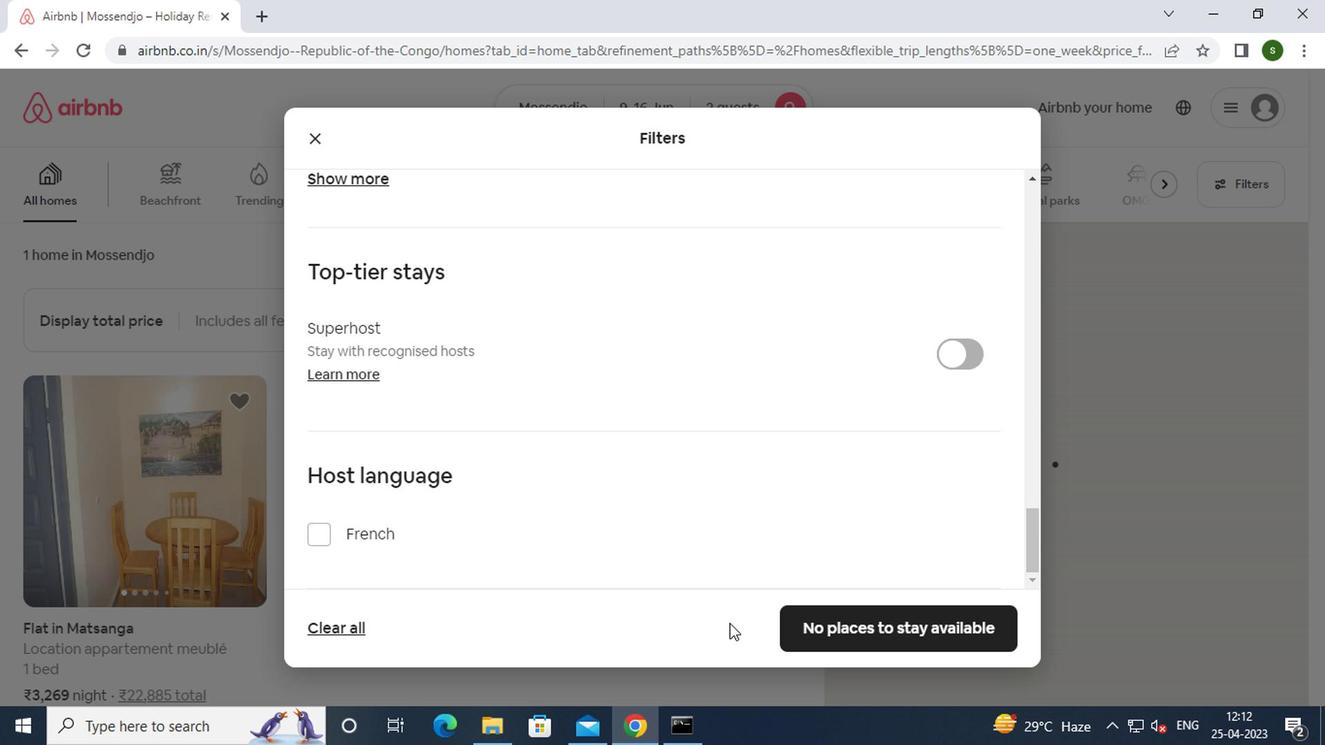 
Action: Mouse pressed left at (831, 625)
Screenshot: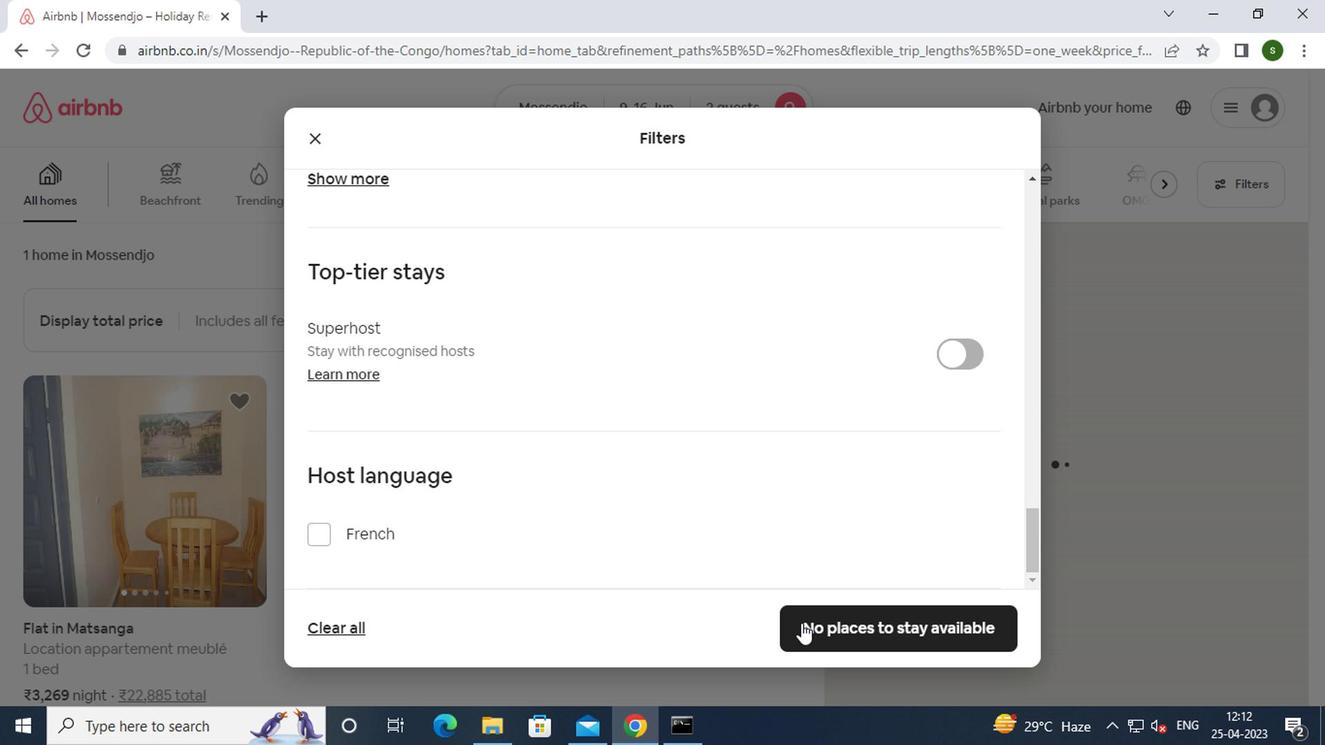 
Action: Mouse moved to (730, 530)
Screenshot: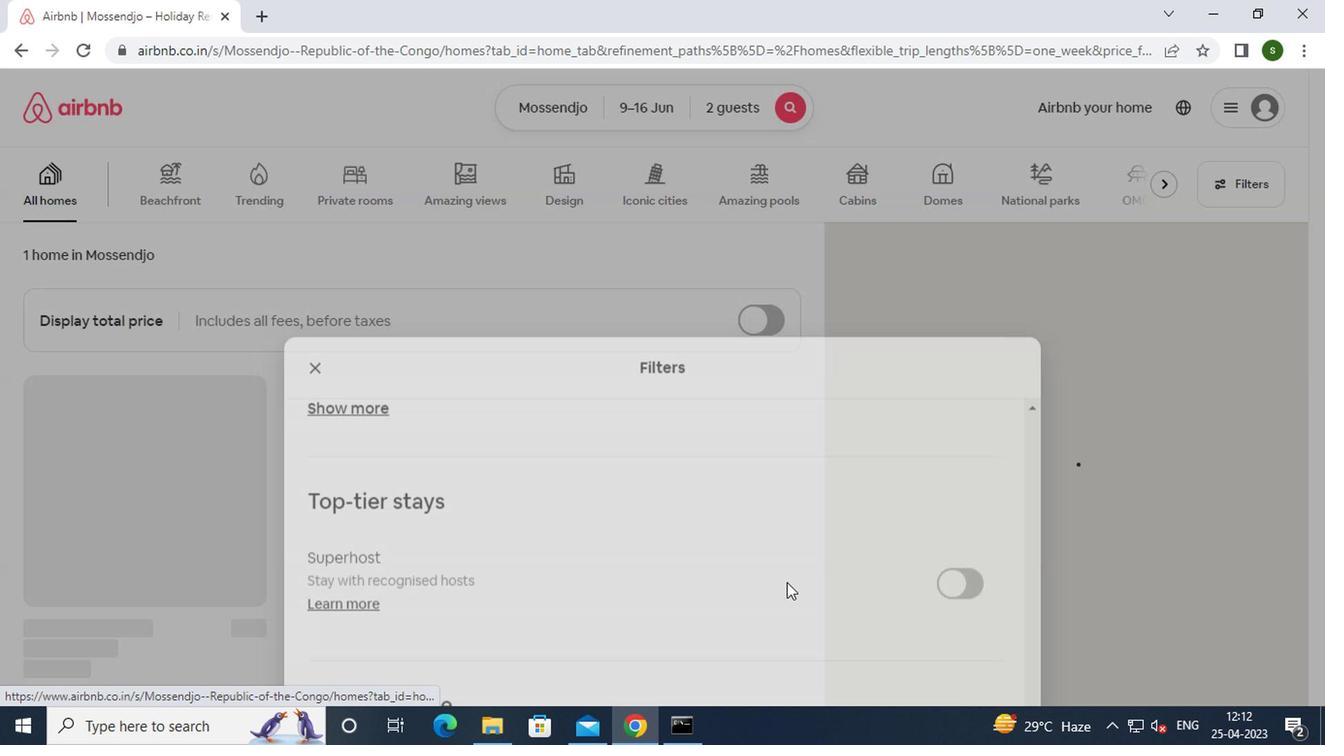 
